 Task: Search one way flight ticket for 5 adults, 2 children, 1 infant in seat and 2 infants on lap in economy from Redmond: Roberts Field to Gillette: Gillette Campbell County Airport on 5-1-2023. Choice of flights is Southwest. Number of bags: 6 checked bags. Price is upto 55000. Outbound departure time preference is 4:00.
Action: Mouse moved to (237, 356)
Screenshot: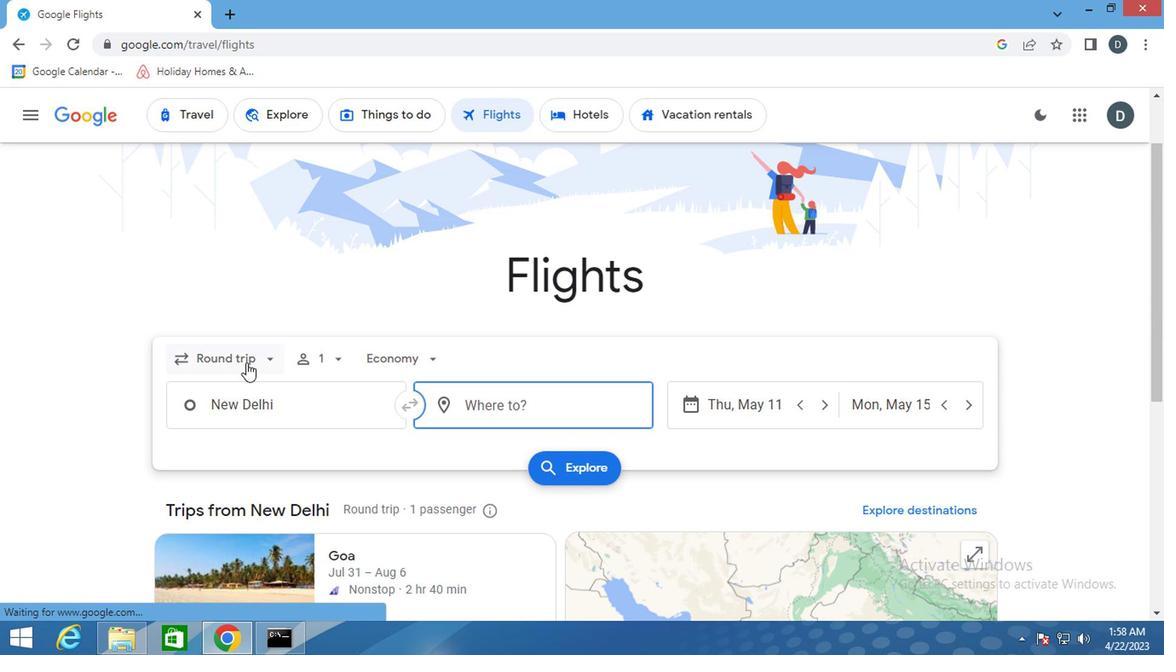 
Action: Mouse pressed left at (237, 356)
Screenshot: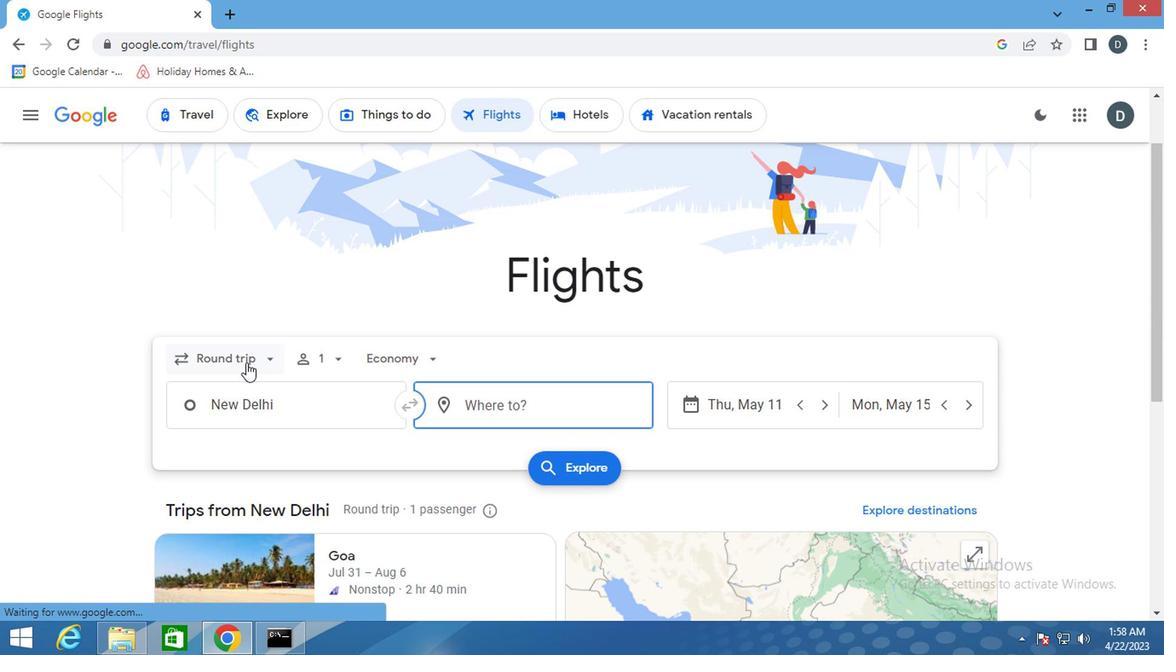 
Action: Mouse moved to (246, 431)
Screenshot: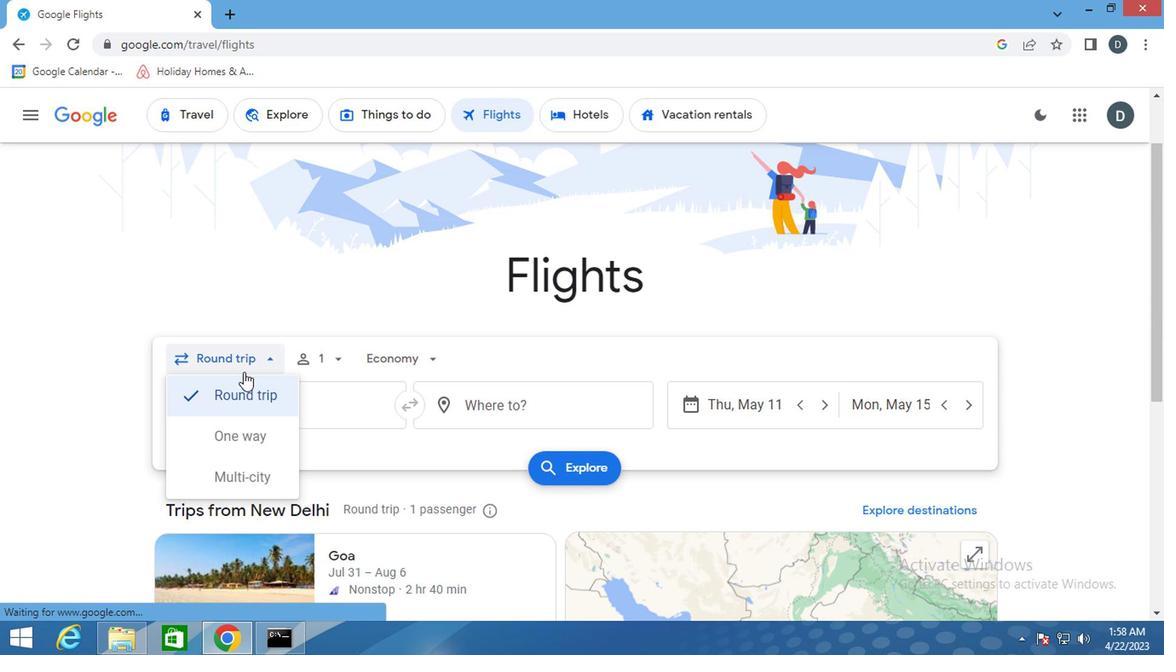 
Action: Mouse pressed left at (246, 431)
Screenshot: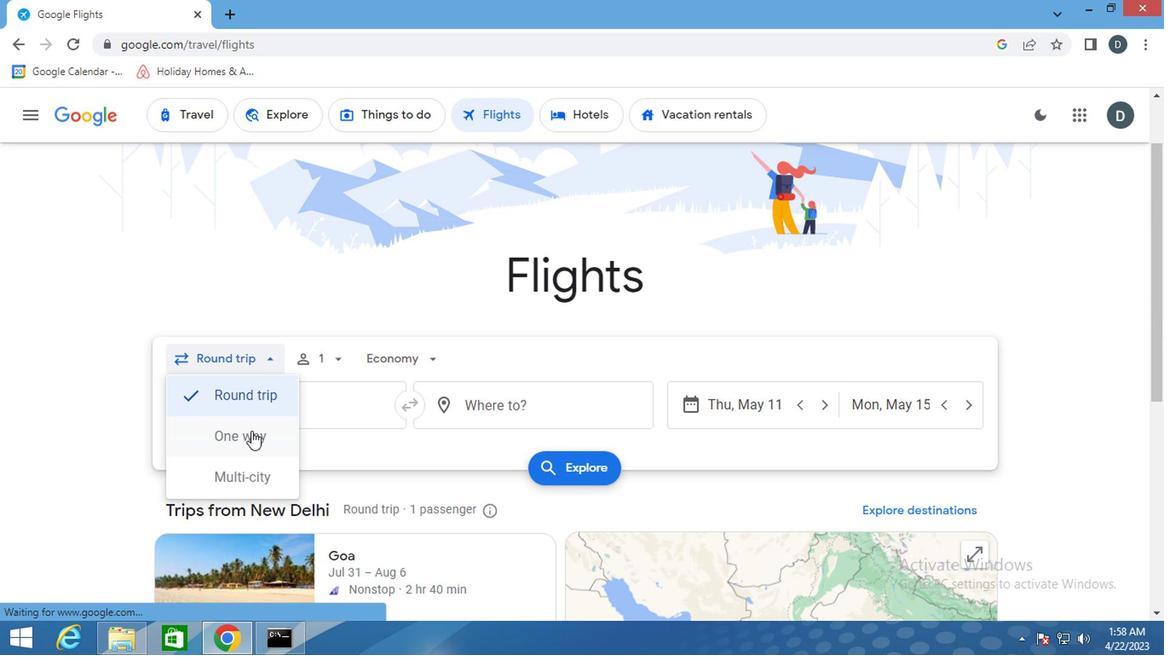 
Action: Mouse moved to (314, 351)
Screenshot: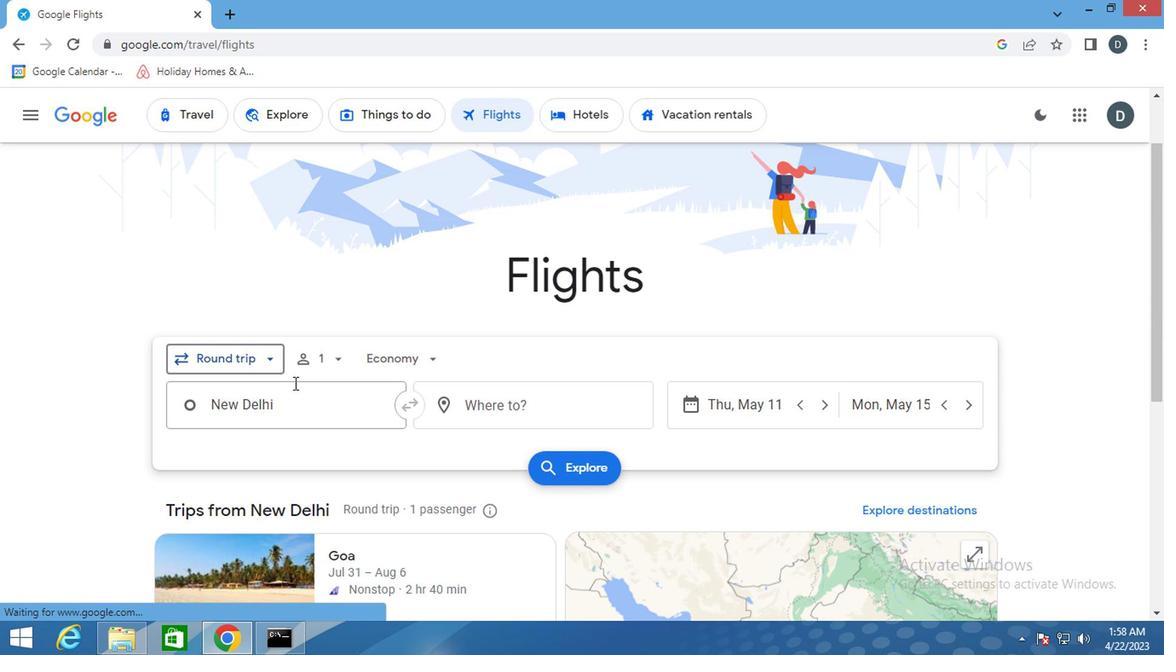 
Action: Mouse pressed left at (314, 351)
Screenshot: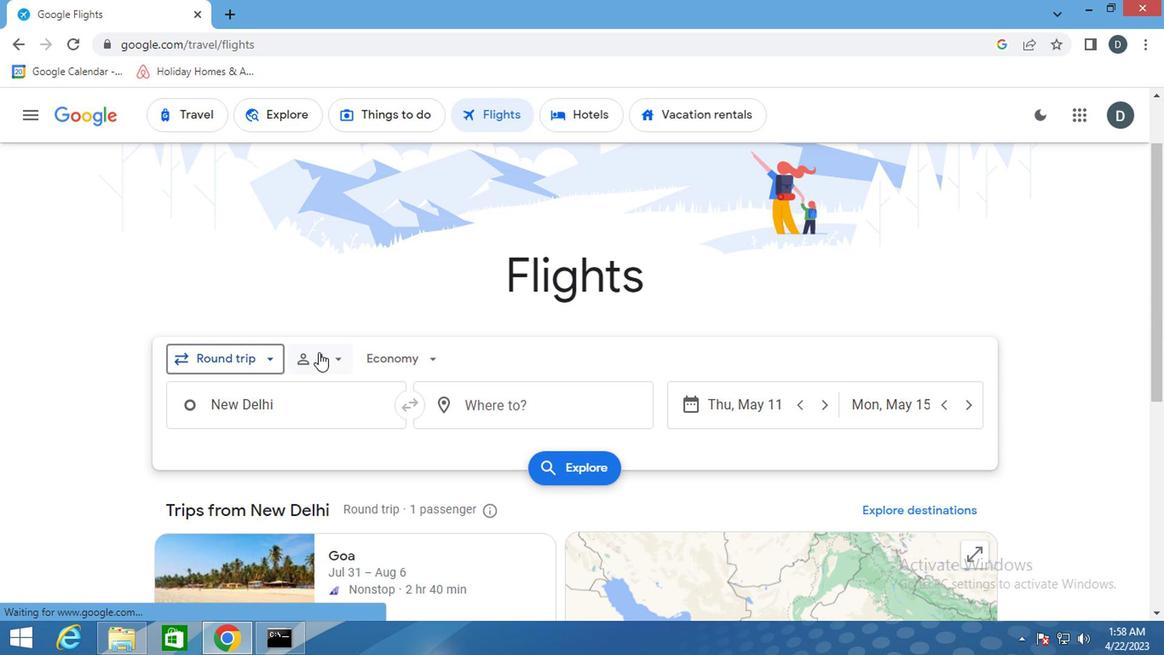
Action: Mouse moved to (468, 408)
Screenshot: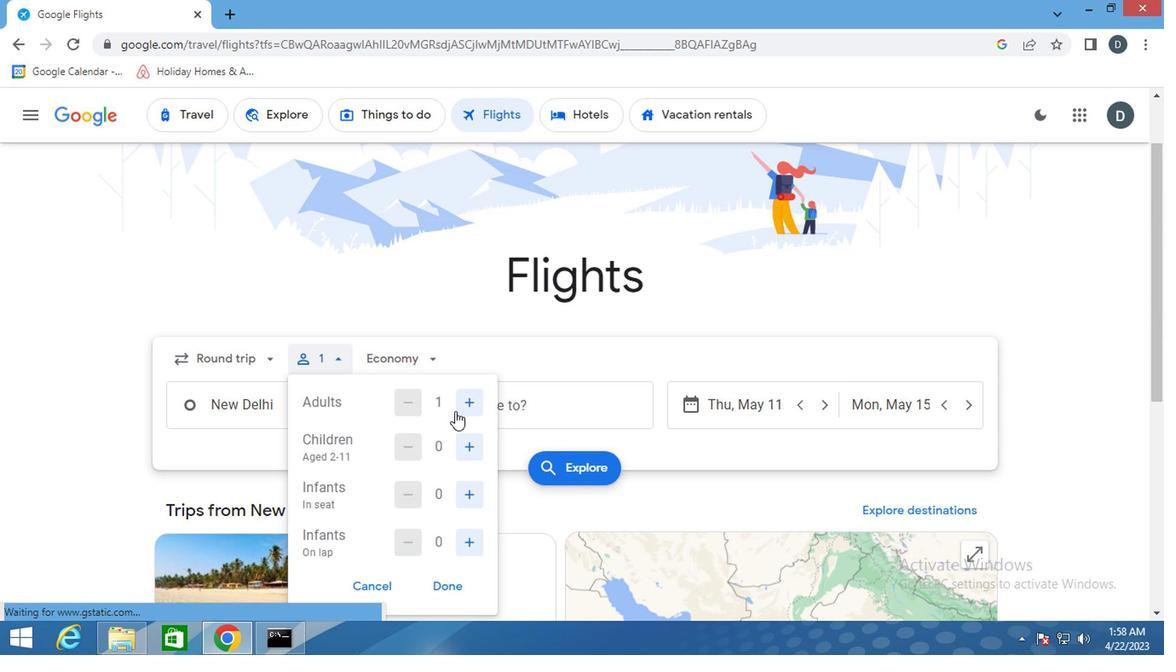 
Action: Mouse pressed left at (468, 408)
Screenshot: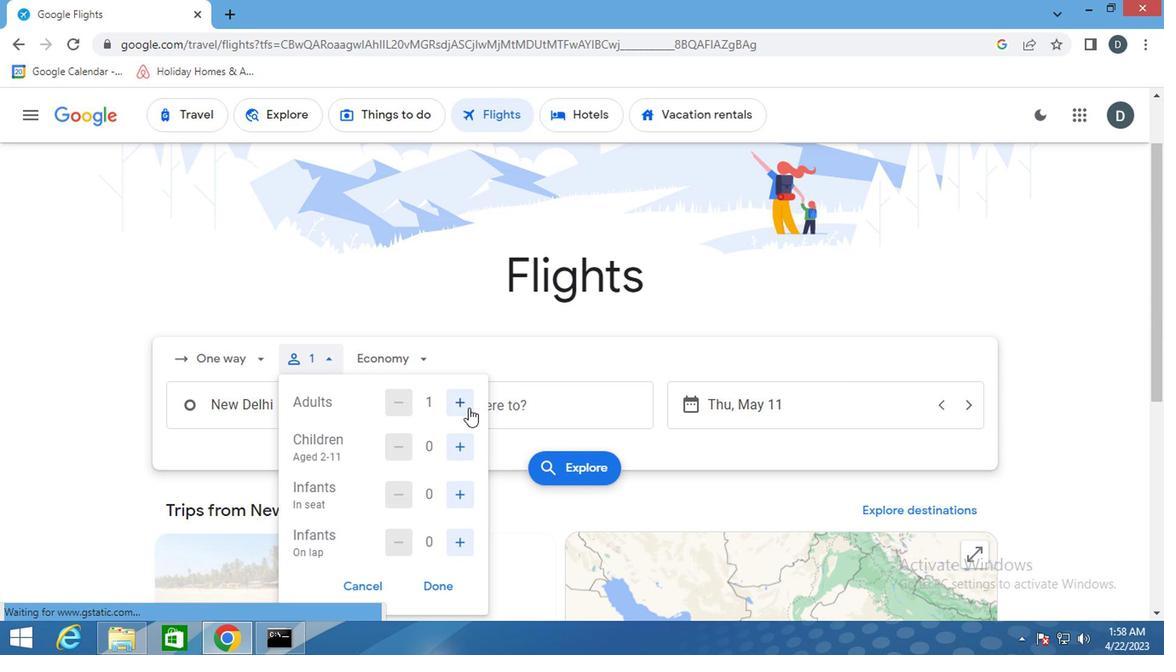 
Action: Mouse moved to (465, 405)
Screenshot: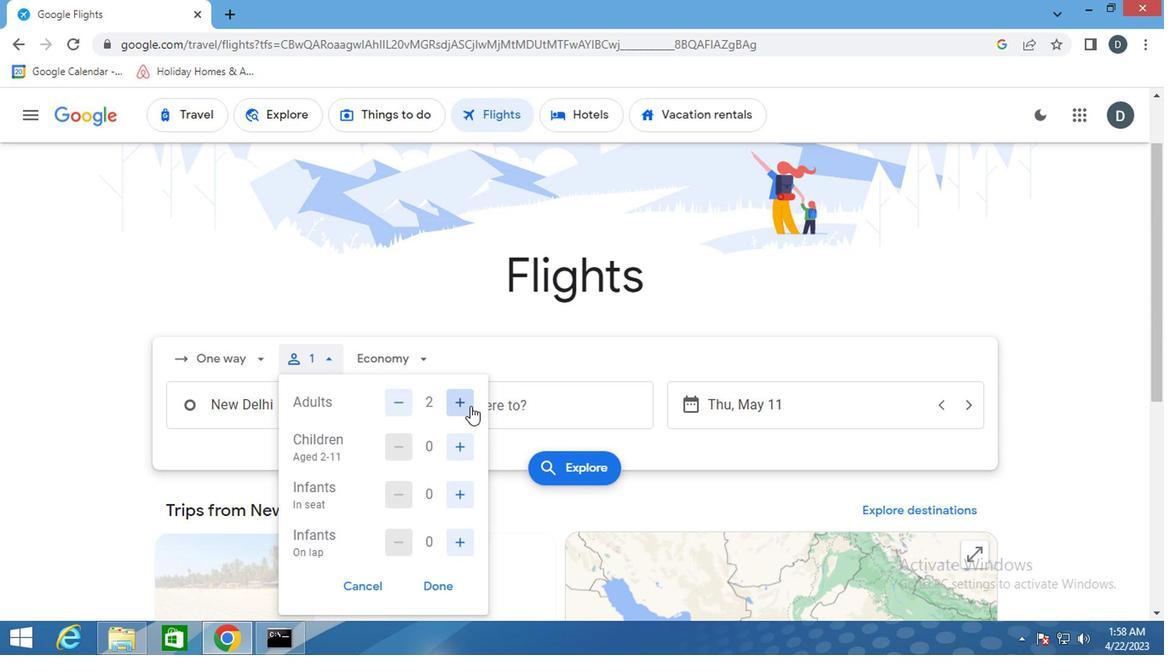 
Action: Mouse pressed left at (465, 405)
Screenshot: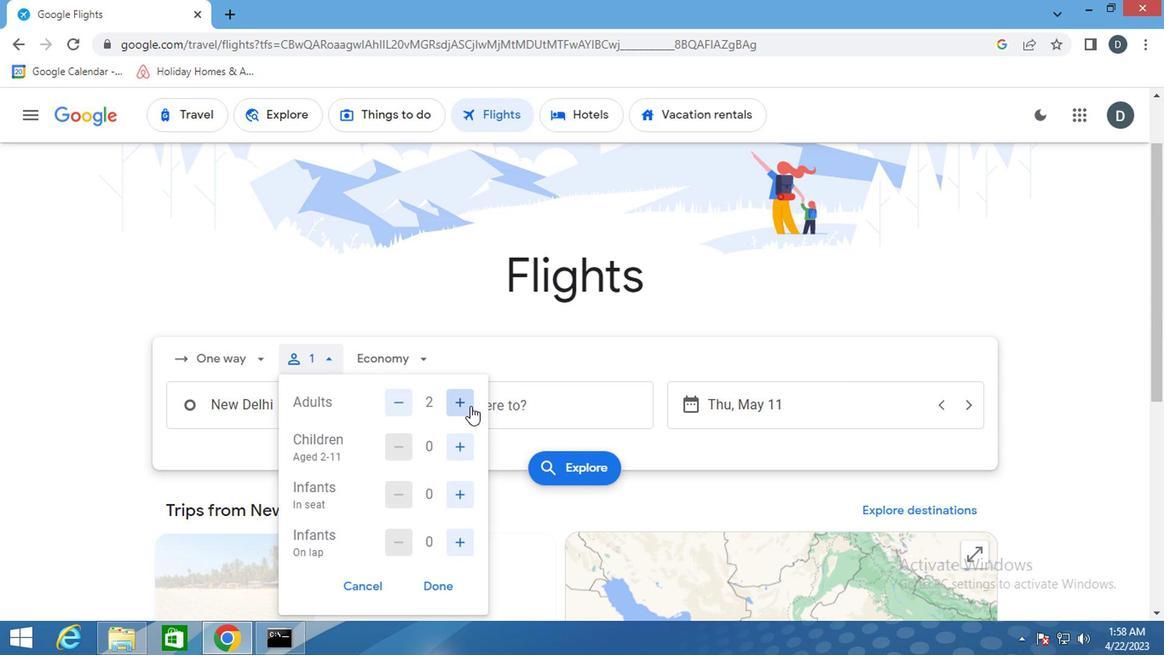 
Action: Mouse pressed left at (465, 405)
Screenshot: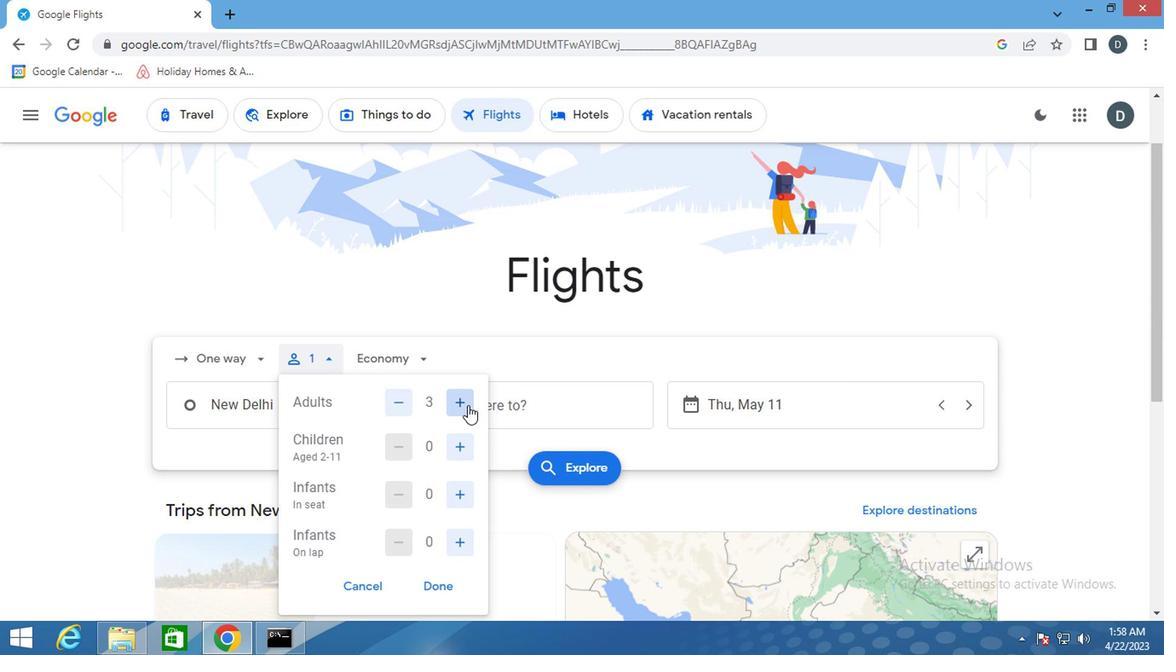 
Action: Mouse pressed left at (465, 405)
Screenshot: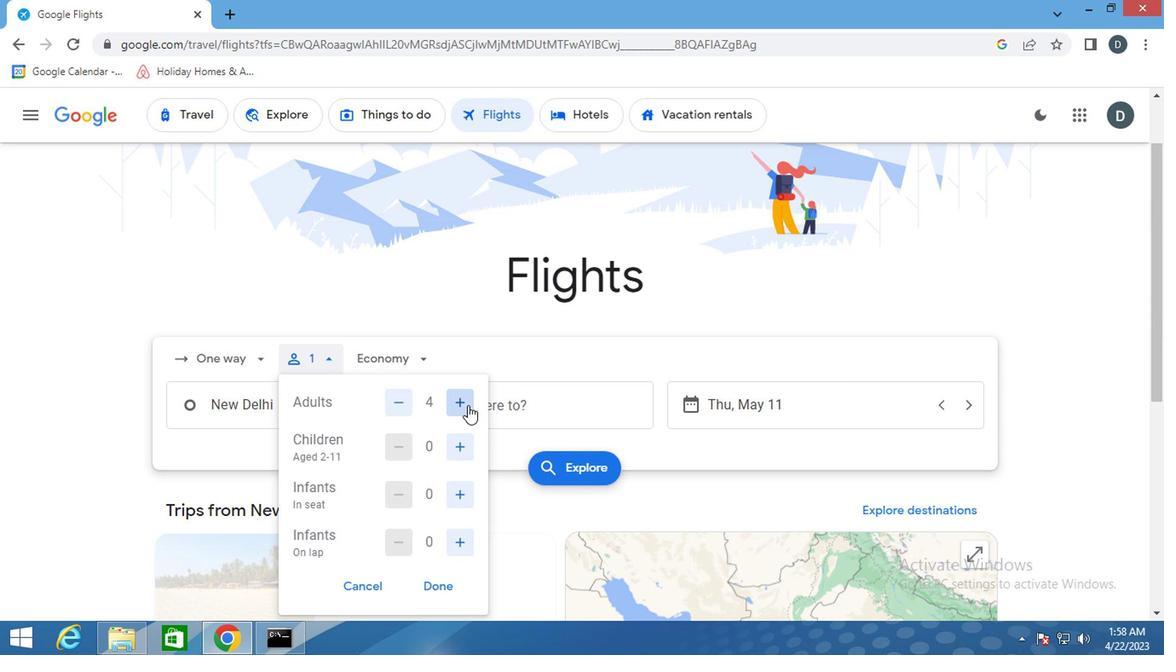 
Action: Mouse moved to (462, 445)
Screenshot: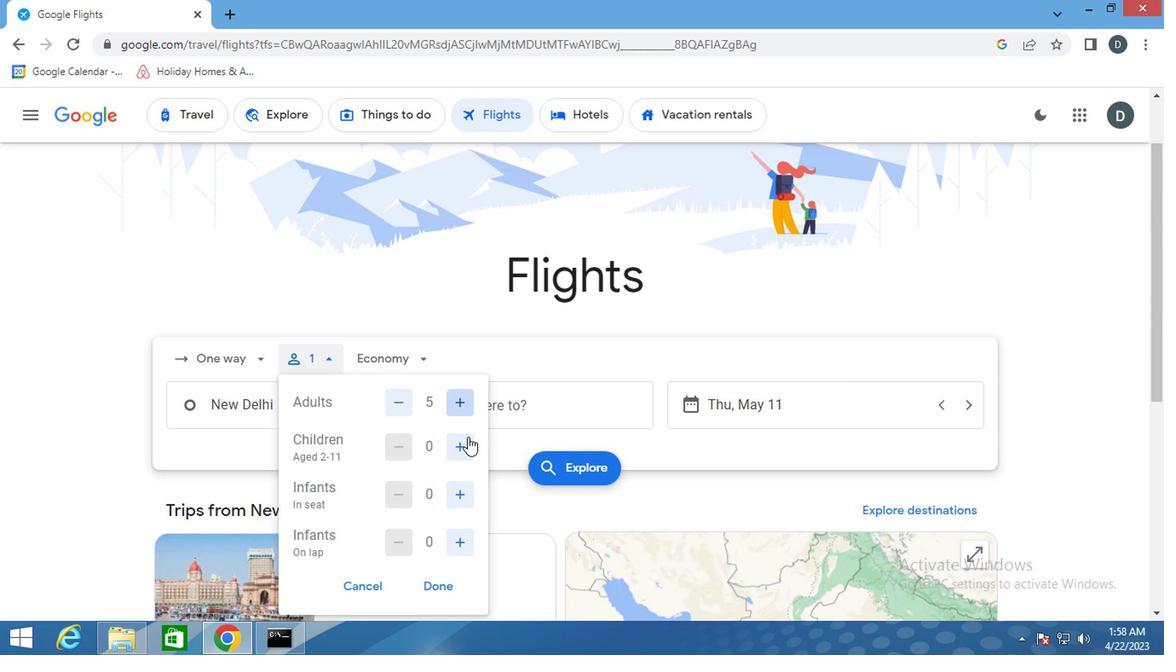 
Action: Mouse pressed left at (462, 445)
Screenshot: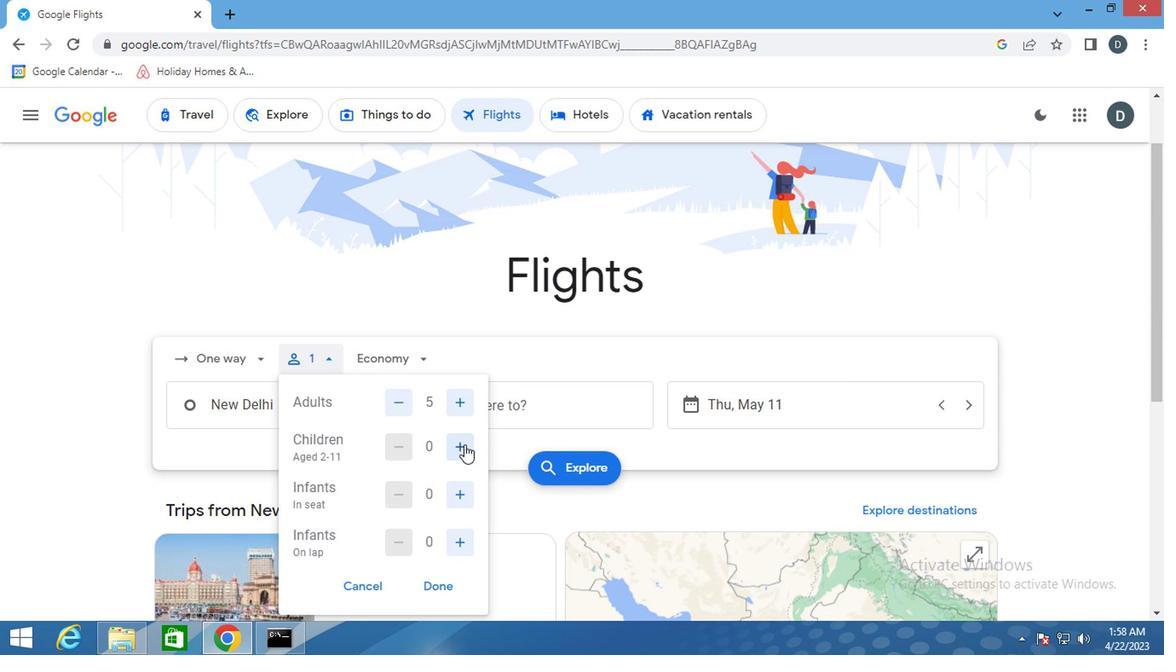 
Action: Mouse pressed left at (462, 445)
Screenshot: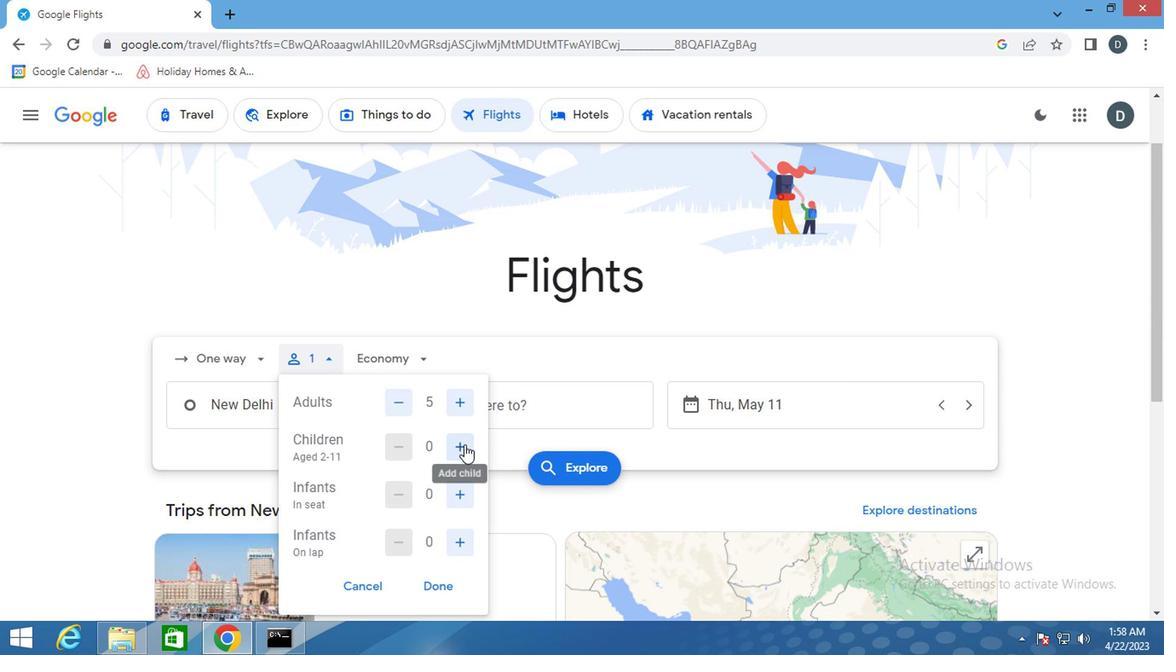 
Action: Mouse moved to (456, 500)
Screenshot: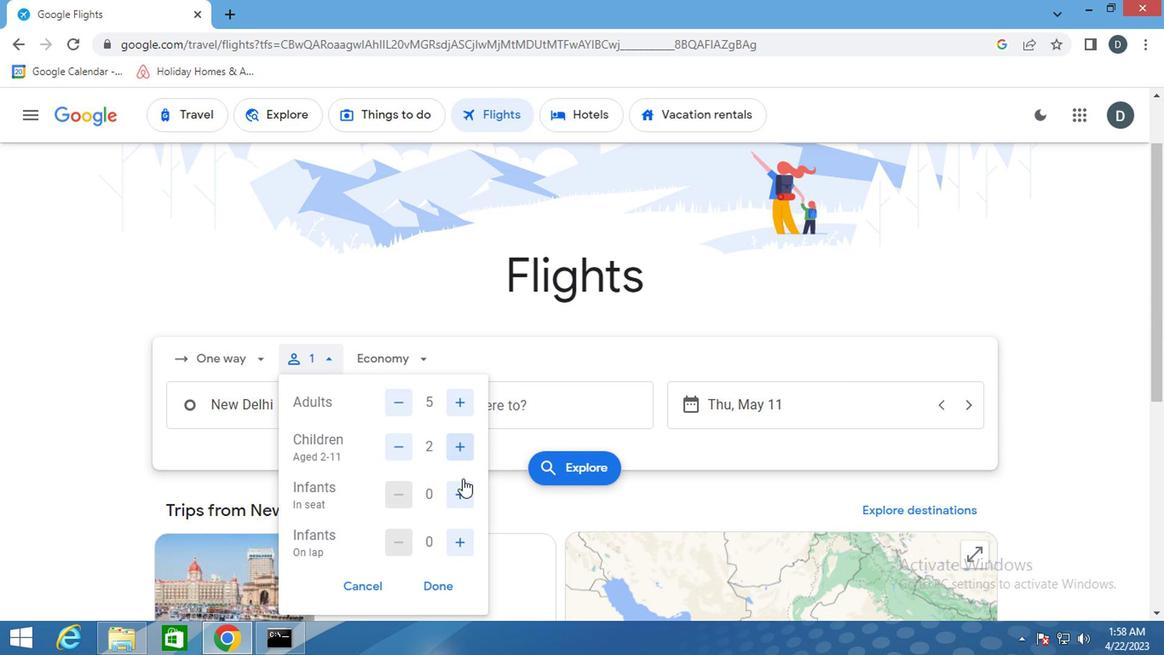 
Action: Mouse pressed left at (456, 500)
Screenshot: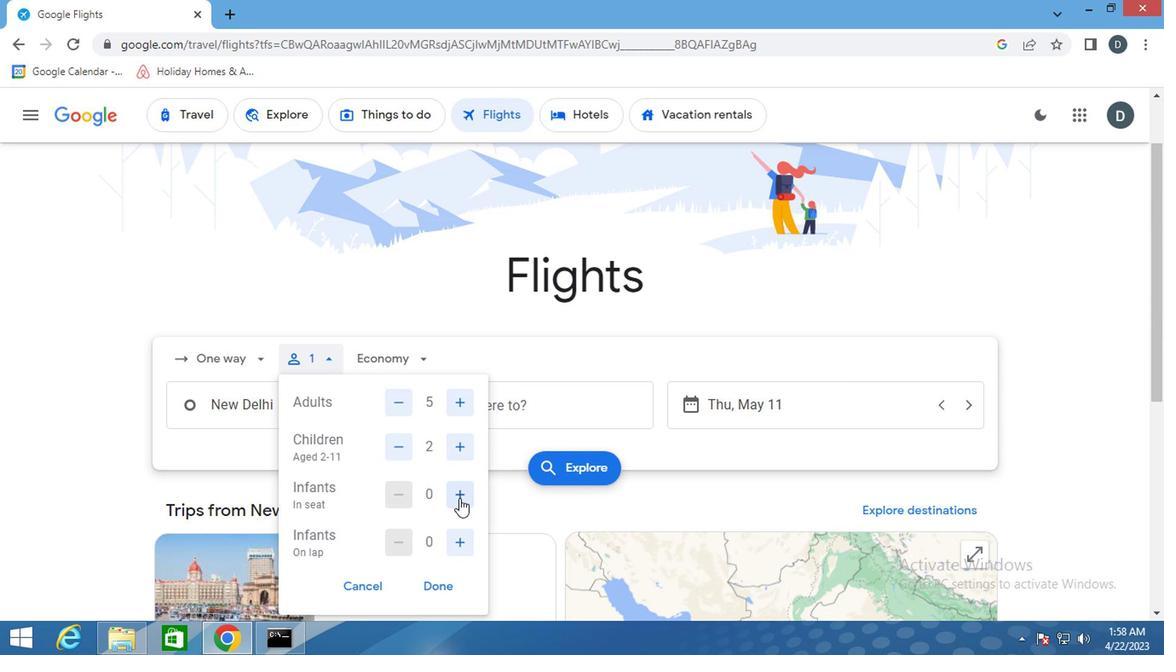 
Action: Mouse moved to (467, 558)
Screenshot: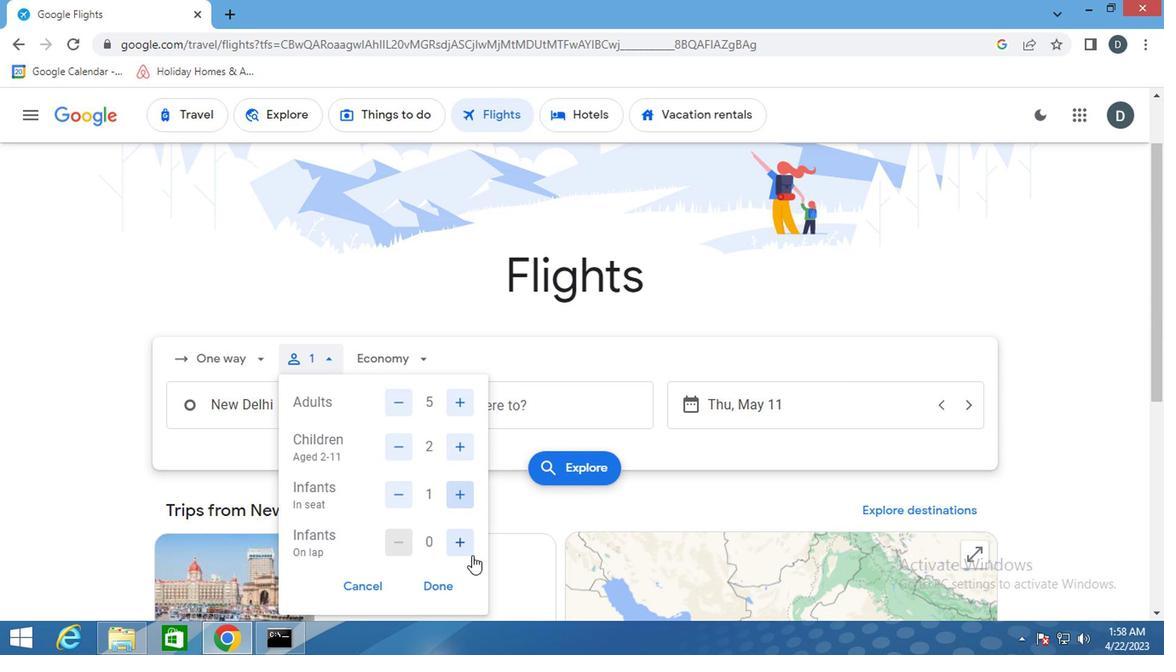 
Action: Mouse pressed left at (467, 558)
Screenshot: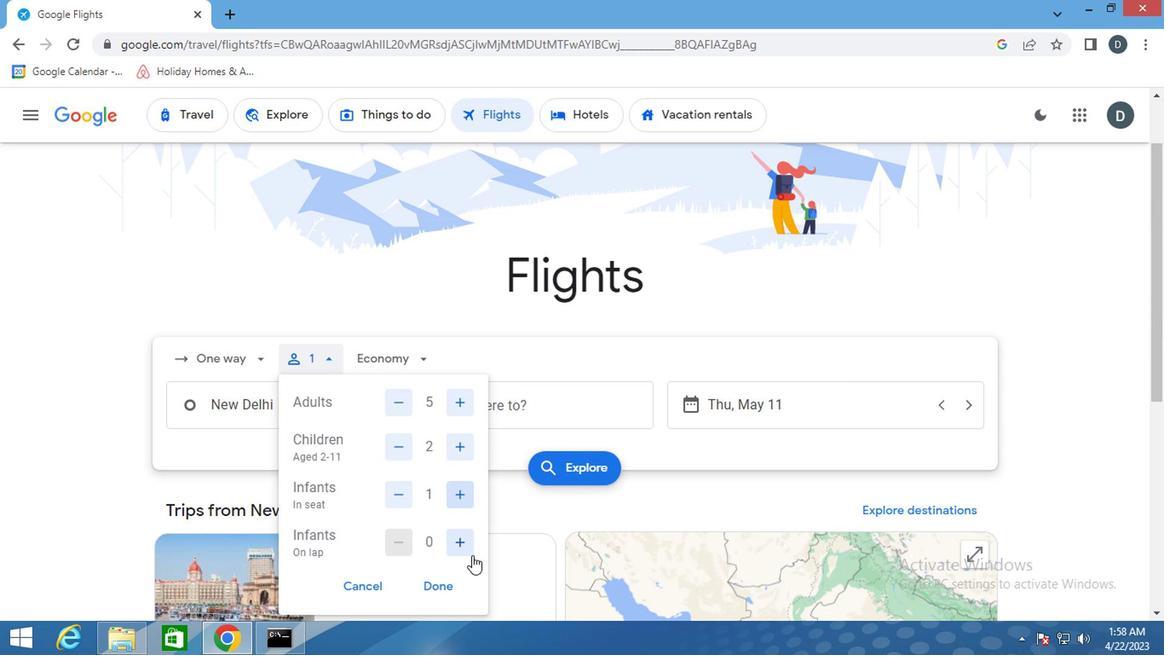 
Action: Mouse pressed left at (467, 558)
Screenshot: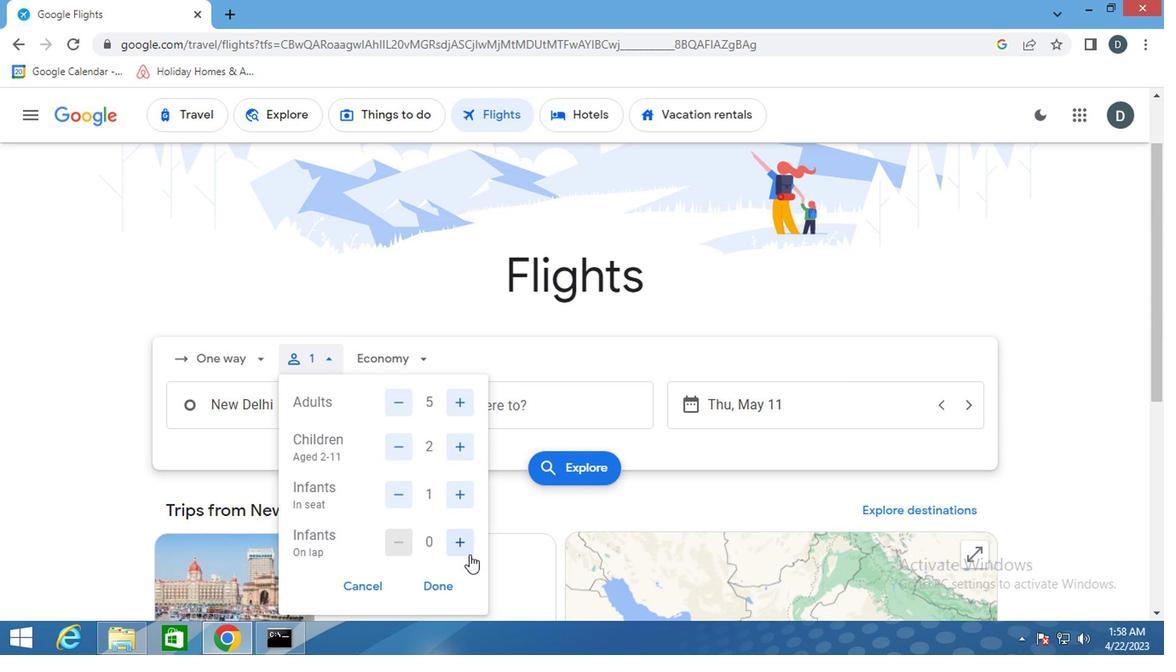 
Action: Mouse moved to (400, 542)
Screenshot: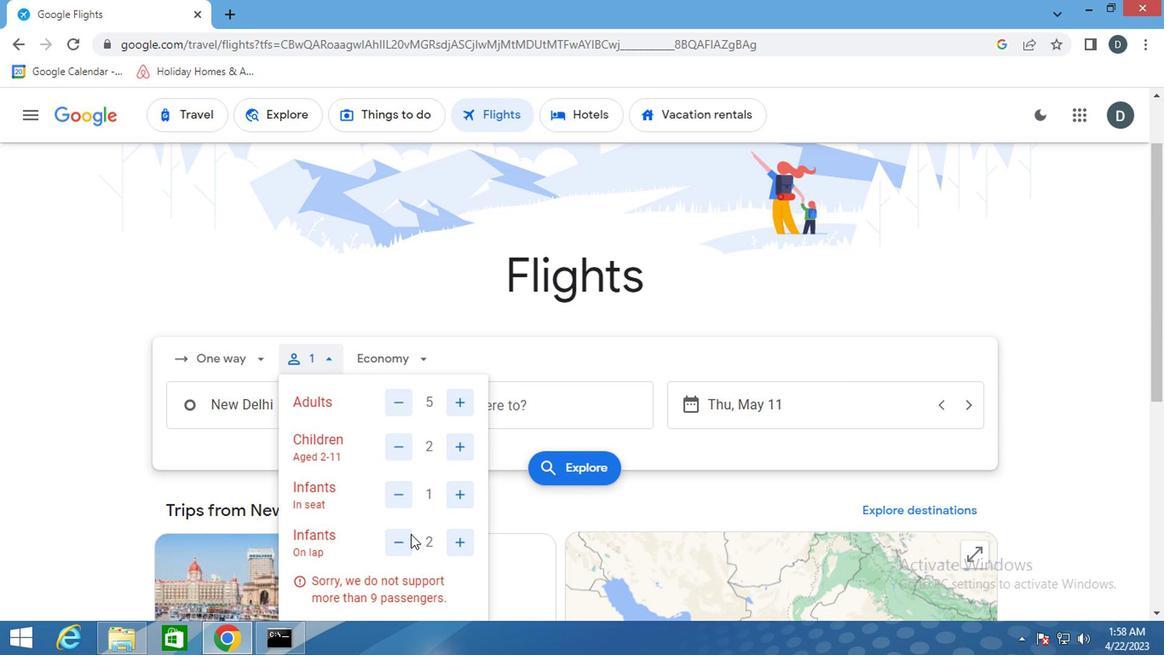 
Action: Mouse pressed left at (400, 542)
Screenshot: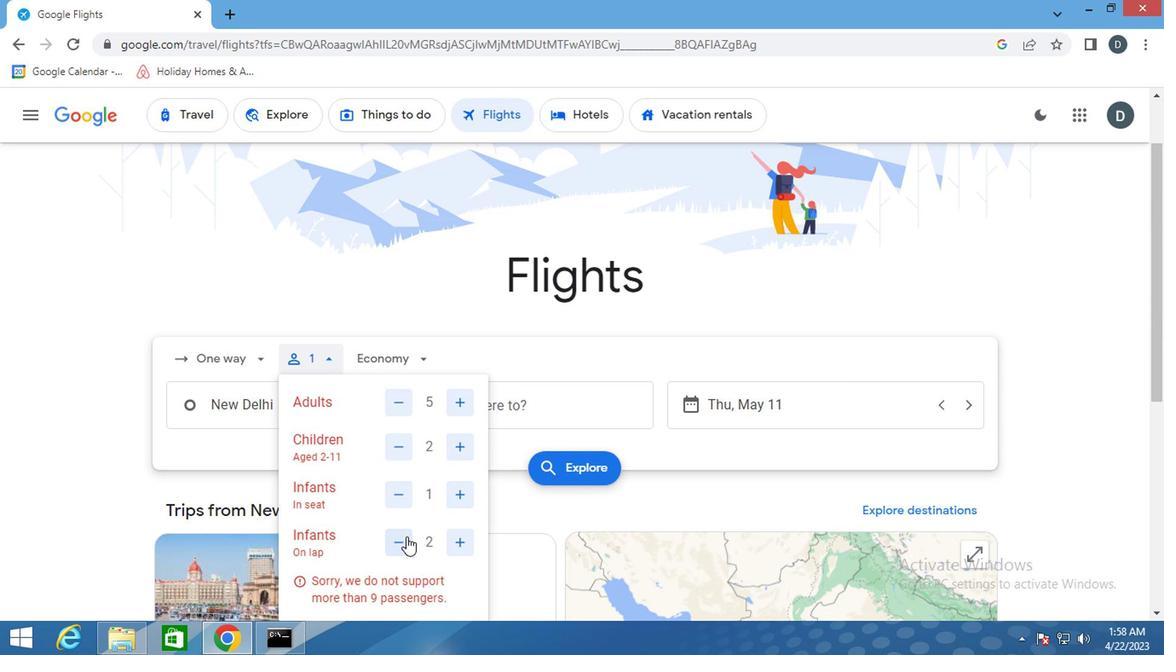 
Action: Mouse moved to (433, 590)
Screenshot: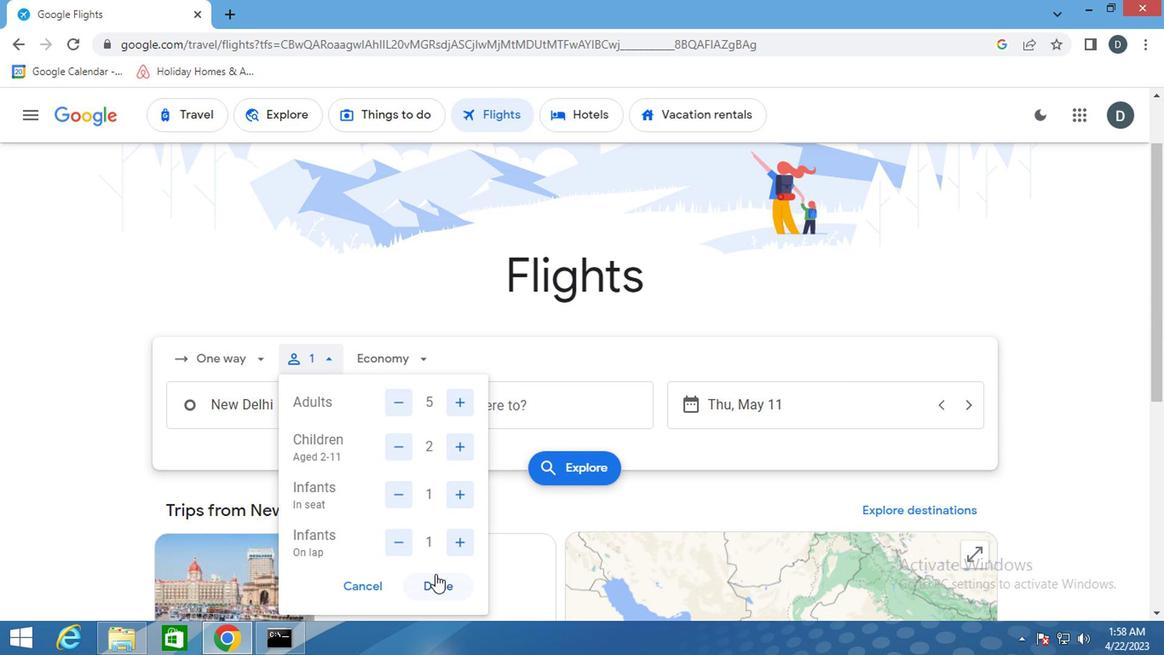 
Action: Mouse pressed left at (433, 590)
Screenshot: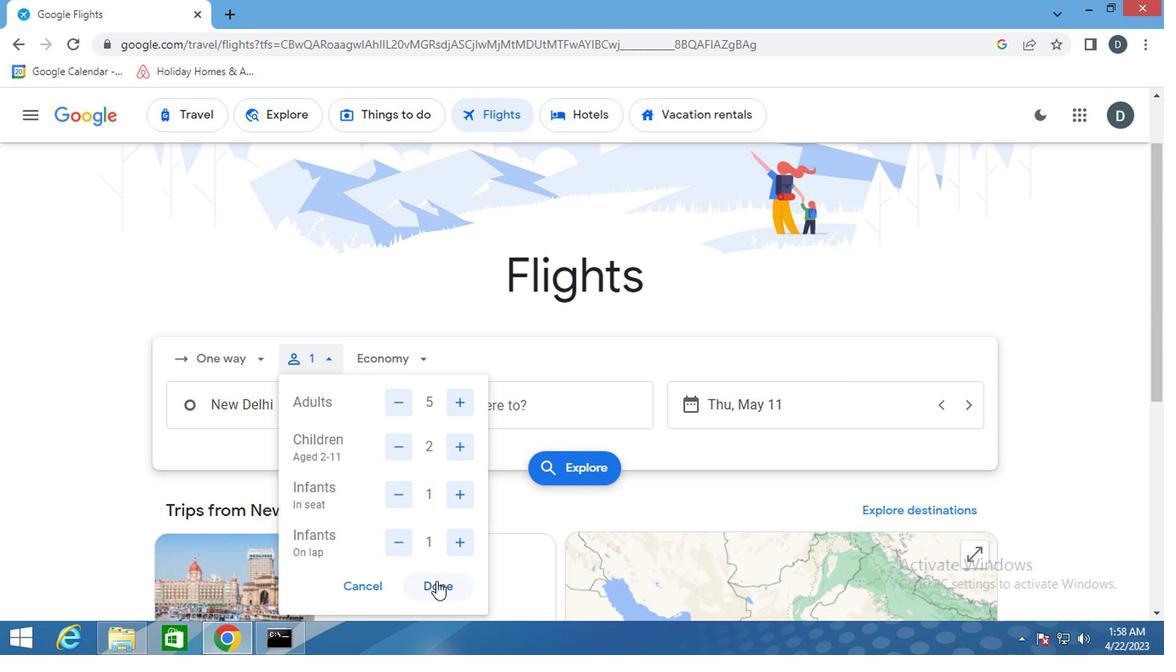 
Action: Mouse moved to (346, 396)
Screenshot: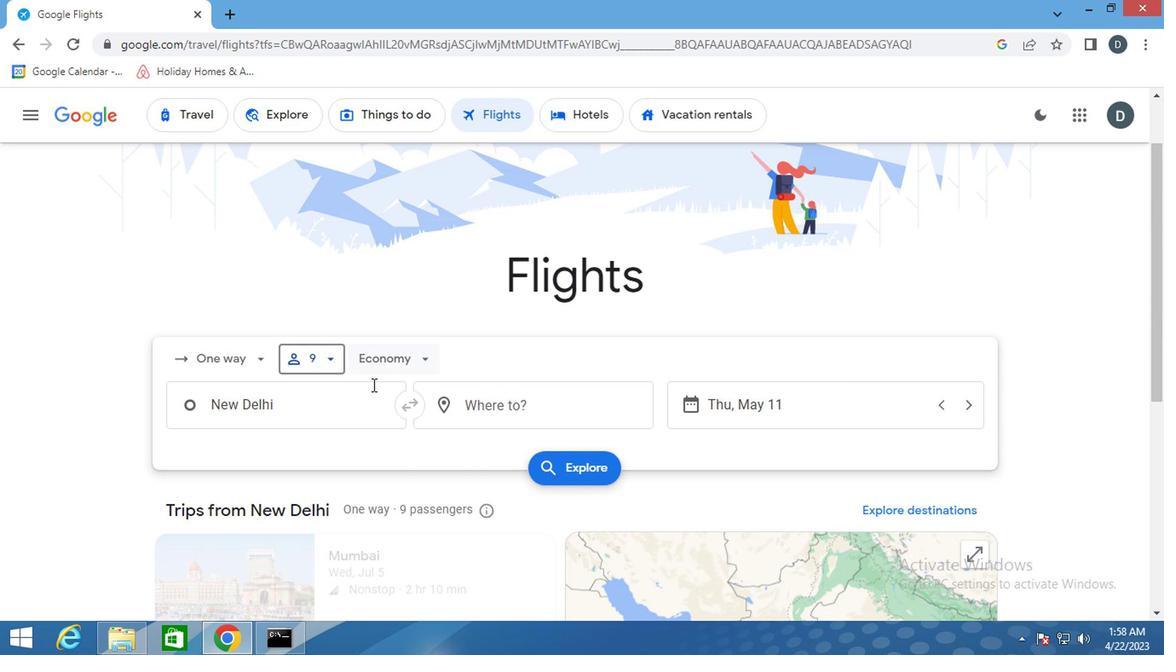 
Action: Mouse pressed left at (346, 396)
Screenshot: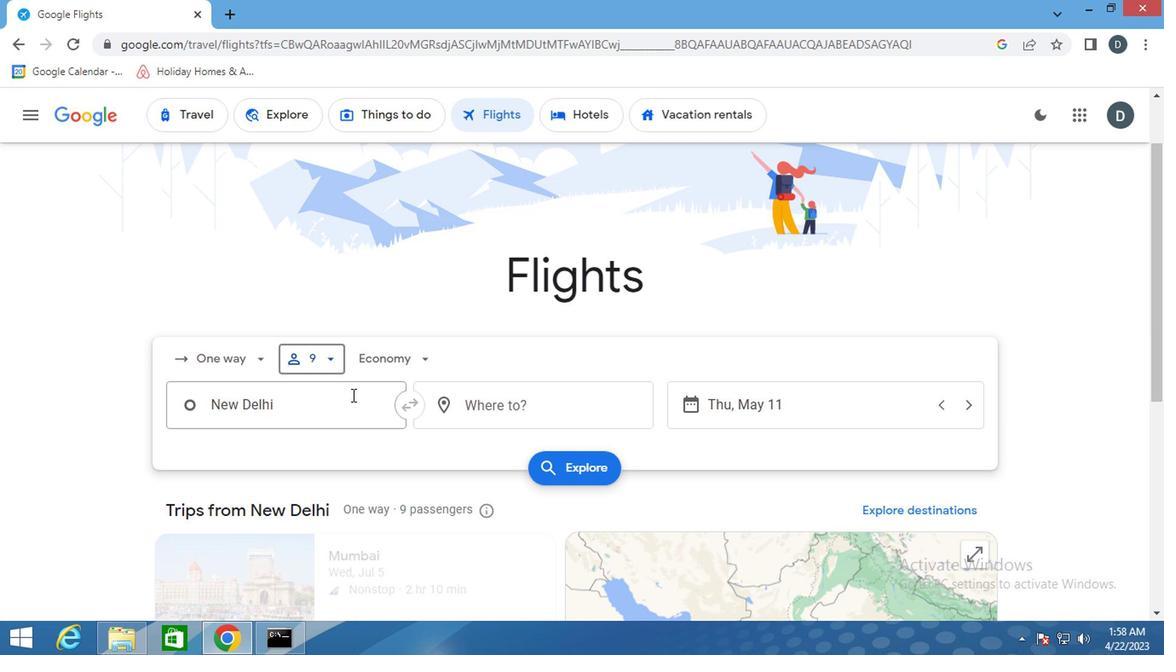 
Action: Key pressed <Key.shift><Key.shift><Key.shift>REDMOND
Screenshot: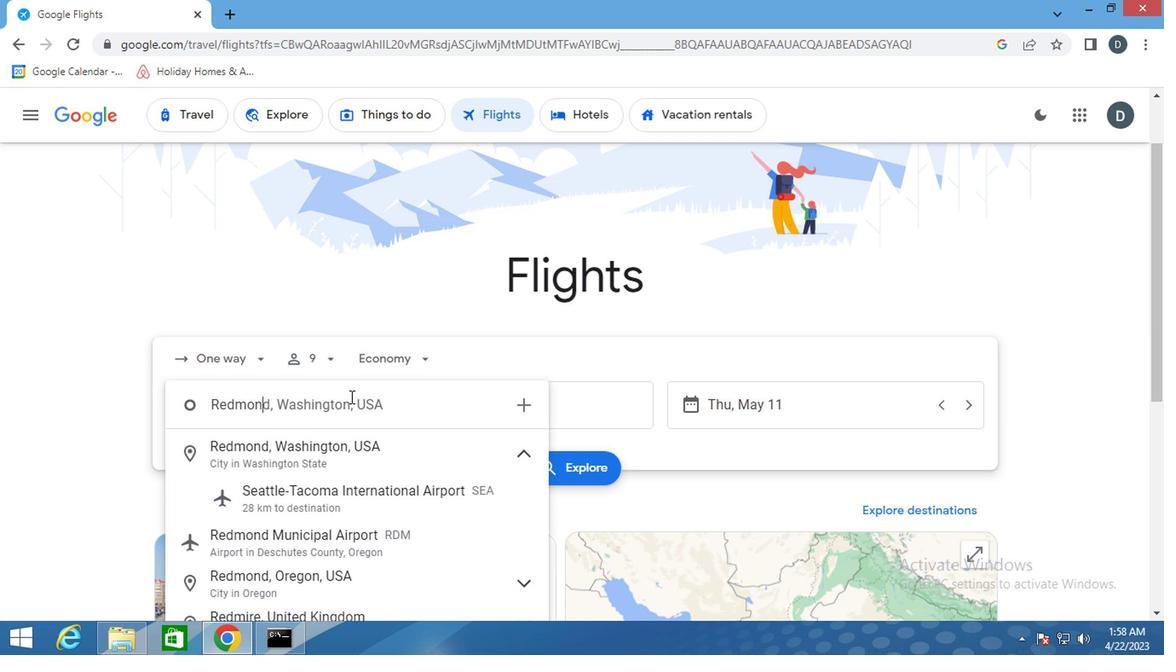 
Action: Mouse moved to (346, 400)
Screenshot: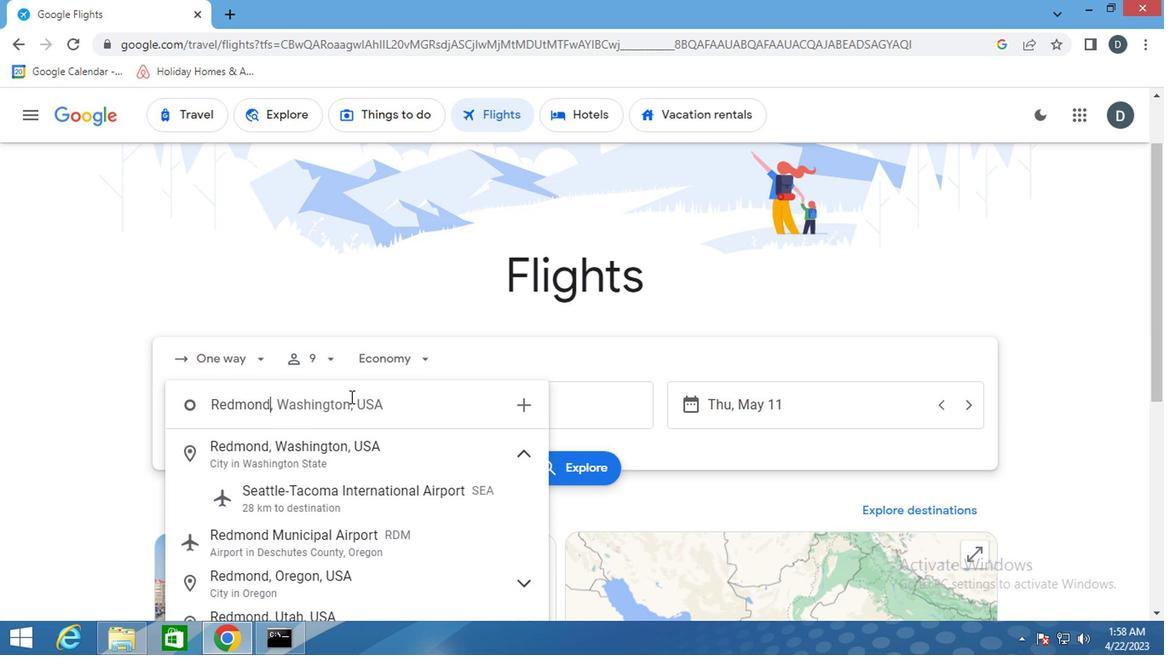 
Action: Key pressed <Key.space>
Screenshot: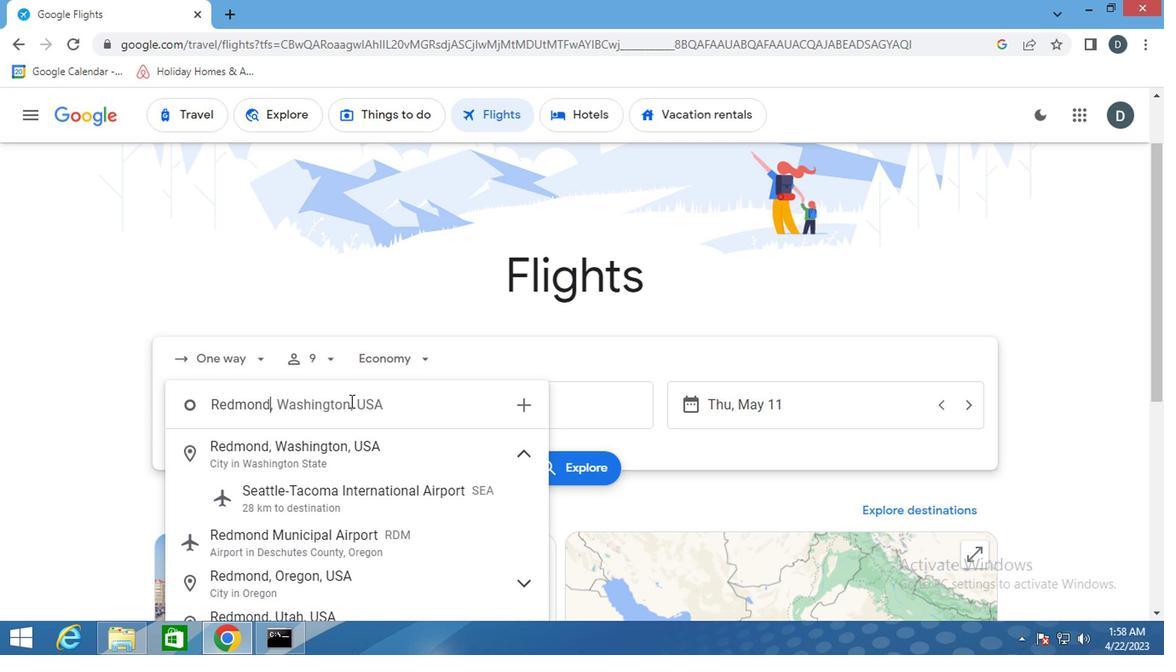 
Action: Mouse moved to (349, 402)
Screenshot: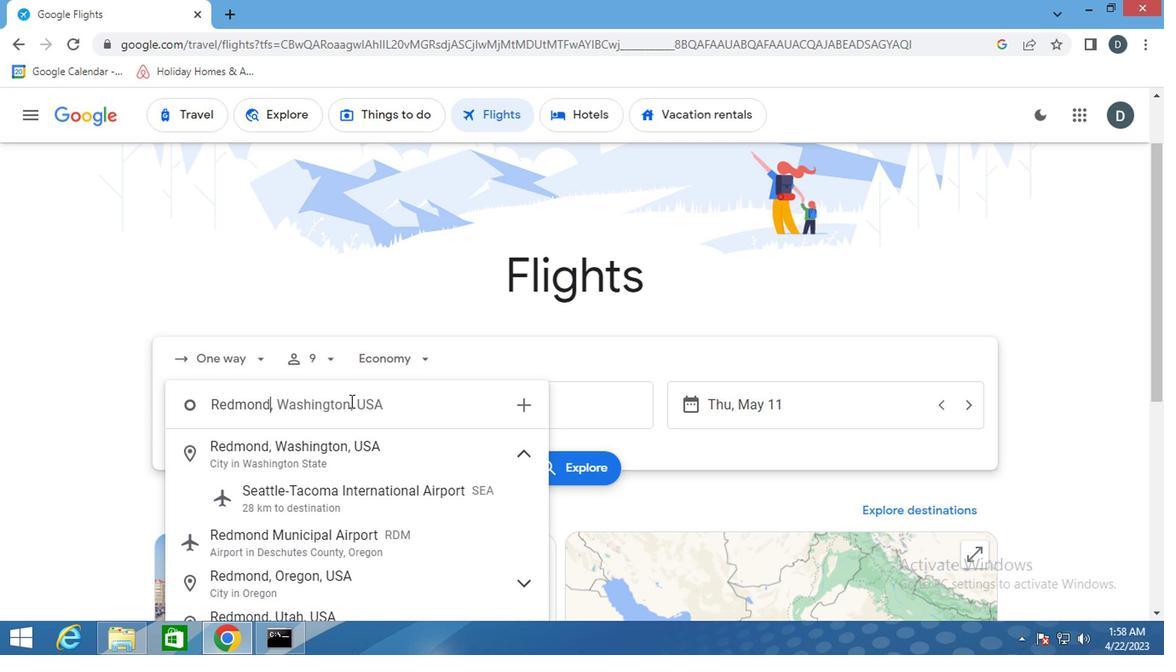 
Action: Key pressed ROBERT<Key.backspace><Key.backspace><Key.backspace><Key.backspace><Key.backspace><Key.backspace>
Screenshot: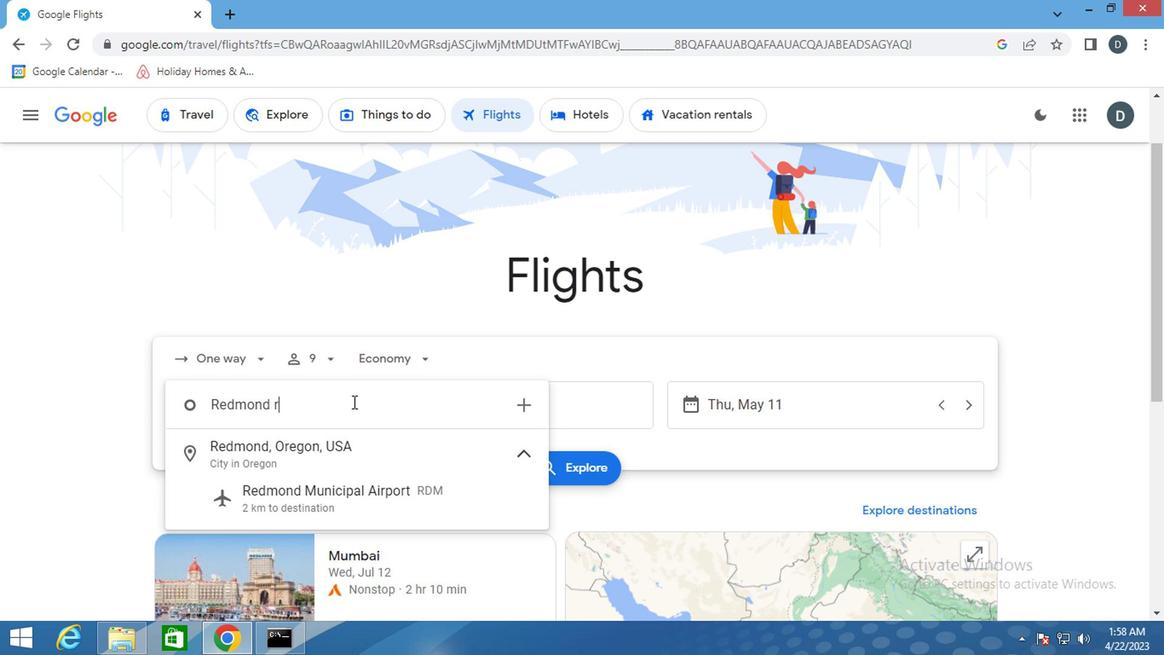 
Action: Mouse moved to (339, 456)
Screenshot: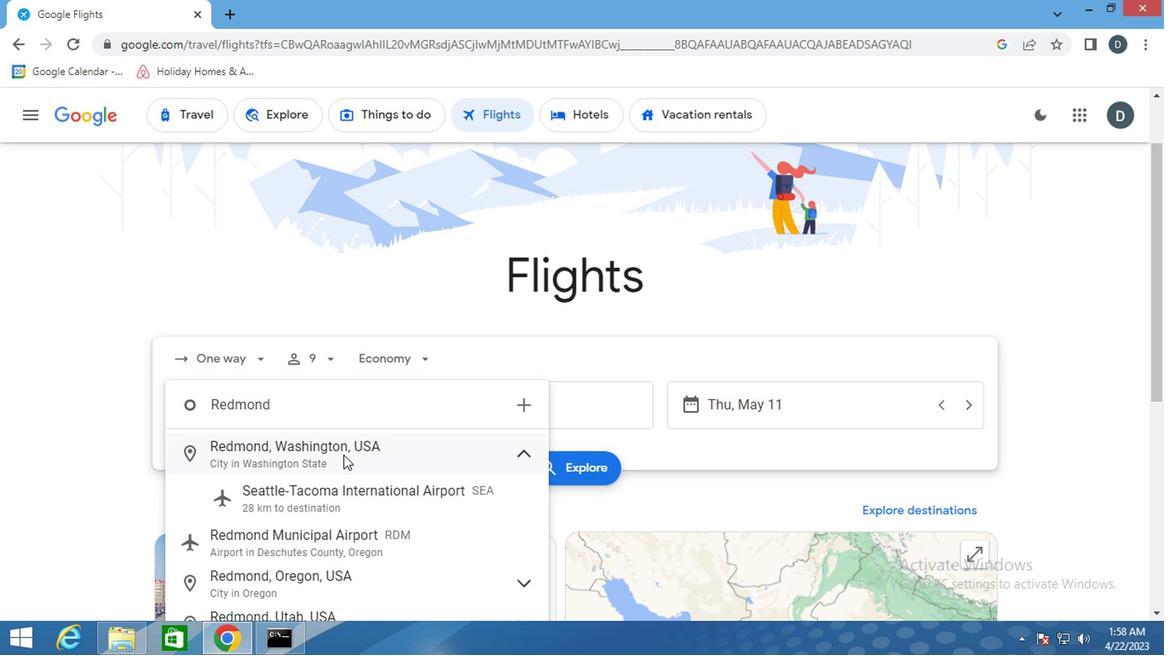 
Action: Mouse pressed left at (339, 456)
Screenshot: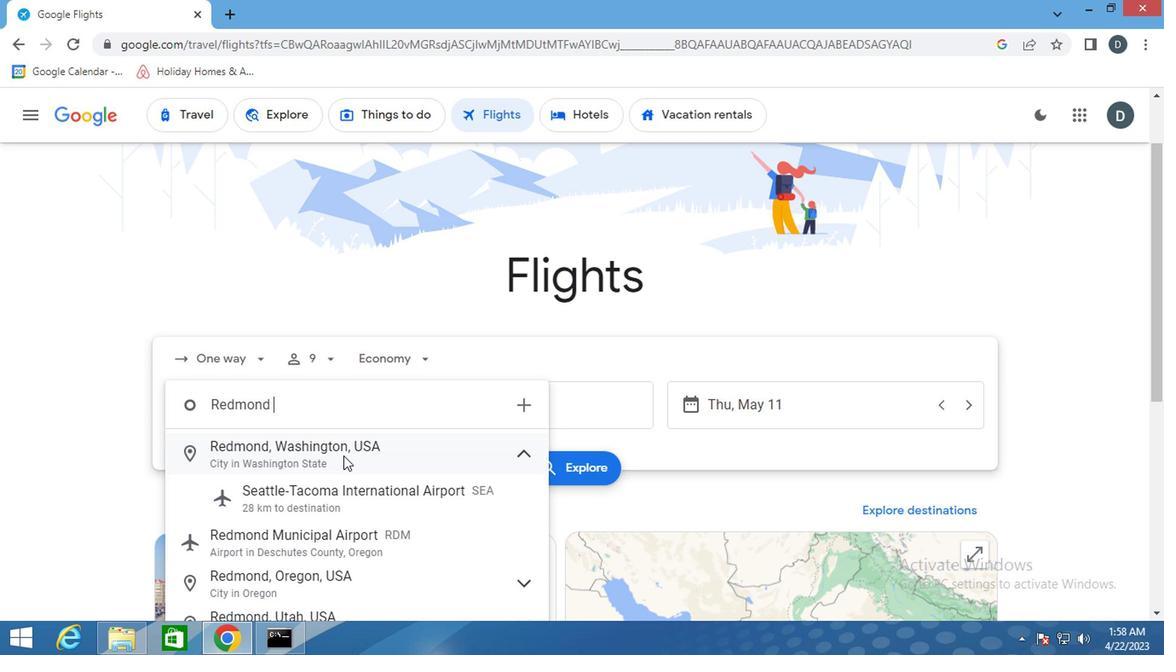 
Action: Mouse moved to (562, 397)
Screenshot: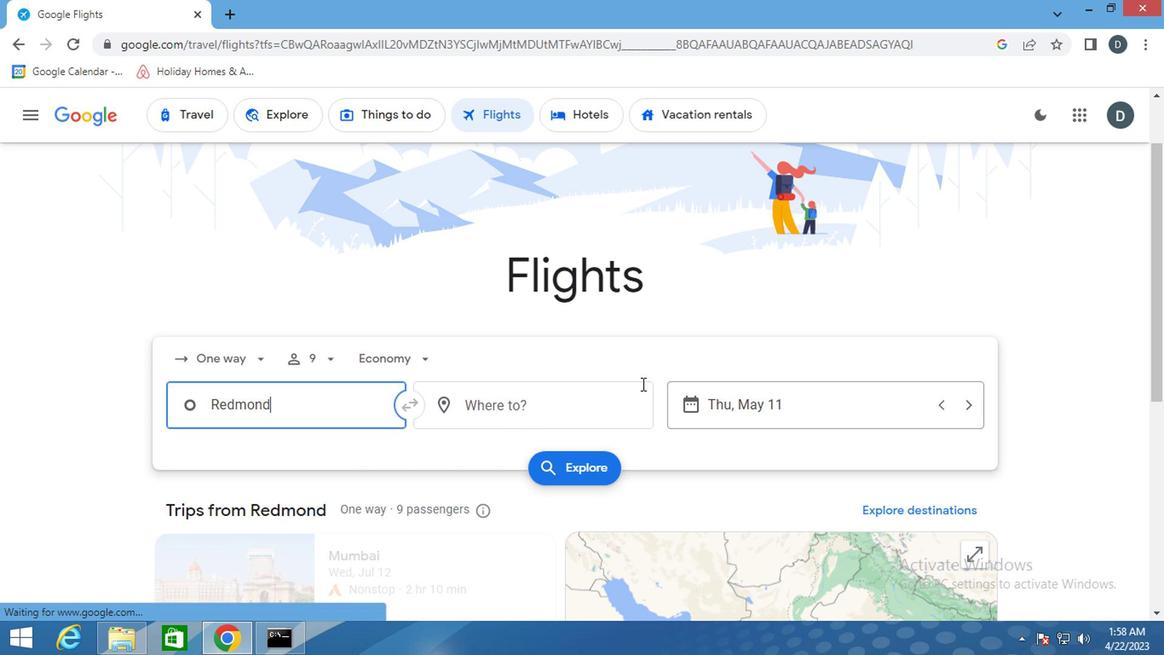 
Action: Mouse pressed left at (562, 397)
Screenshot: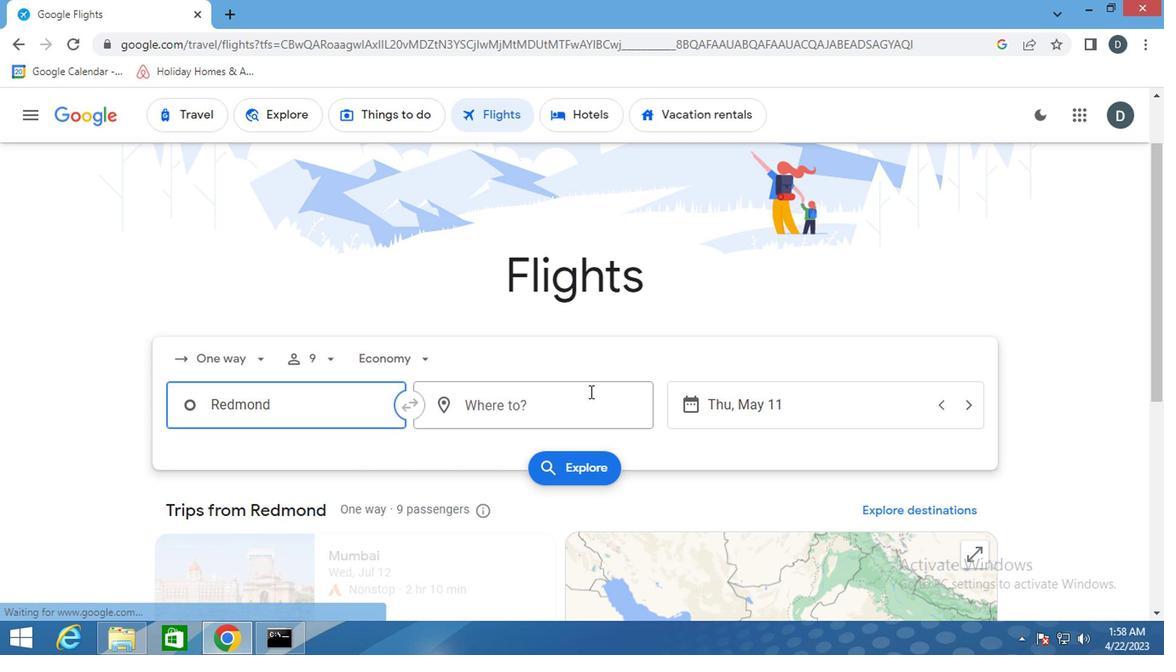 
Action: Key pressed <Key.shift>GILLETTE
Screenshot: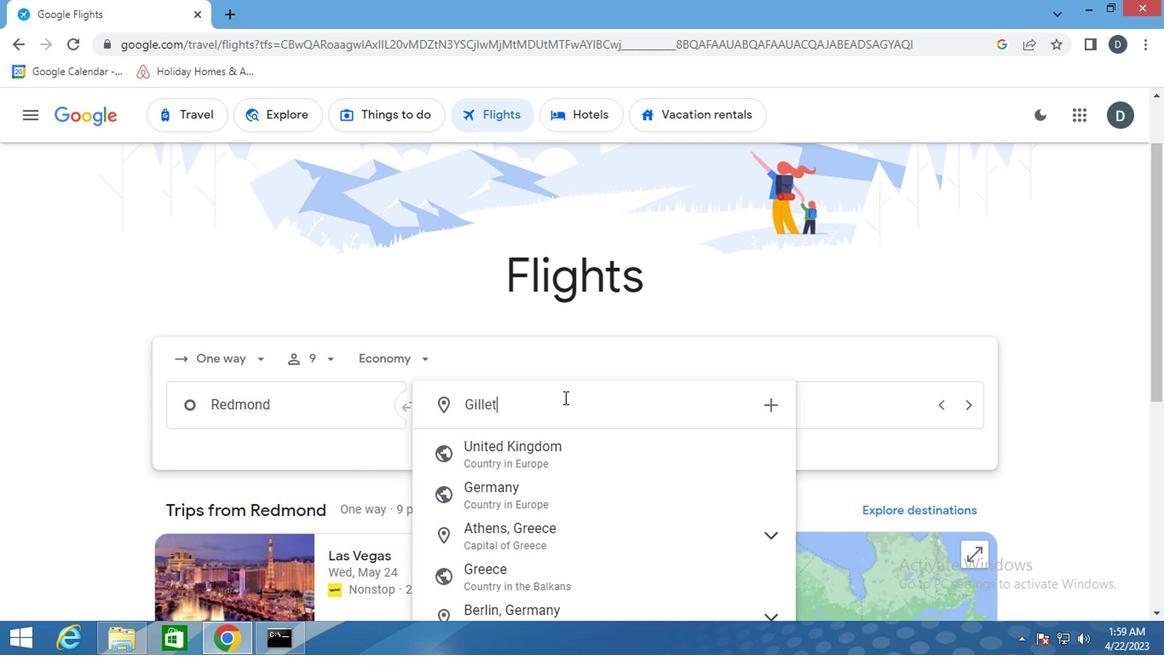 
Action: Mouse moved to (595, 450)
Screenshot: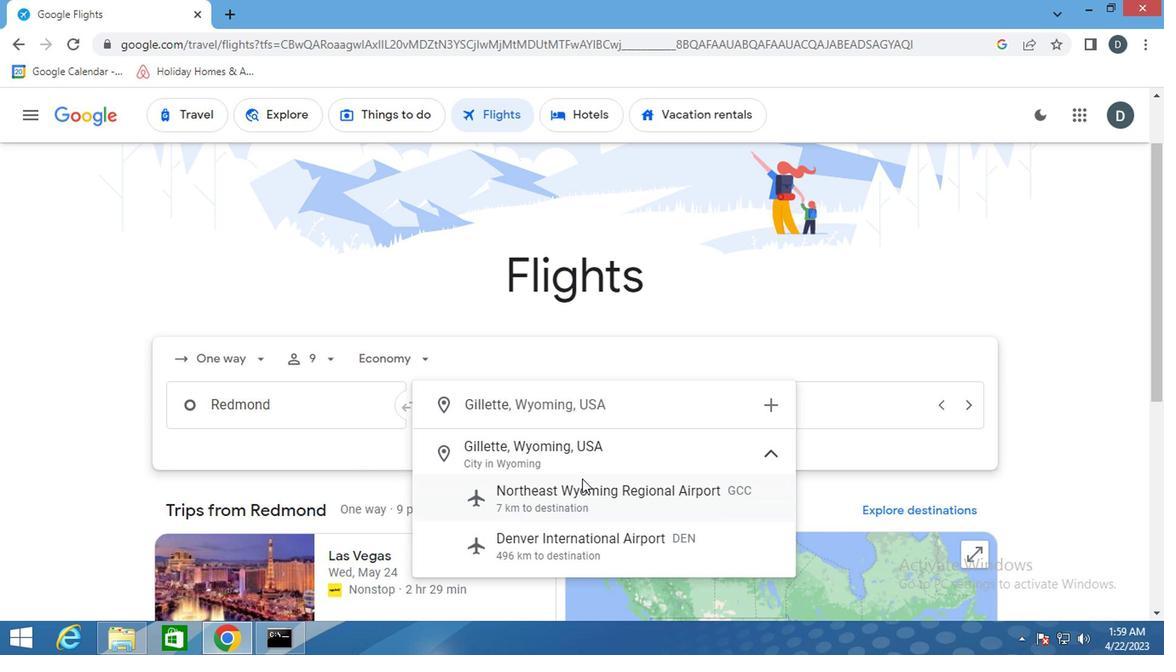 
Action: Mouse pressed left at (595, 450)
Screenshot: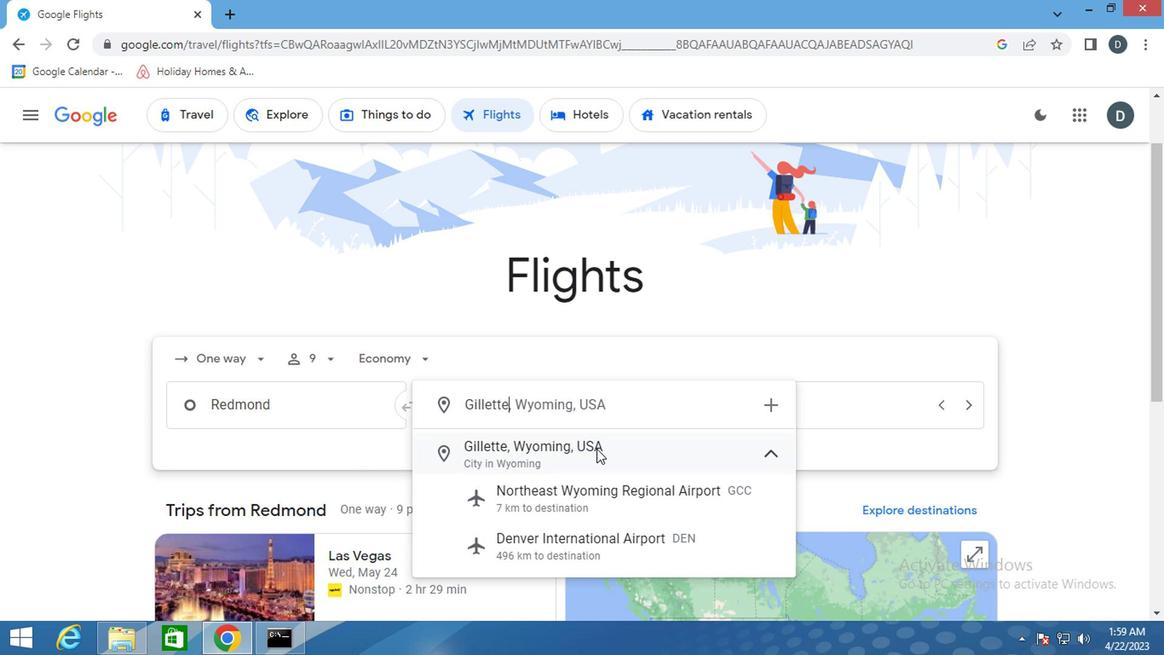 
Action: Mouse moved to (796, 404)
Screenshot: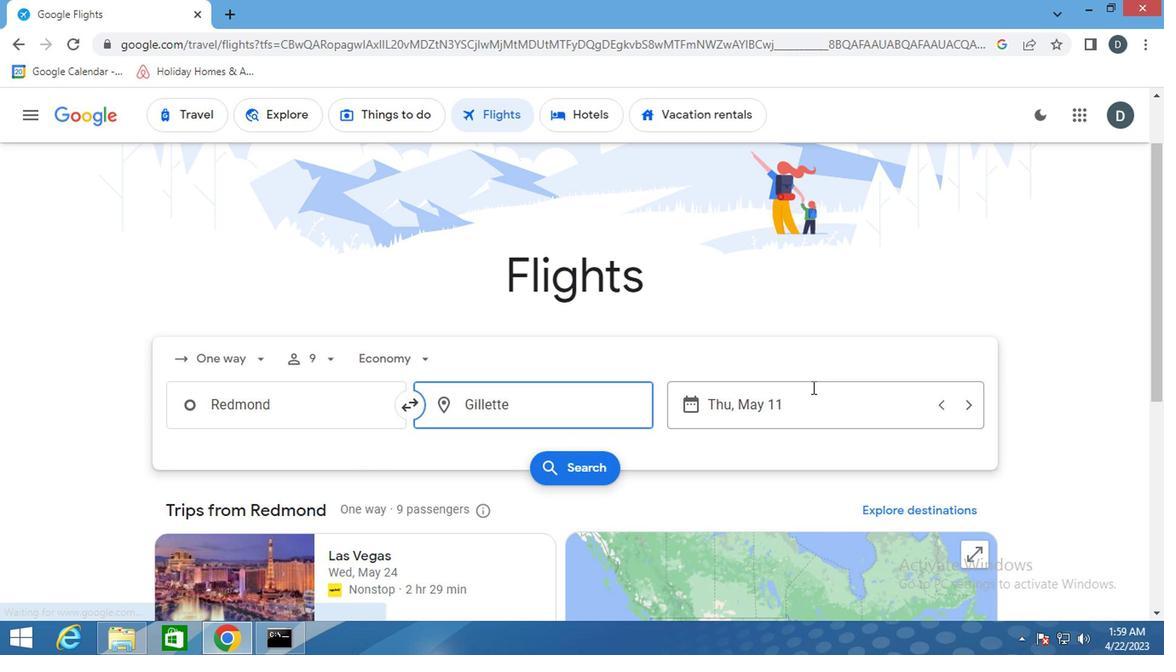 
Action: Mouse pressed left at (796, 404)
Screenshot: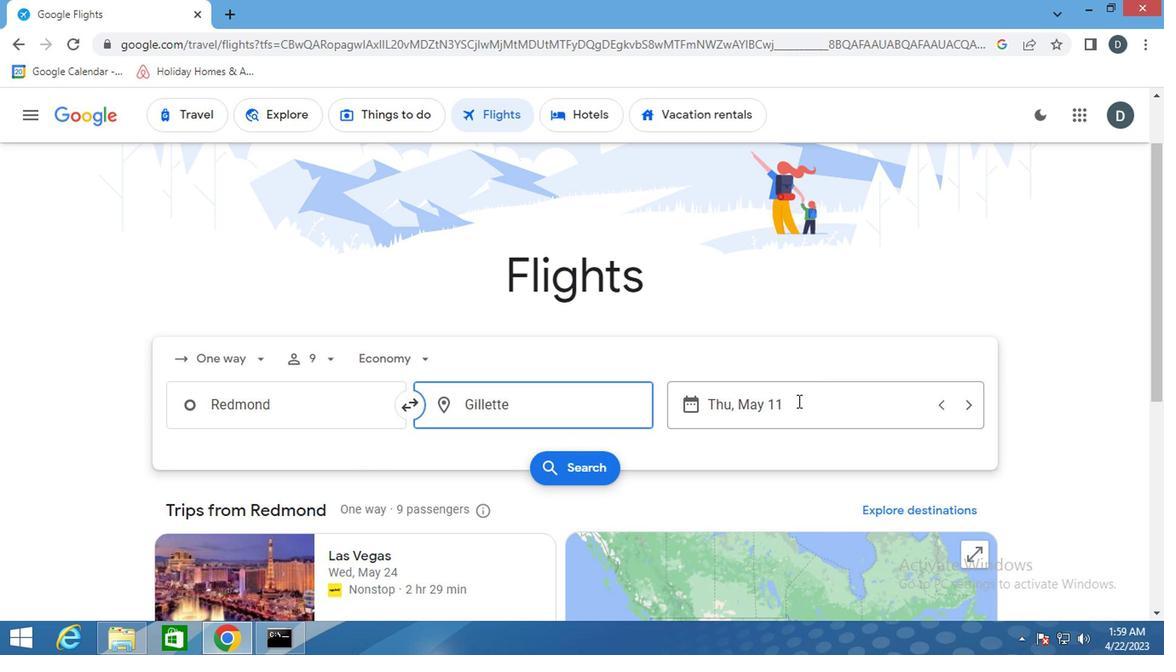 
Action: Mouse moved to (741, 294)
Screenshot: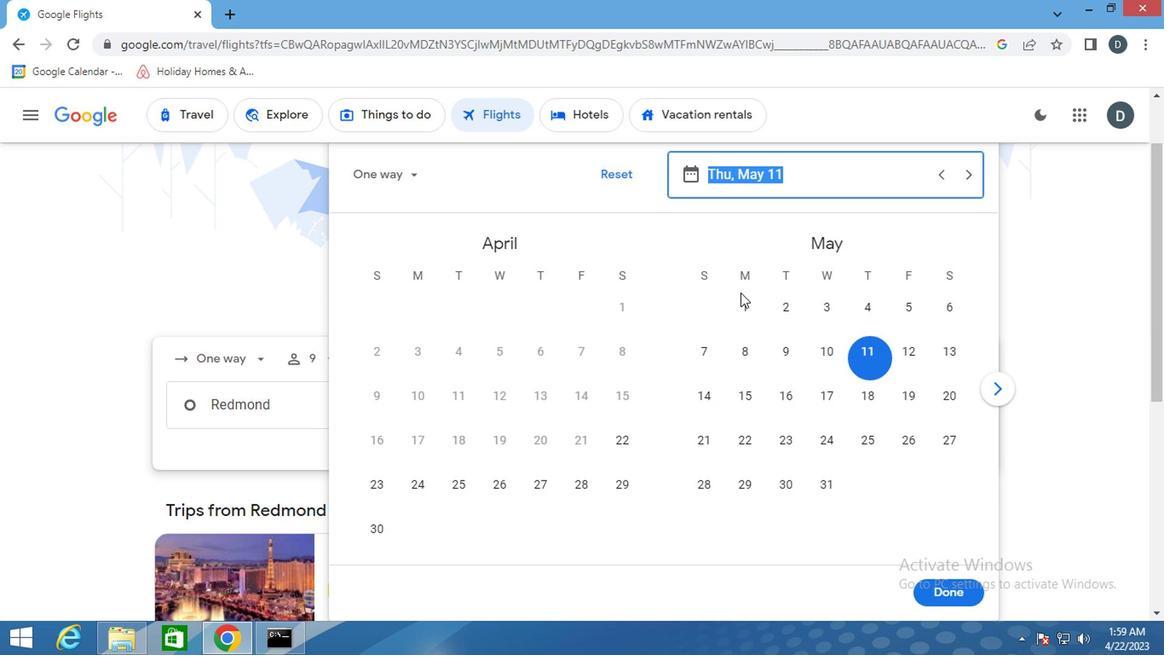 
Action: Mouse pressed left at (741, 294)
Screenshot: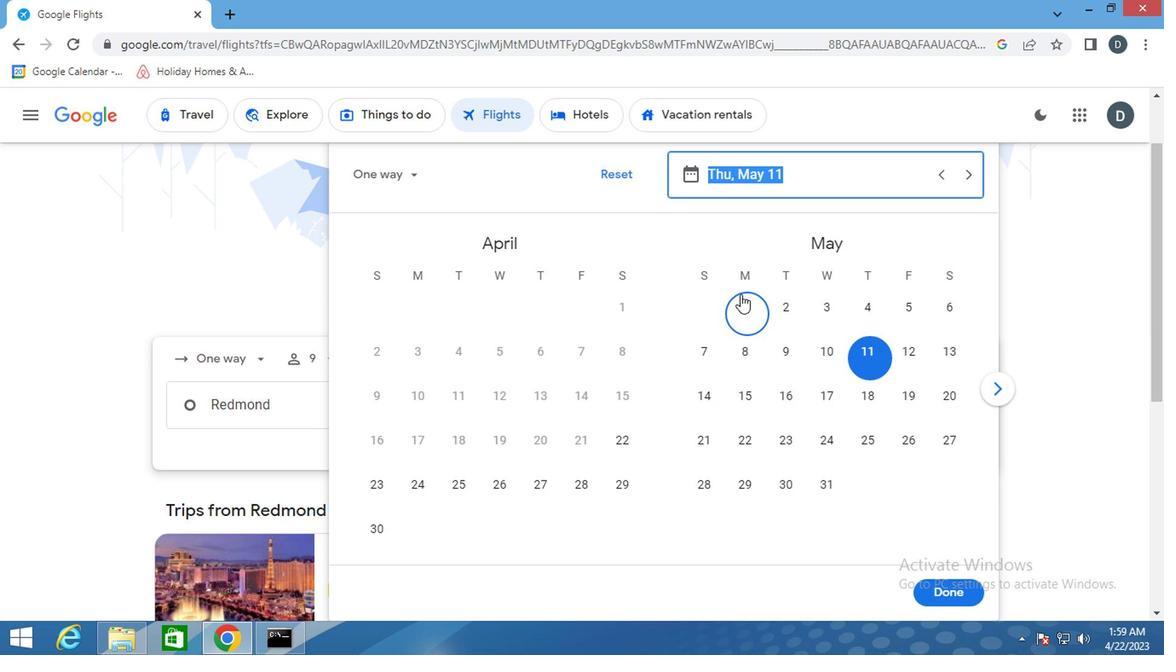 
Action: Mouse moved to (950, 588)
Screenshot: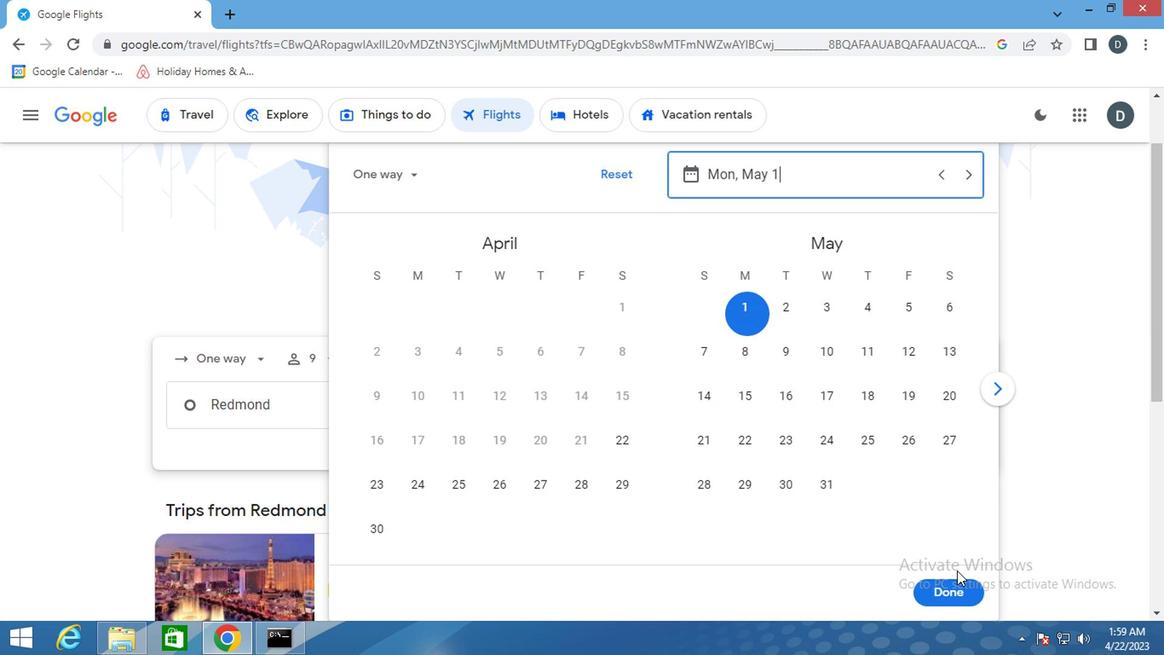 
Action: Mouse pressed left at (950, 588)
Screenshot: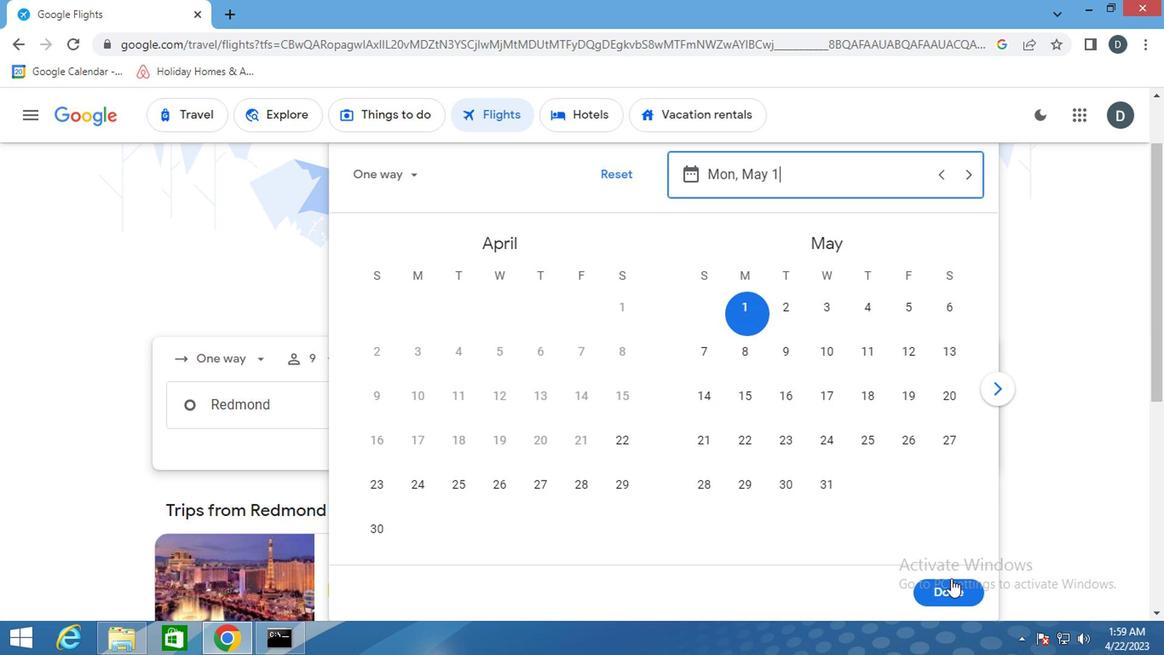 
Action: Mouse moved to (575, 468)
Screenshot: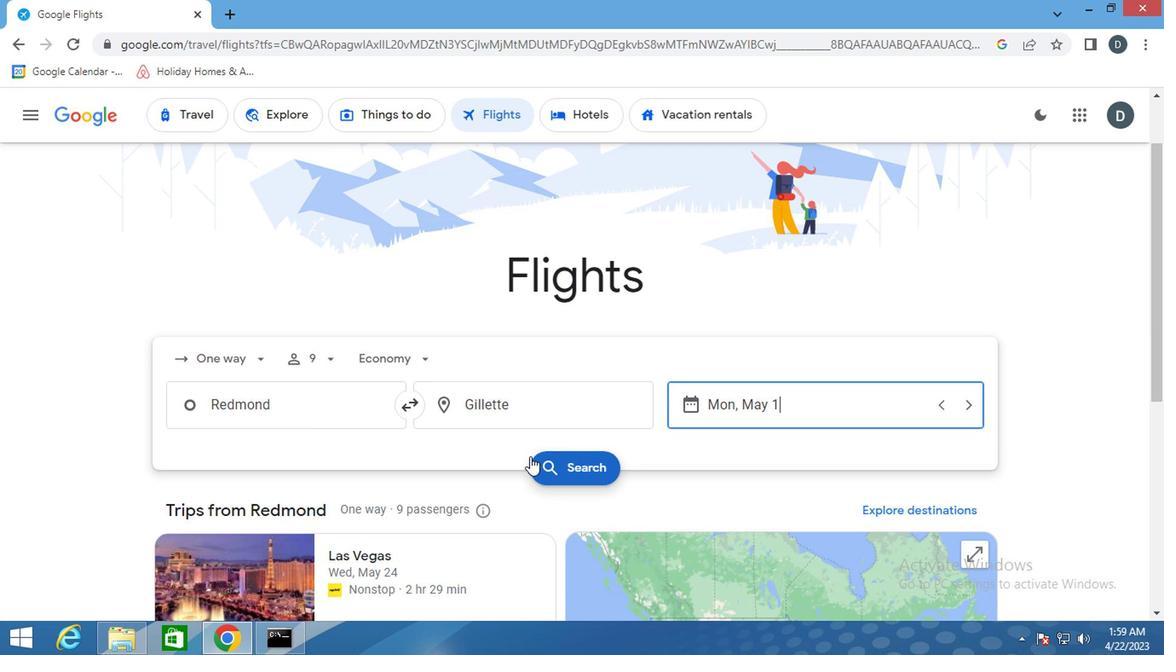 
Action: Mouse pressed left at (575, 468)
Screenshot: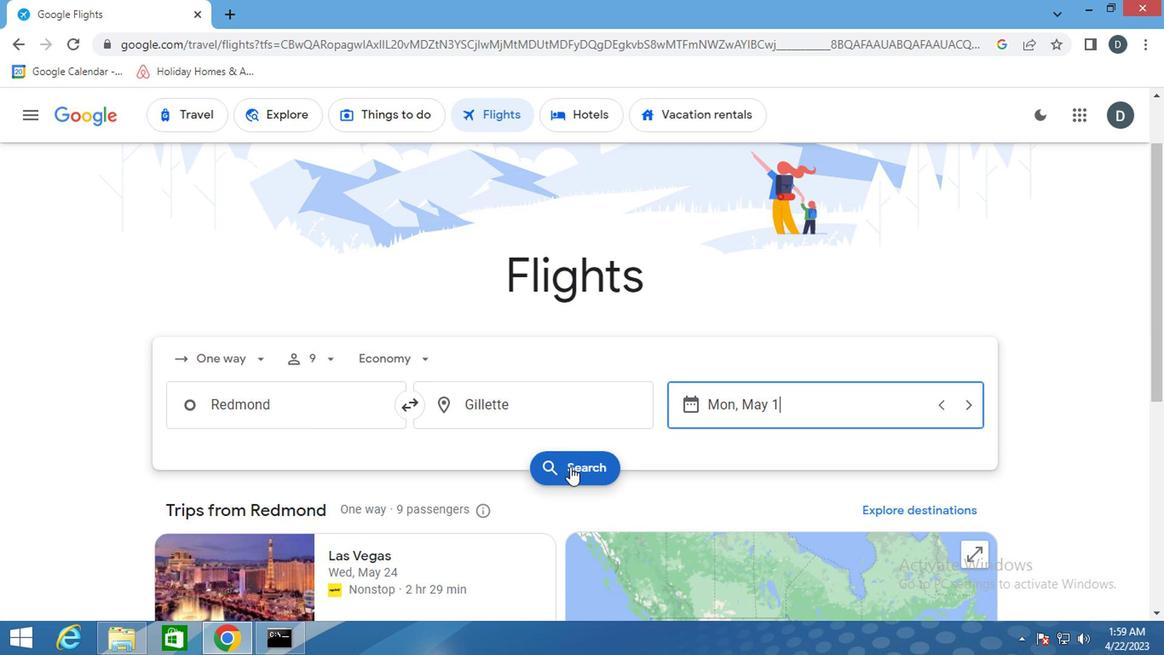
Action: Mouse moved to (179, 266)
Screenshot: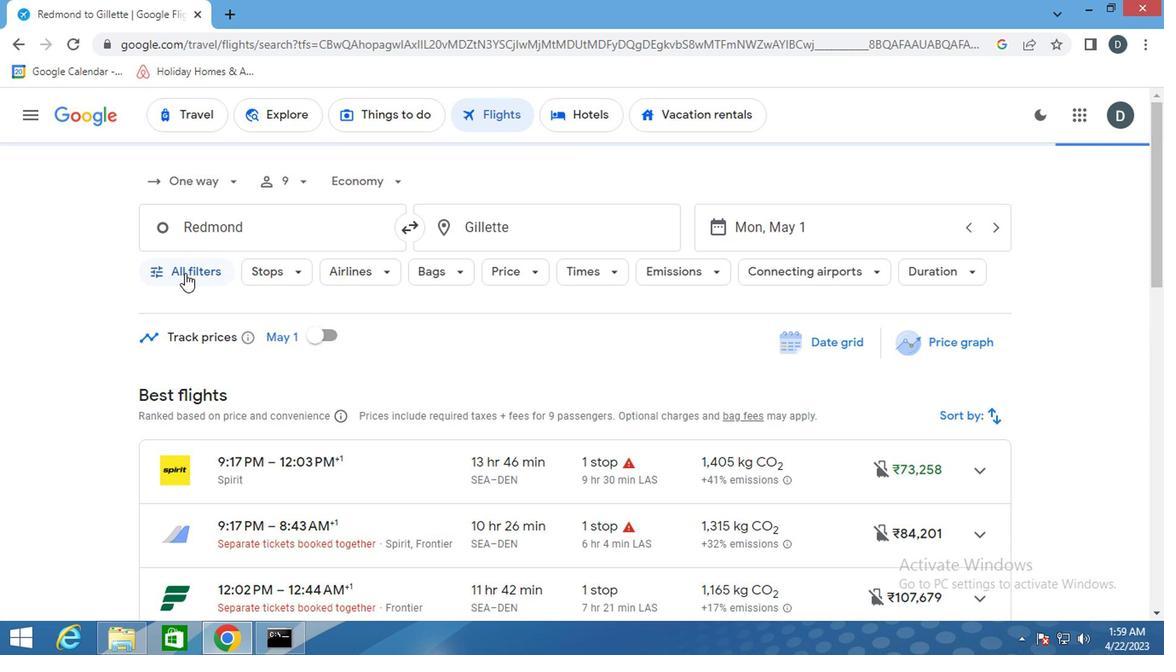 
Action: Mouse pressed left at (179, 266)
Screenshot: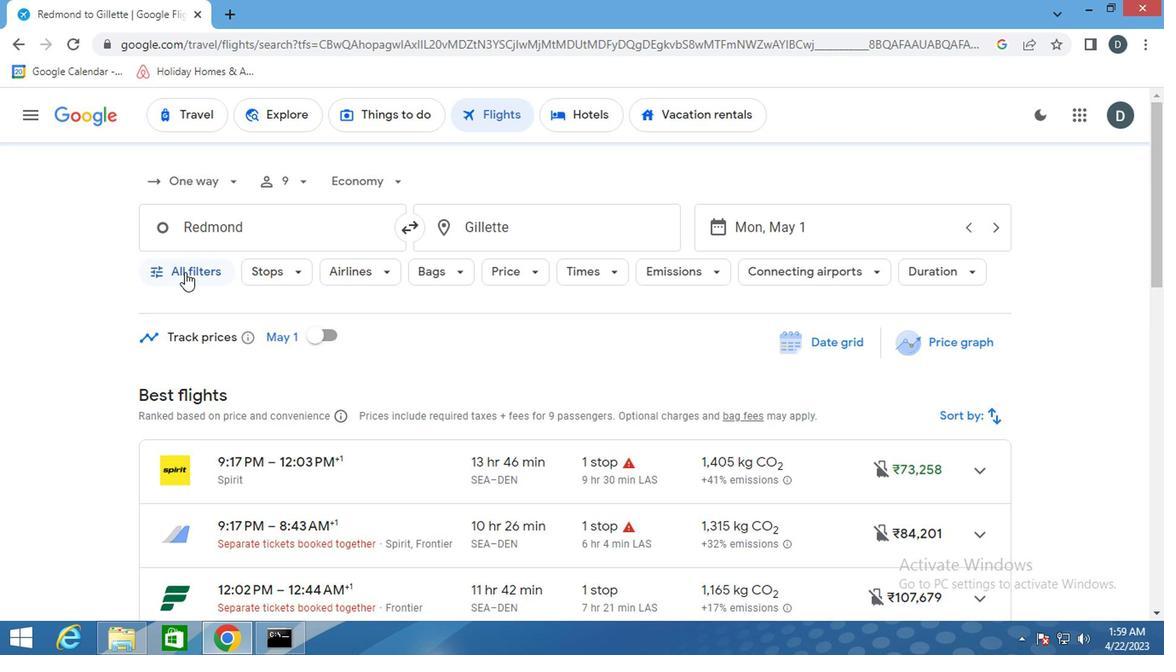 
Action: Mouse moved to (289, 494)
Screenshot: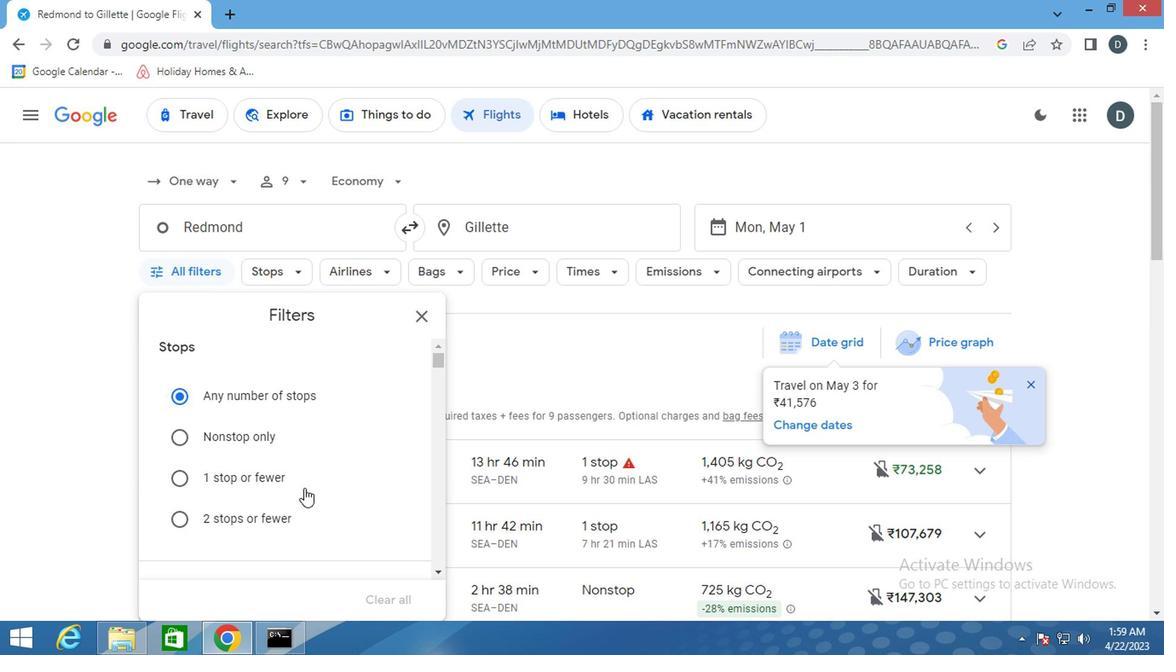 
Action: Mouse scrolled (289, 493) with delta (0, -1)
Screenshot: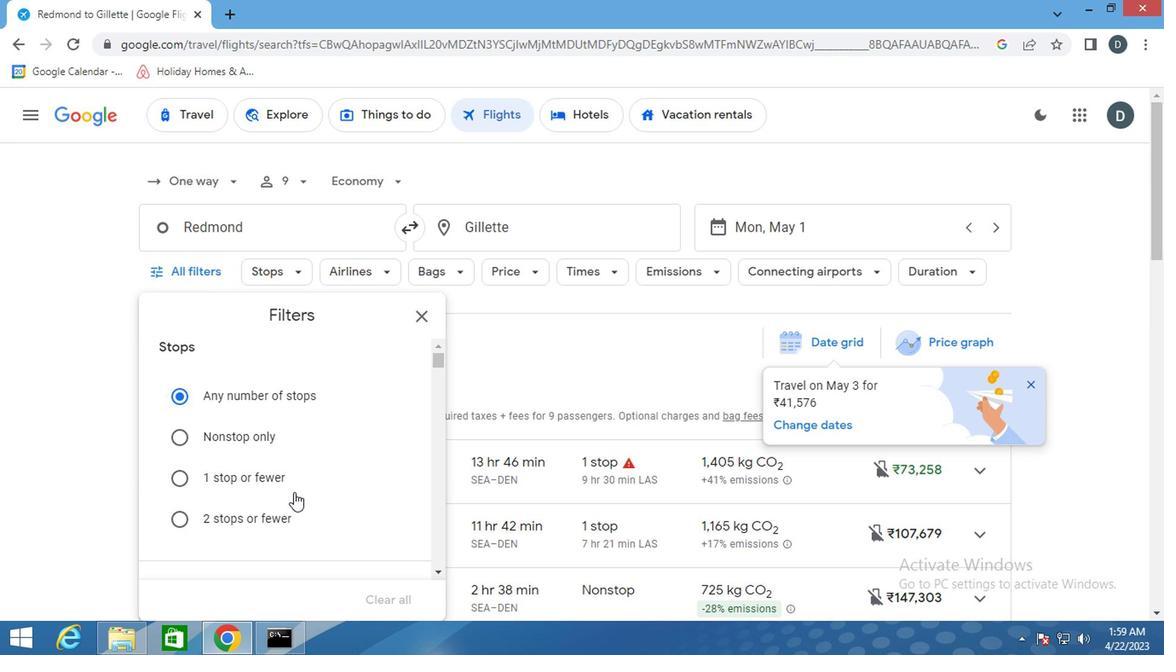 
Action: Mouse scrolled (289, 493) with delta (0, -1)
Screenshot: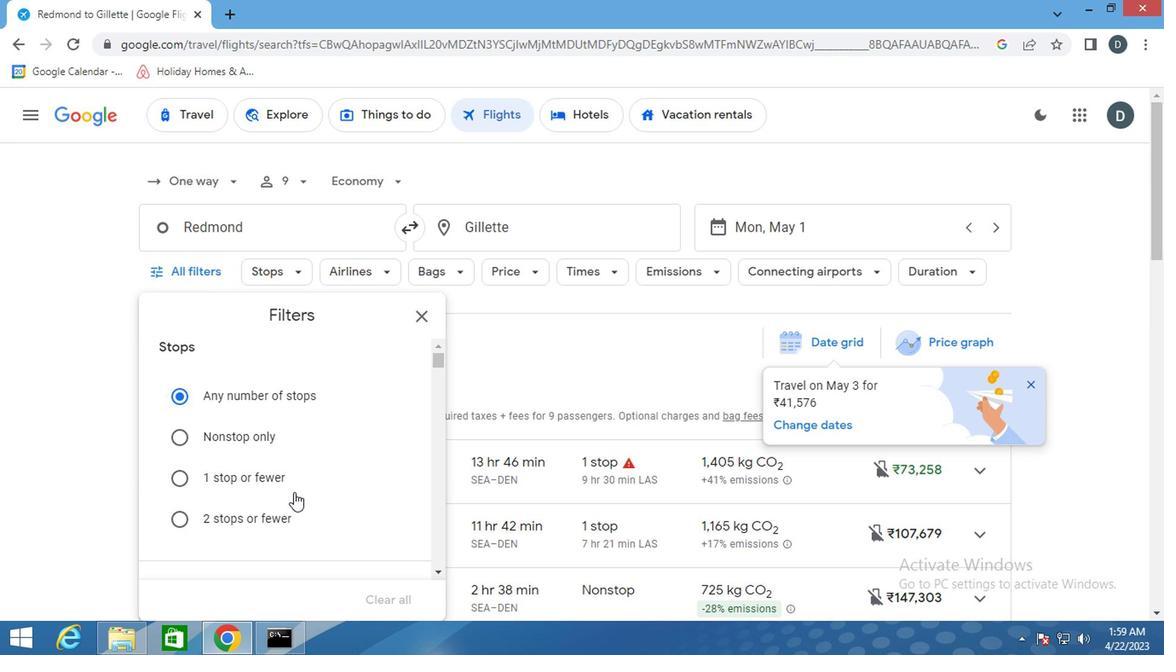 
Action: Mouse scrolled (289, 493) with delta (0, -1)
Screenshot: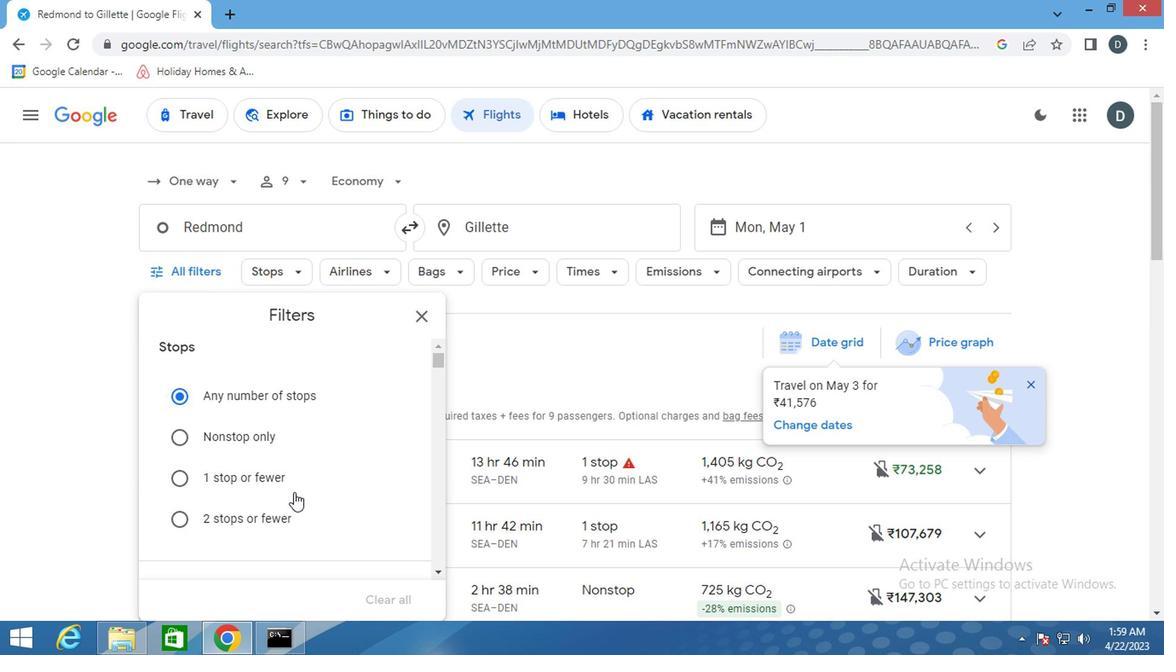 
Action: Mouse scrolled (289, 493) with delta (0, -1)
Screenshot: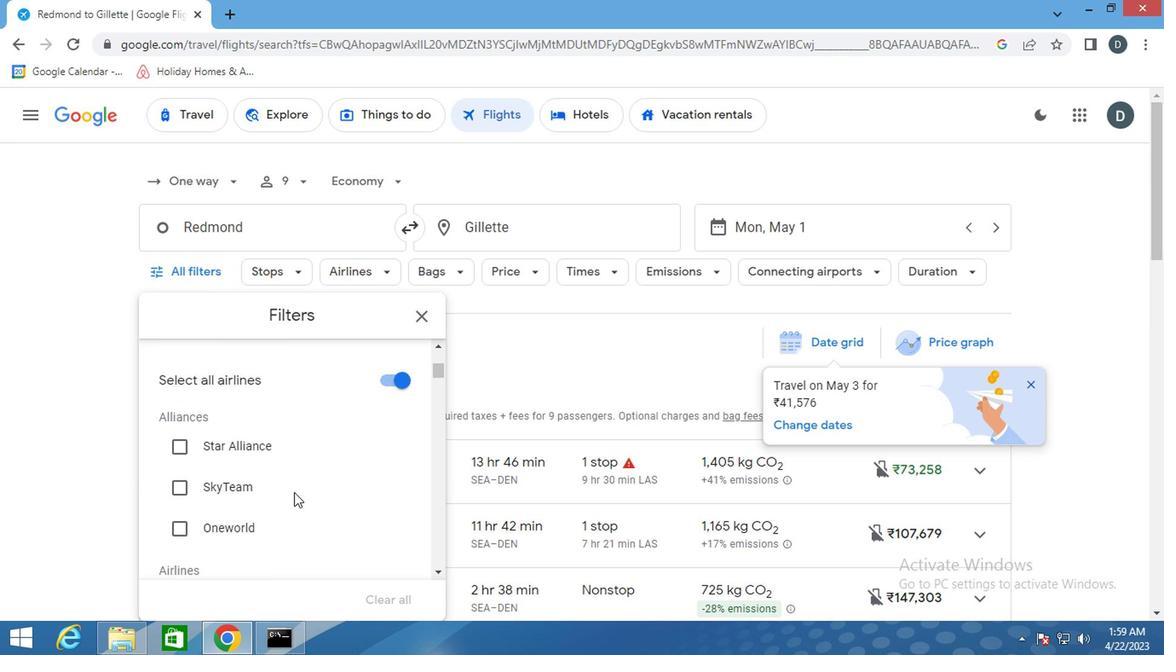 
Action: Mouse scrolled (289, 493) with delta (0, -1)
Screenshot: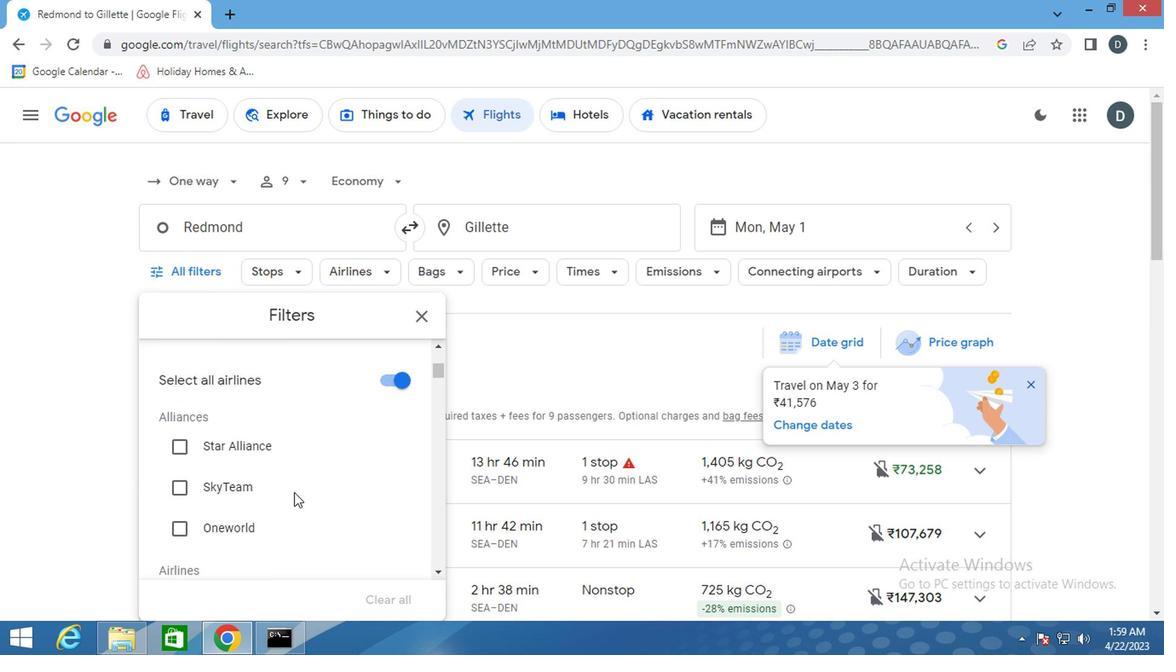 
Action: Mouse scrolled (289, 493) with delta (0, -1)
Screenshot: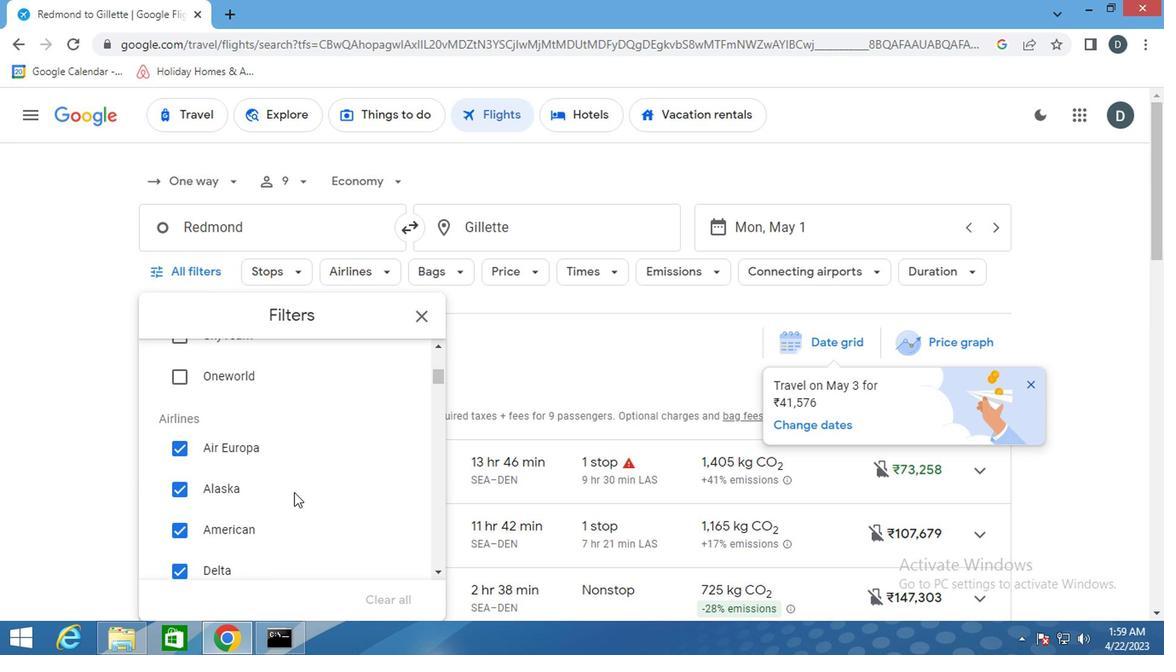 
Action: Mouse scrolled (289, 493) with delta (0, -1)
Screenshot: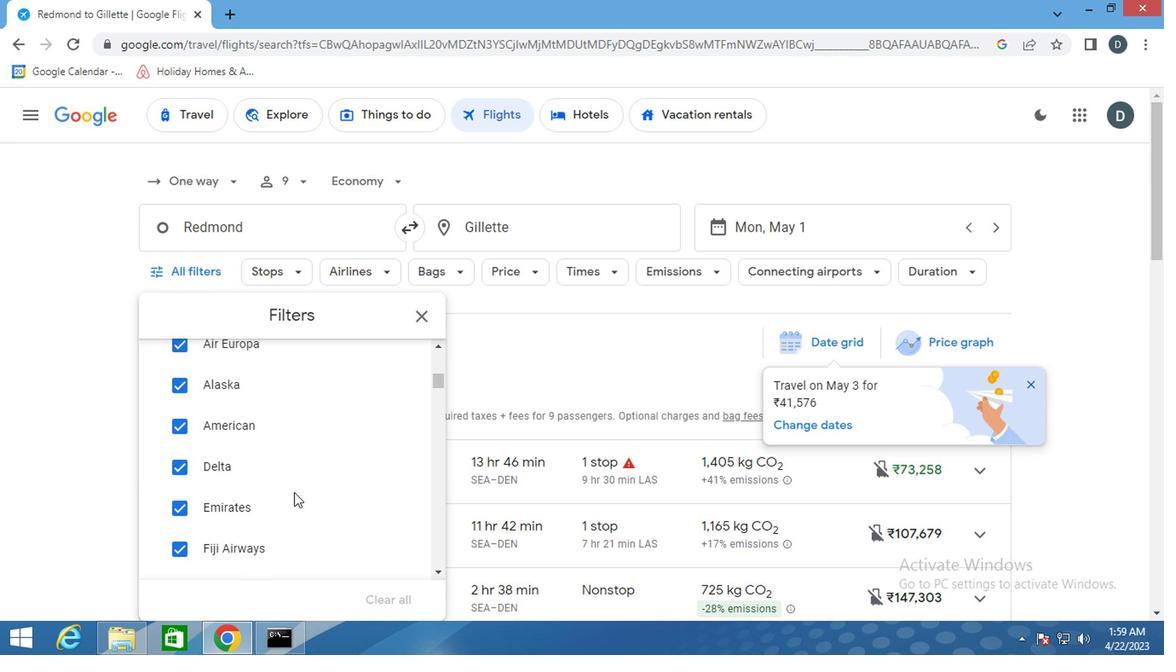
Action: Mouse scrolled (289, 493) with delta (0, -1)
Screenshot: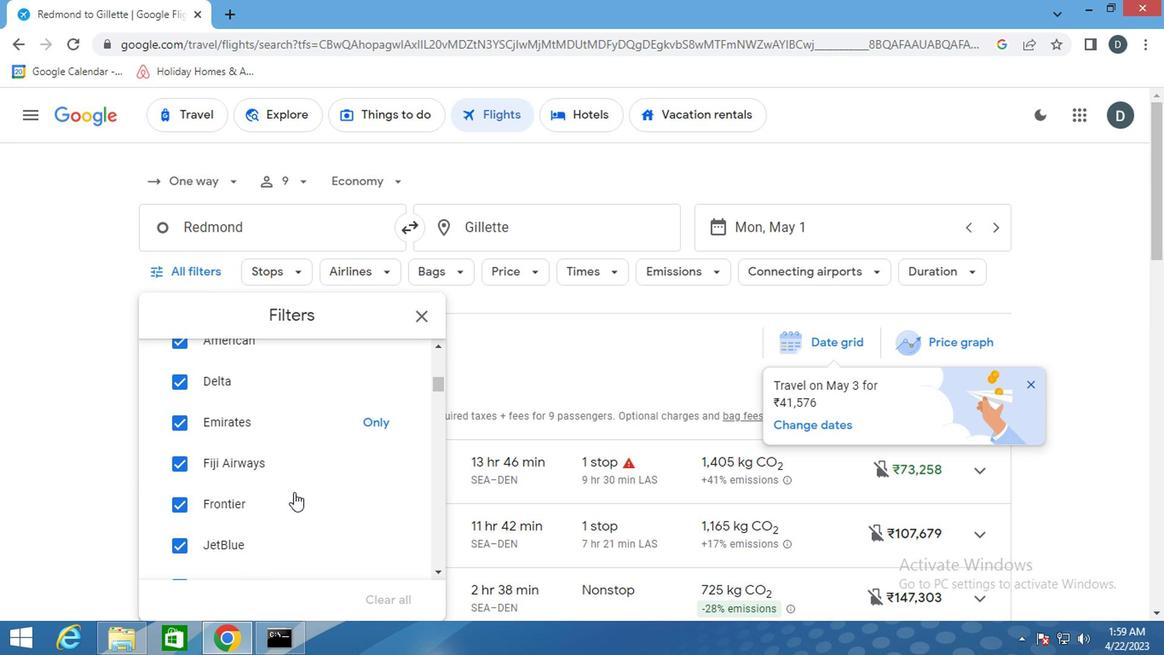 
Action: Mouse scrolled (289, 493) with delta (0, -1)
Screenshot: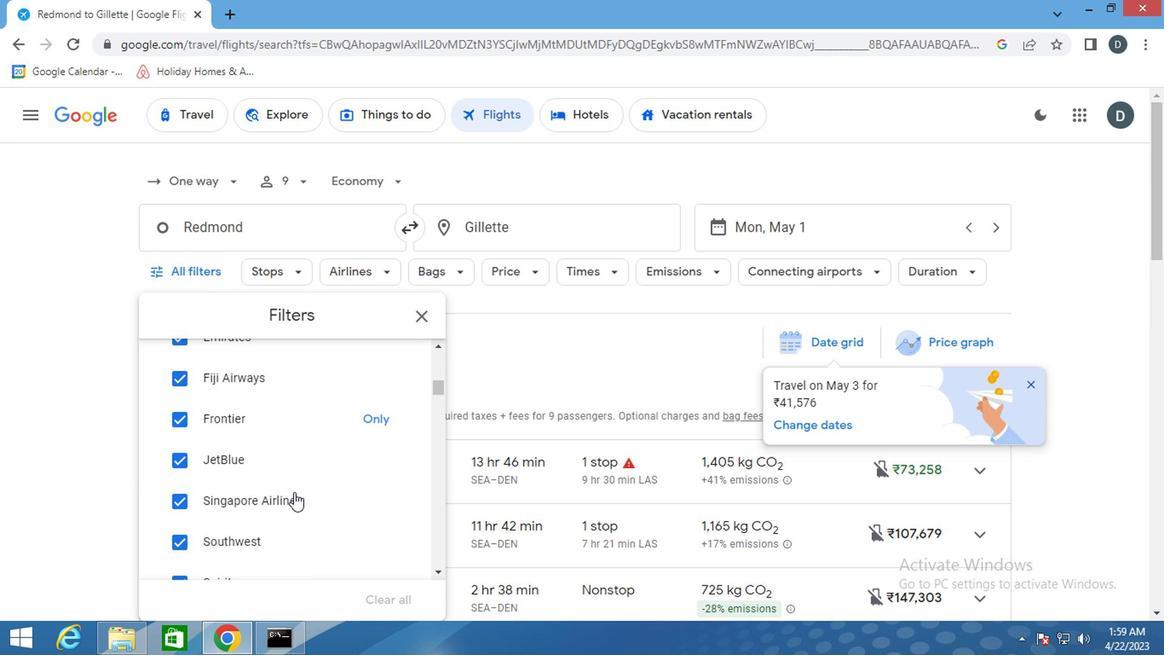 
Action: Mouse moved to (380, 459)
Screenshot: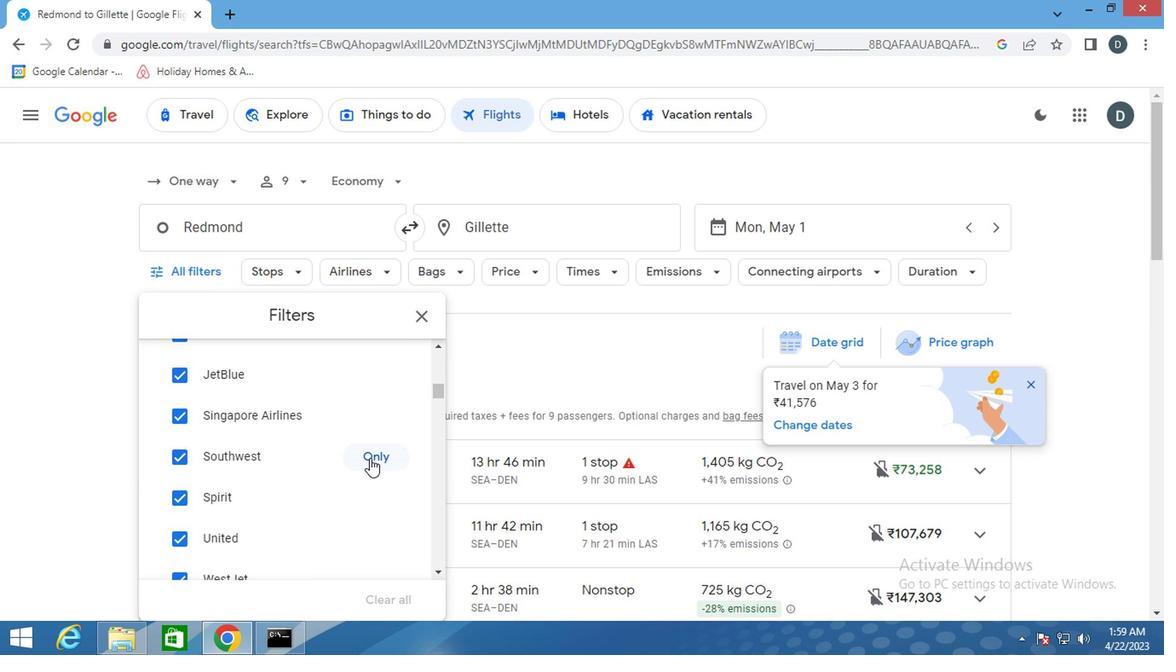 
Action: Mouse pressed left at (380, 459)
Screenshot: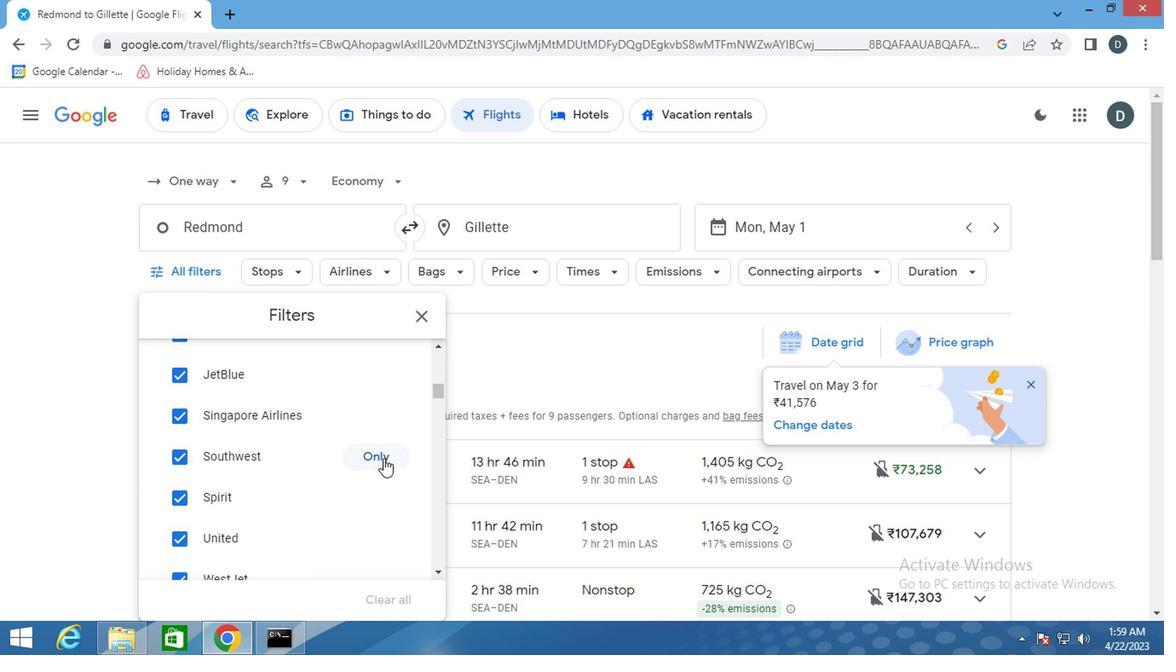 
Action: Mouse scrolled (380, 458) with delta (0, 0)
Screenshot: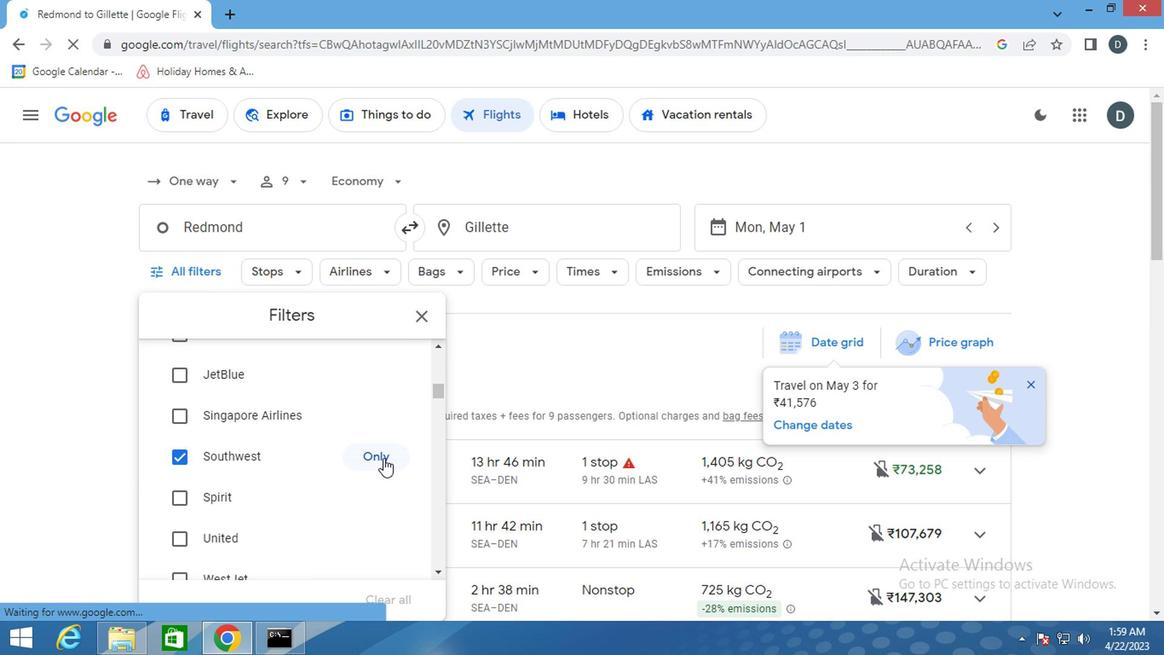 
Action: Mouse scrolled (380, 458) with delta (0, 0)
Screenshot: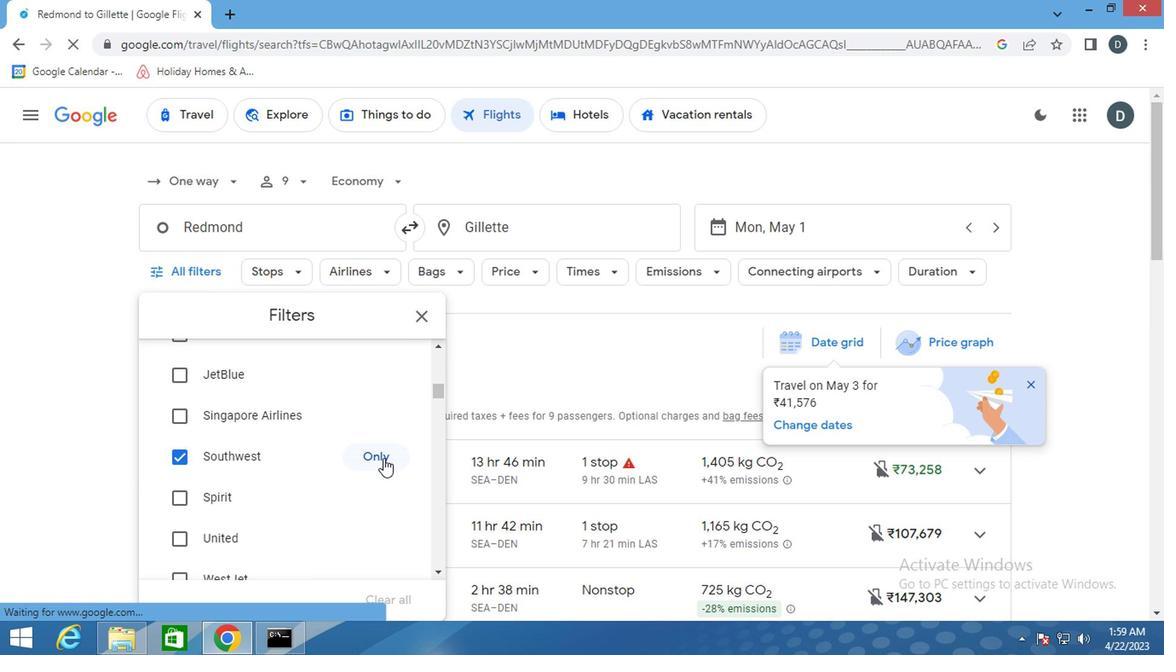 
Action: Mouse scrolled (380, 458) with delta (0, 0)
Screenshot: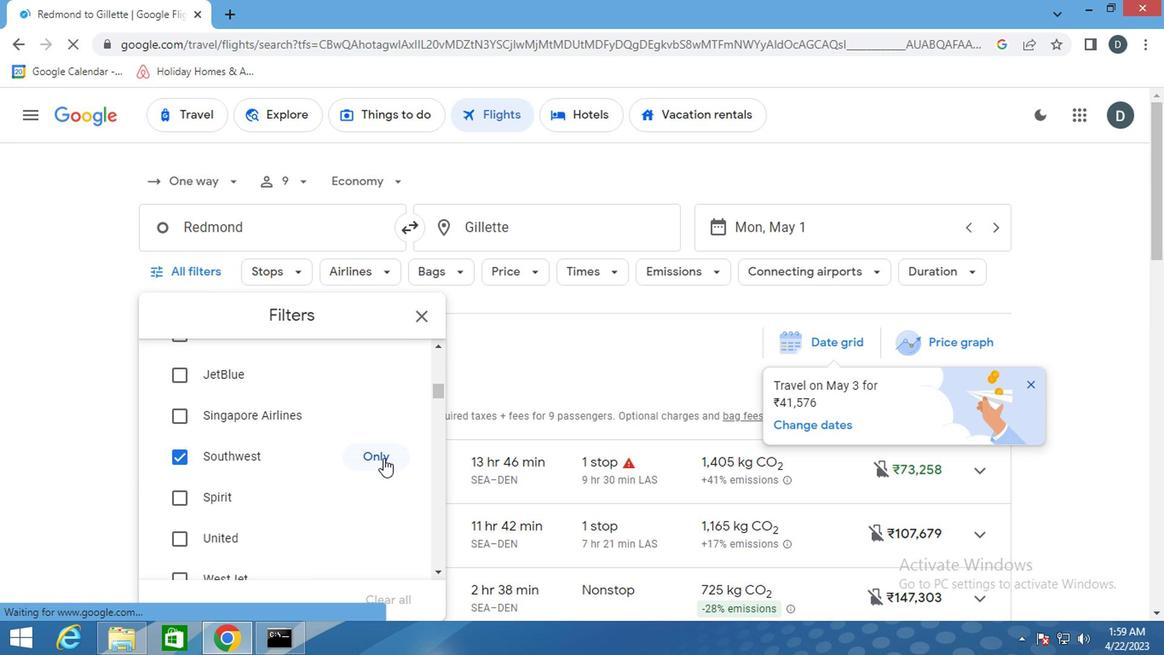 
Action: Mouse scrolled (380, 458) with delta (0, 0)
Screenshot: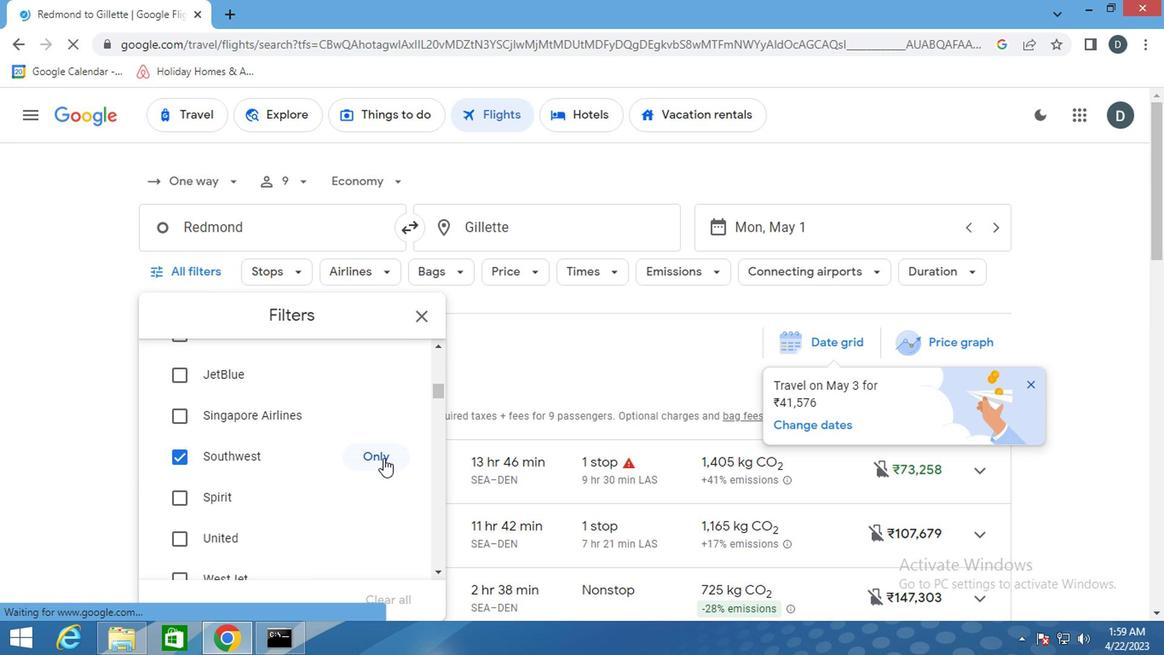 
Action: Mouse scrolled (380, 458) with delta (0, 0)
Screenshot: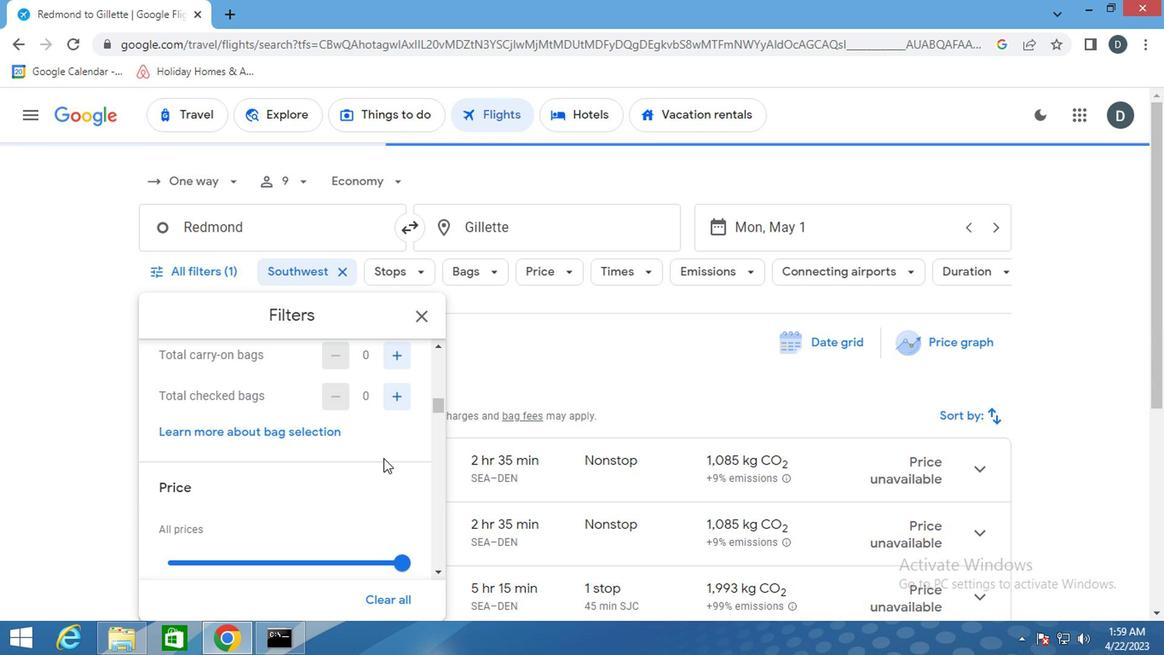 
Action: Mouse scrolled (380, 460) with delta (0, 1)
Screenshot: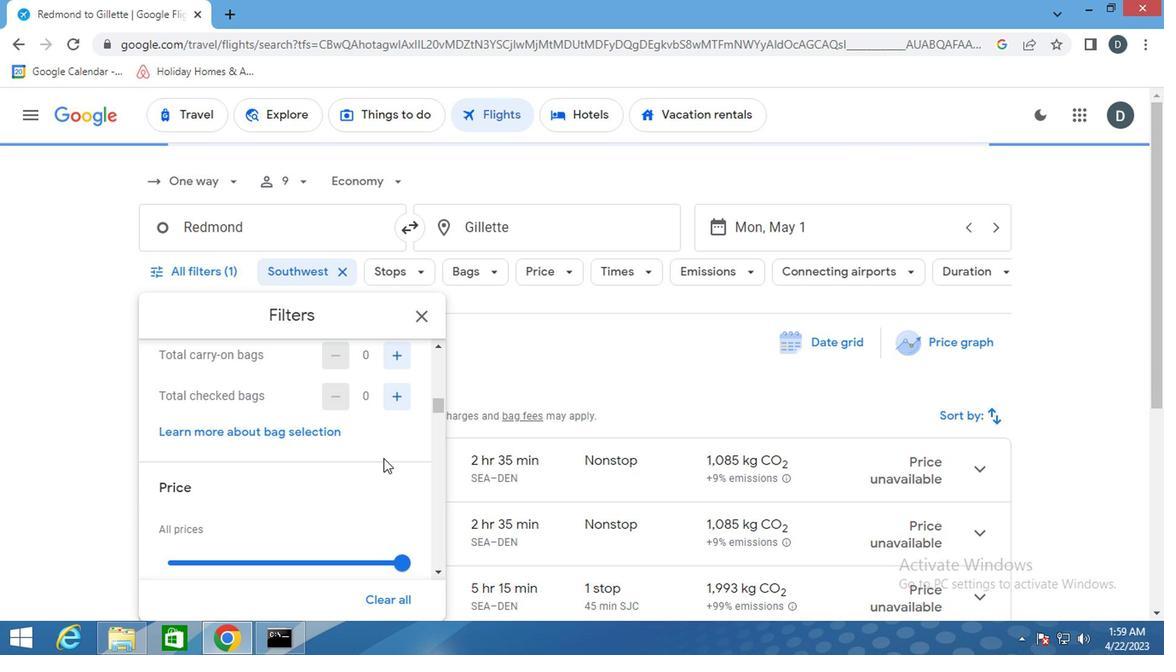 
Action: Mouse scrolled (380, 460) with delta (0, 1)
Screenshot: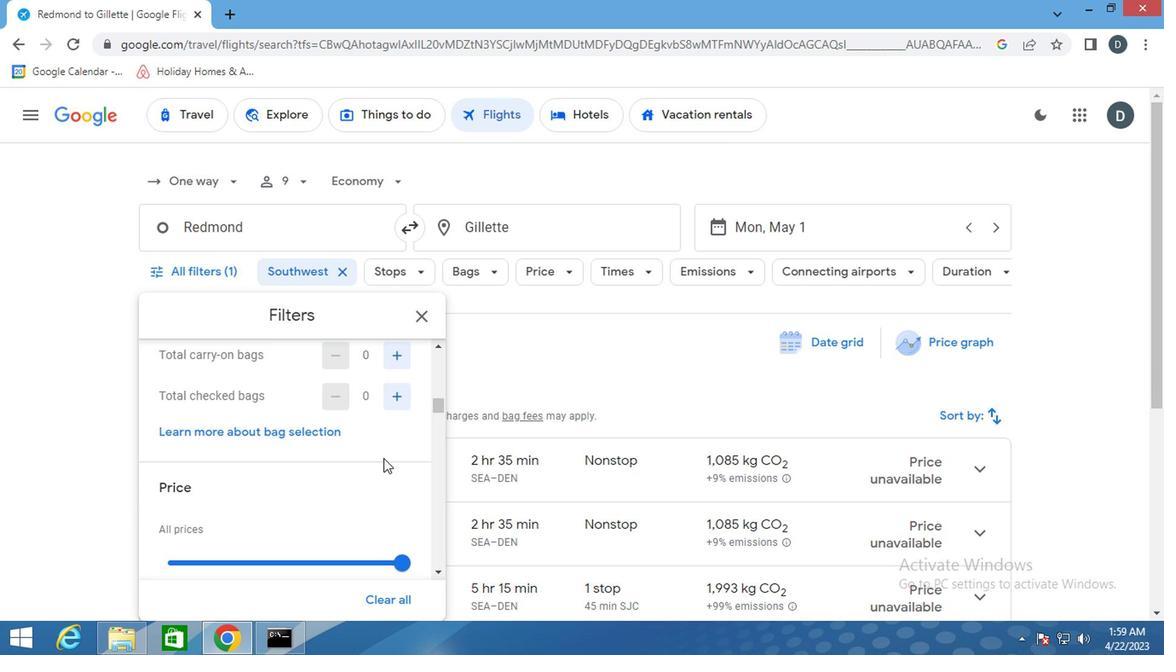 
Action: Mouse moved to (388, 484)
Screenshot: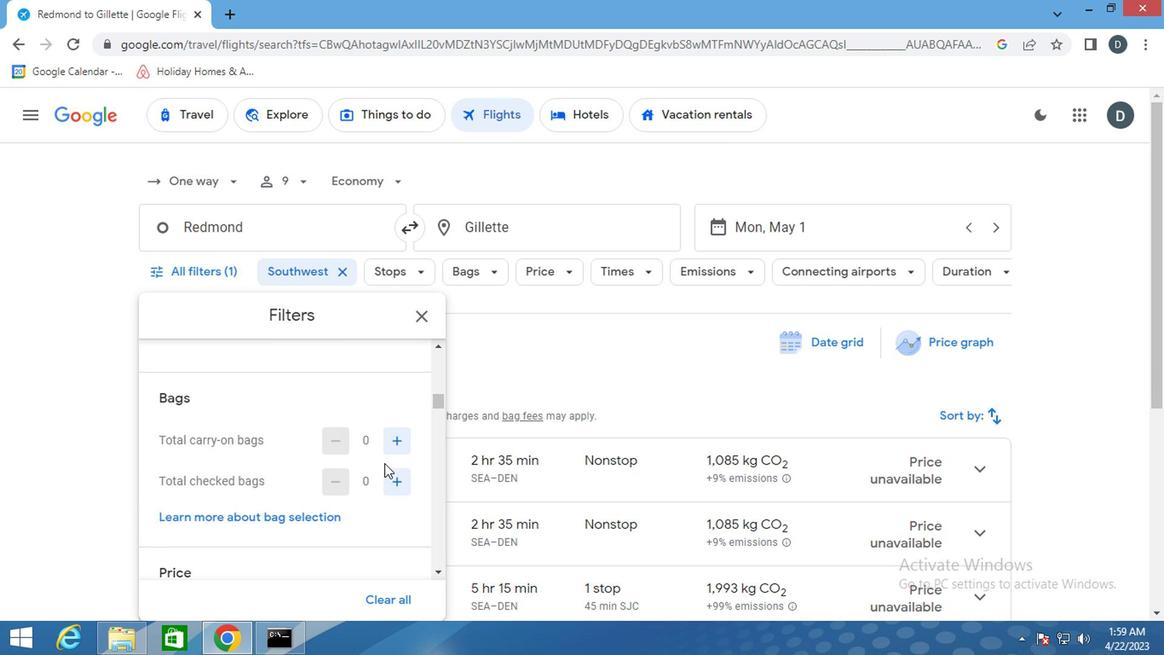 
Action: Mouse pressed left at (388, 484)
Screenshot: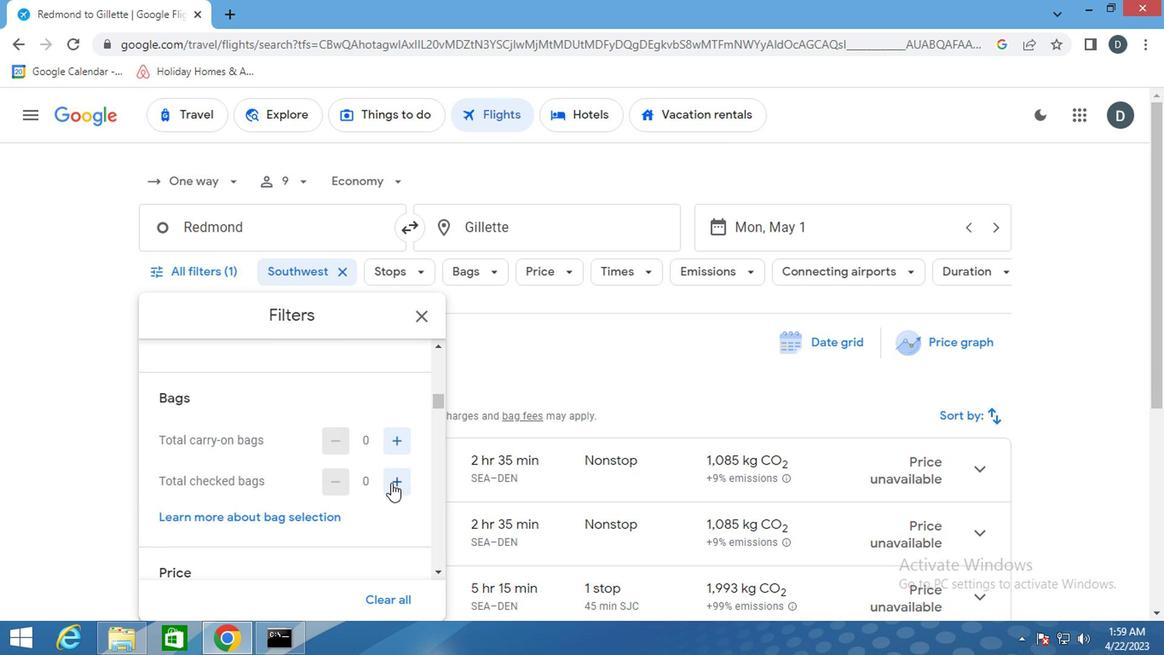
Action: Mouse pressed left at (388, 484)
Screenshot: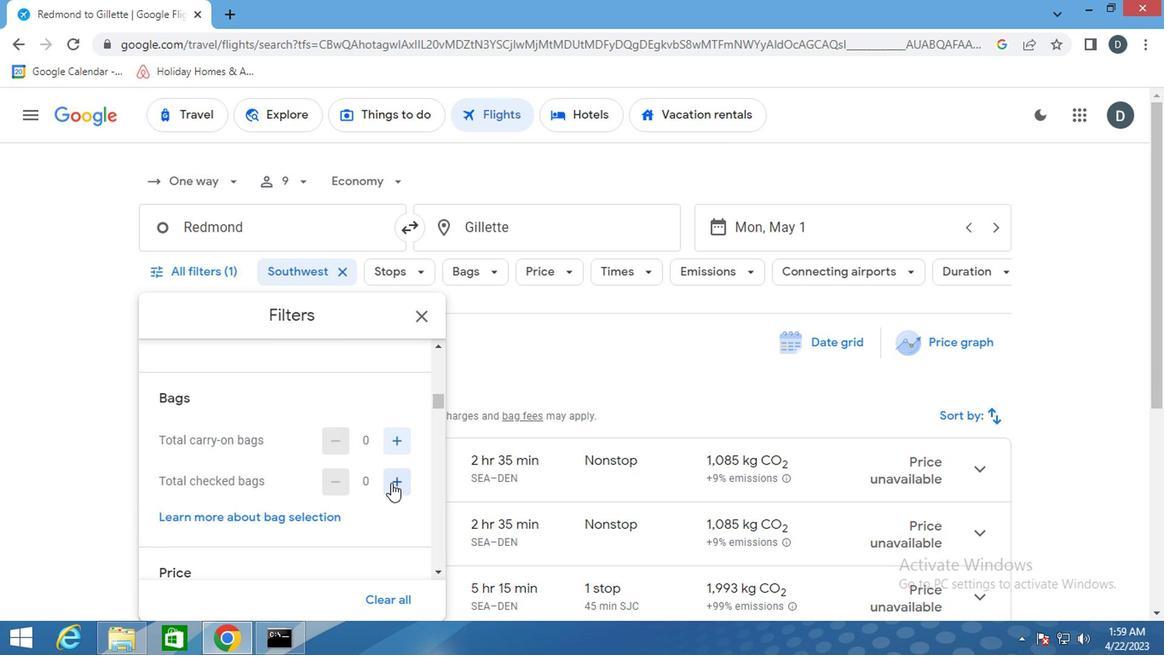 
Action: Mouse pressed left at (388, 484)
Screenshot: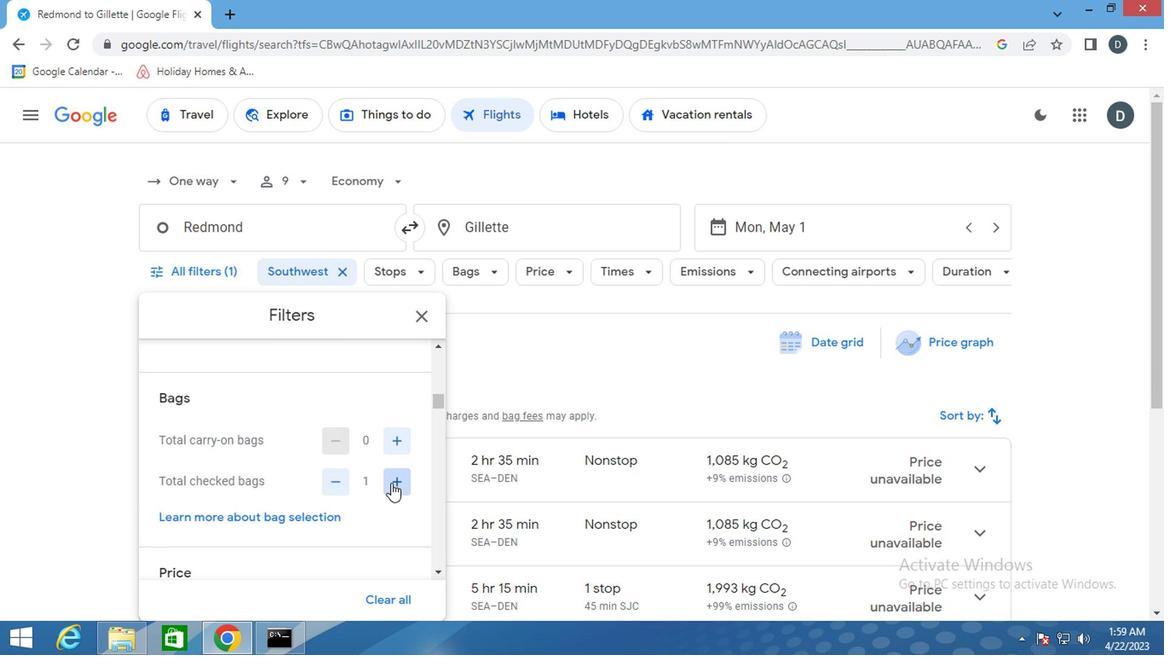 
Action: Mouse pressed left at (388, 484)
Screenshot: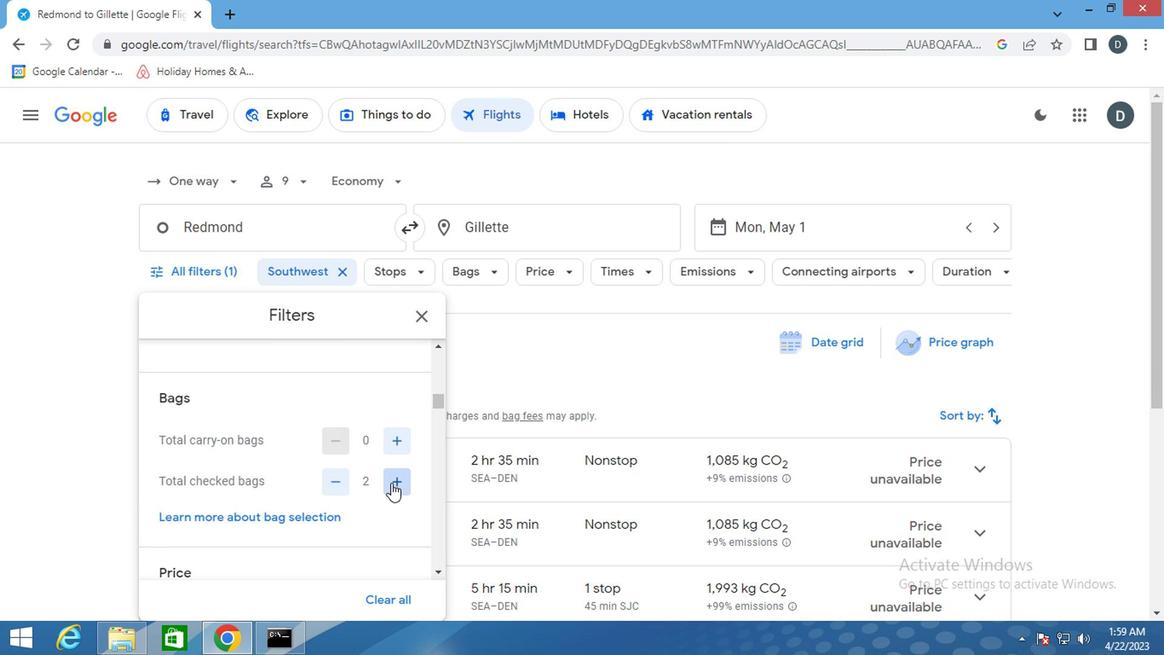 
Action: Mouse pressed left at (388, 484)
Screenshot: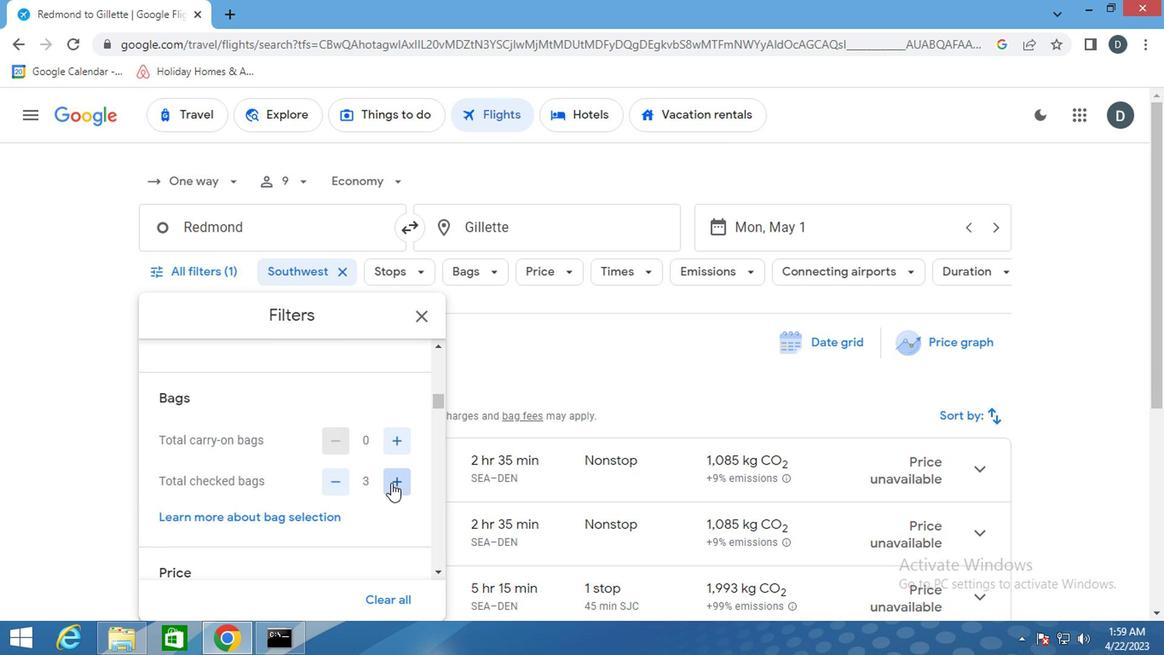 
Action: Mouse pressed left at (388, 484)
Screenshot: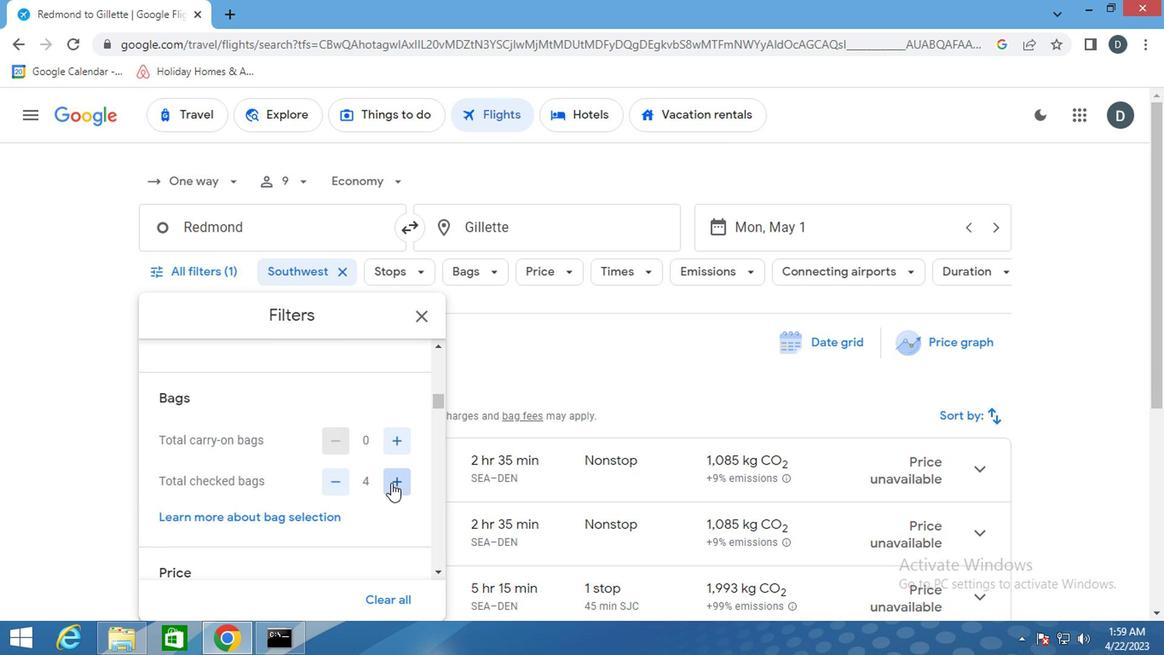 
Action: Mouse pressed left at (388, 484)
Screenshot: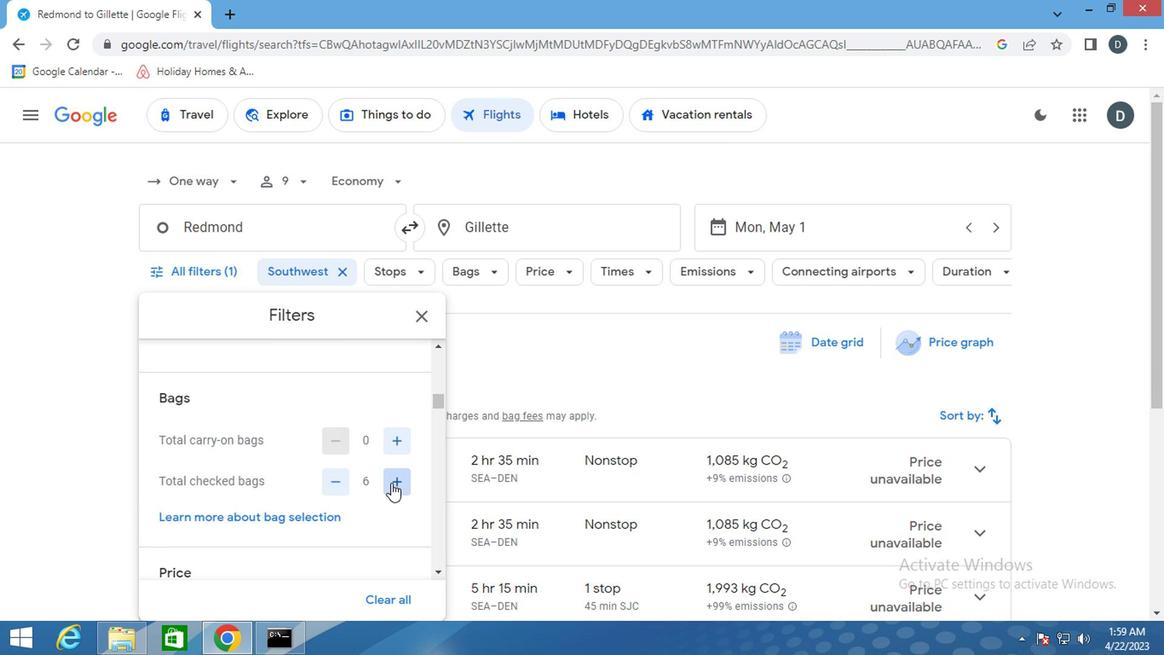 
Action: Mouse moved to (336, 480)
Screenshot: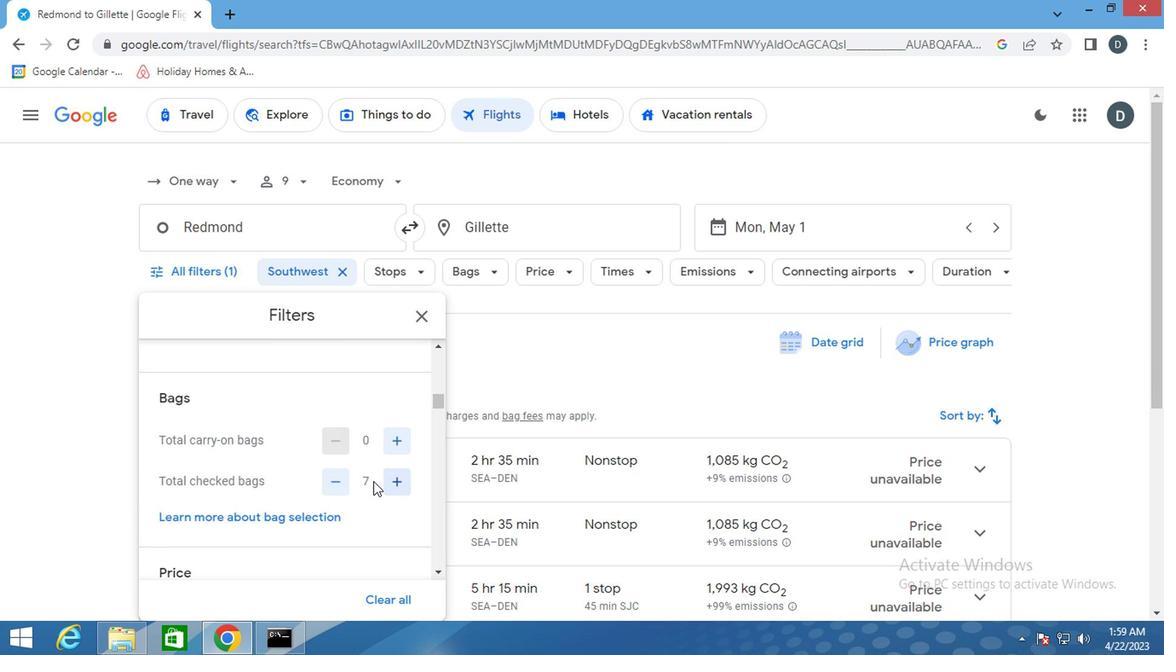 
Action: Mouse pressed left at (336, 480)
Screenshot: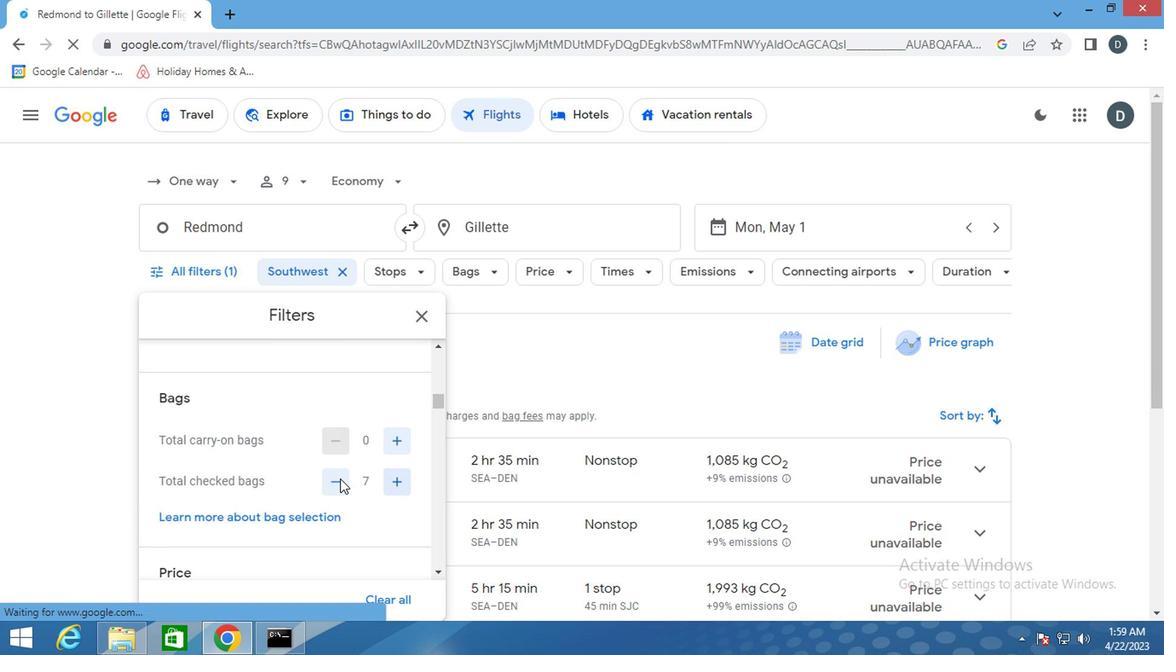 
Action: Mouse moved to (386, 504)
Screenshot: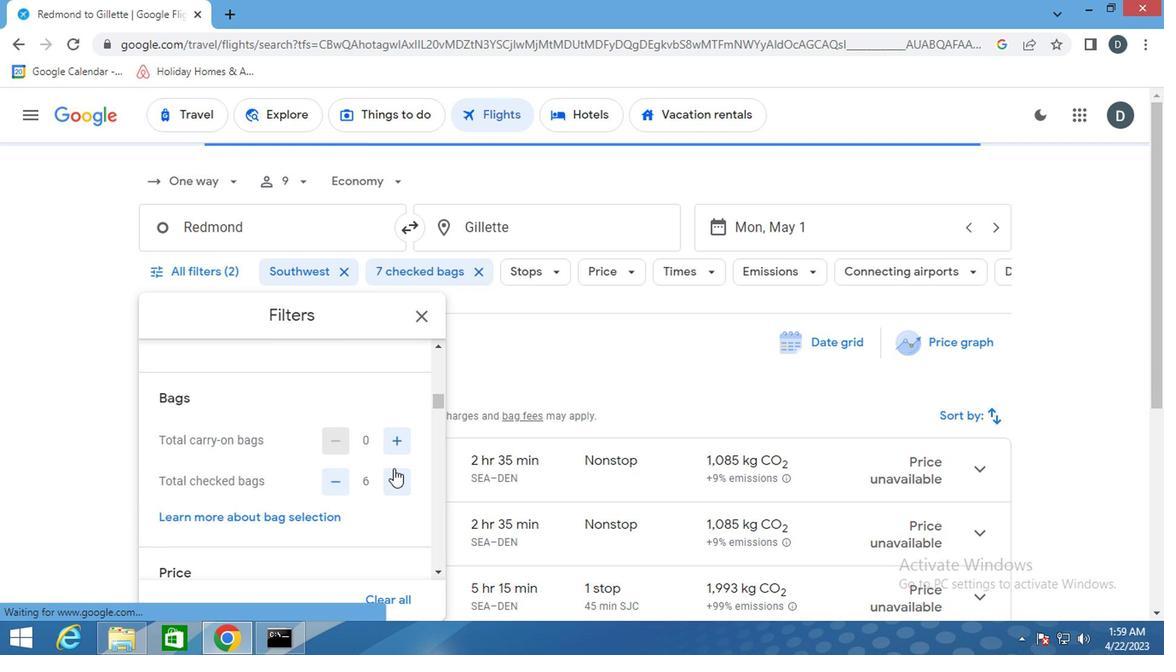 
Action: Mouse scrolled (386, 504) with delta (0, 0)
Screenshot: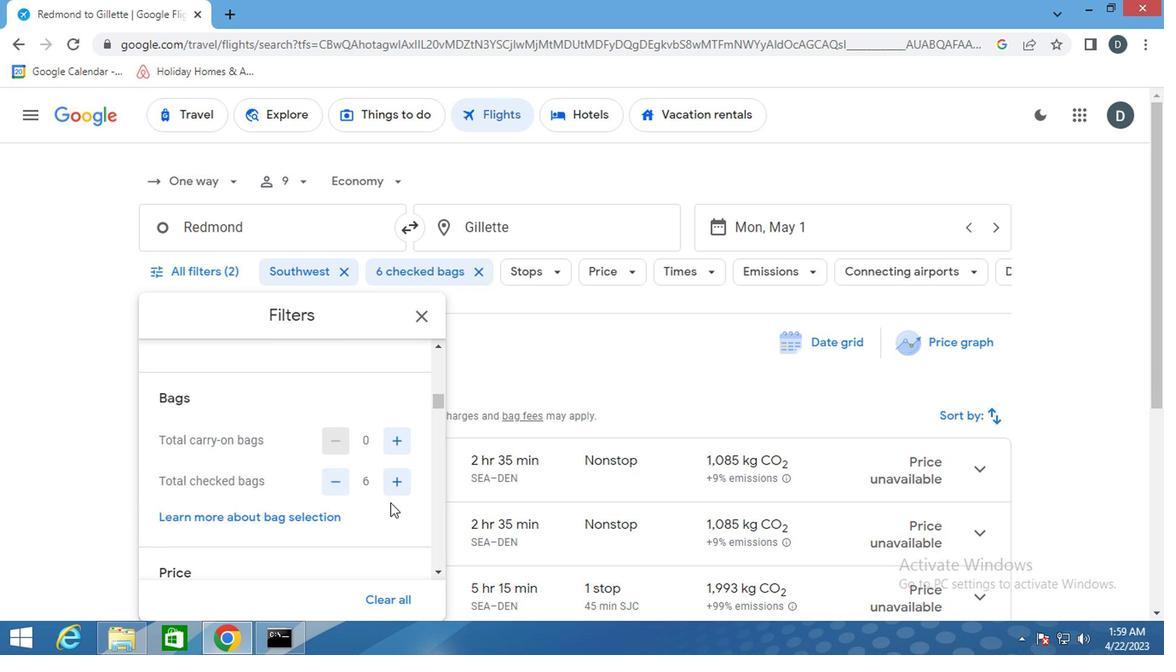 
Action: Mouse scrolled (386, 504) with delta (0, 0)
Screenshot: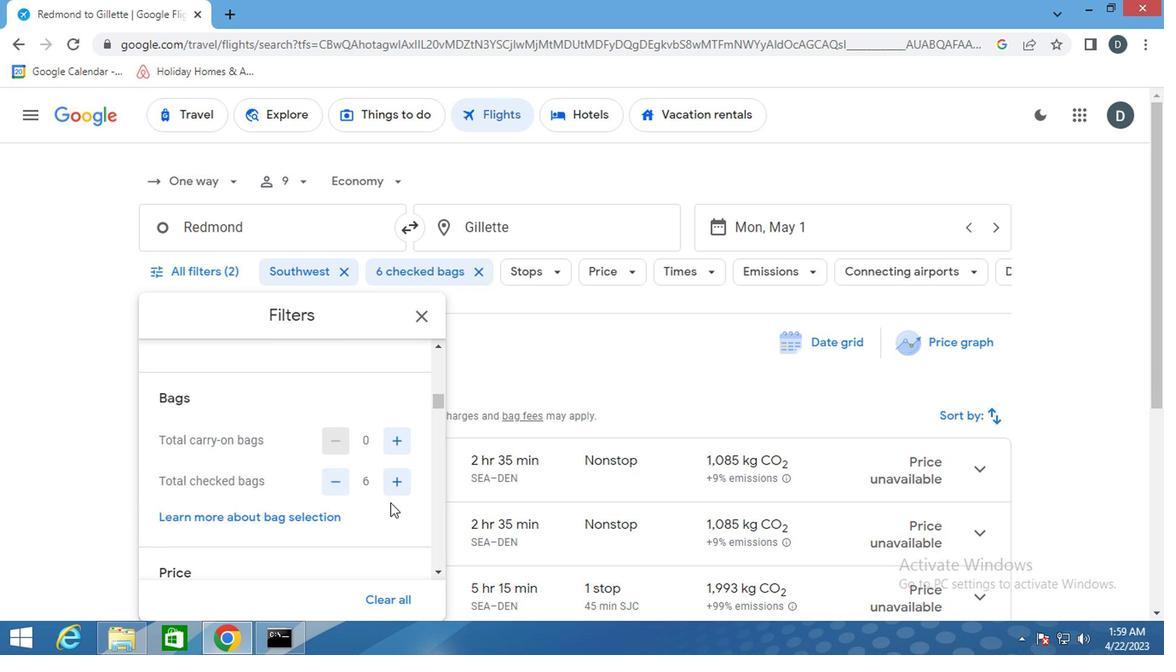 
Action: Mouse scrolled (386, 504) with delta (0, 0)
Screenshot: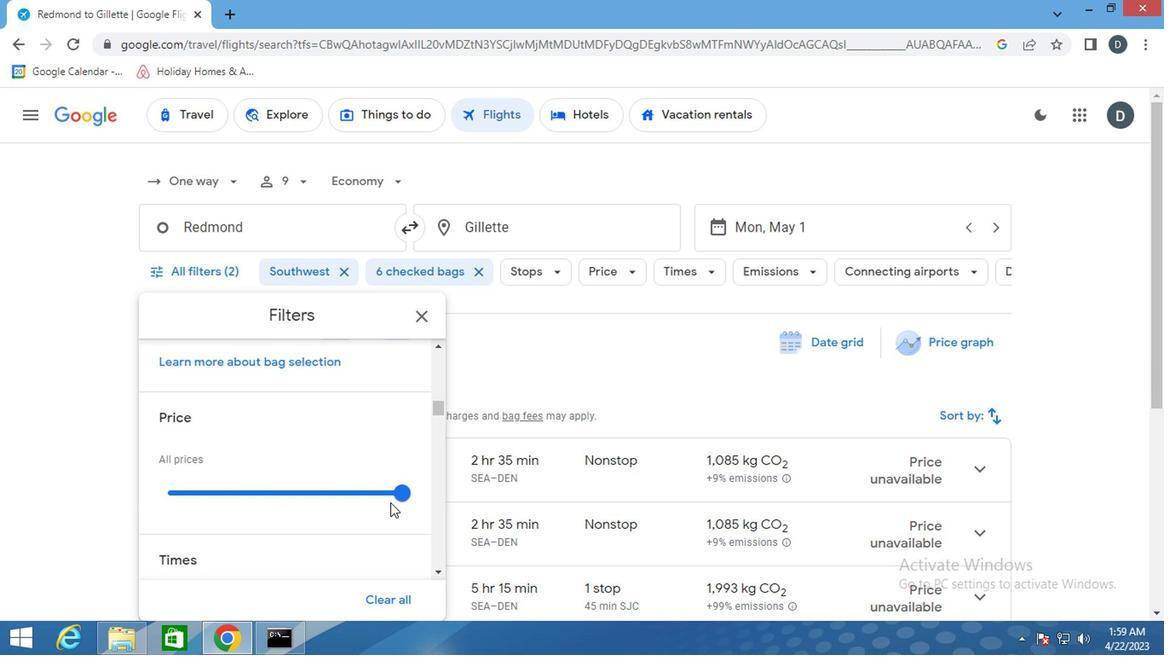 
Action: Mouse scrolled (386, 504) with delta (0, 0)
Screenshot: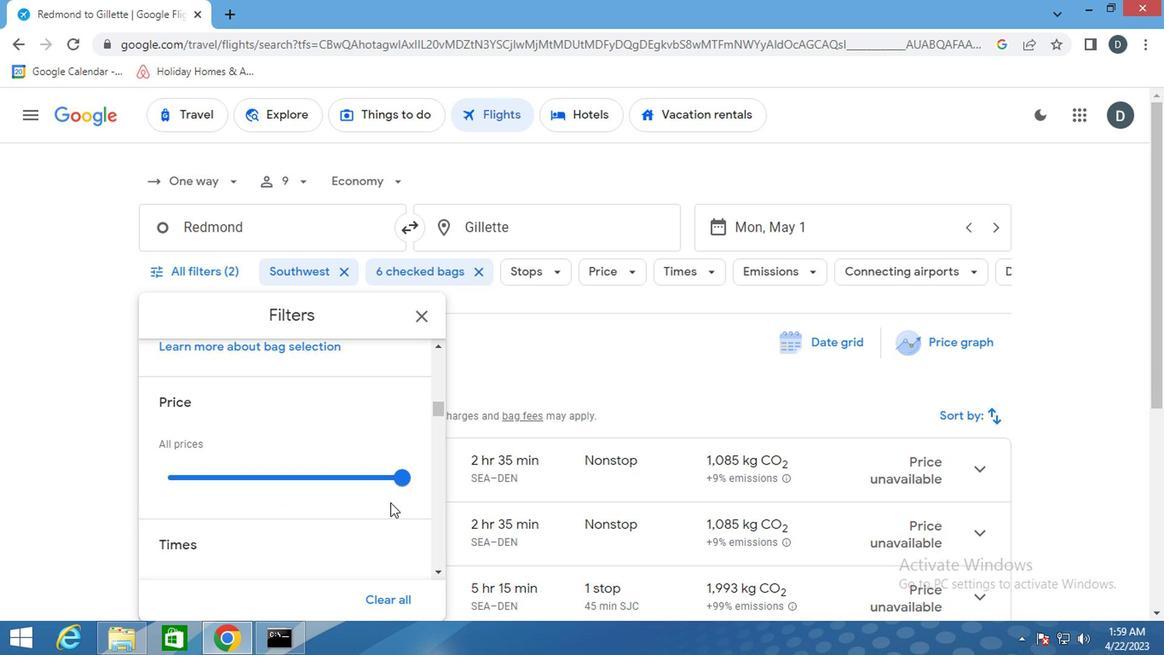 
Action: Mouse scrolled (386, 505) with delta (0, 0)
Screenshot: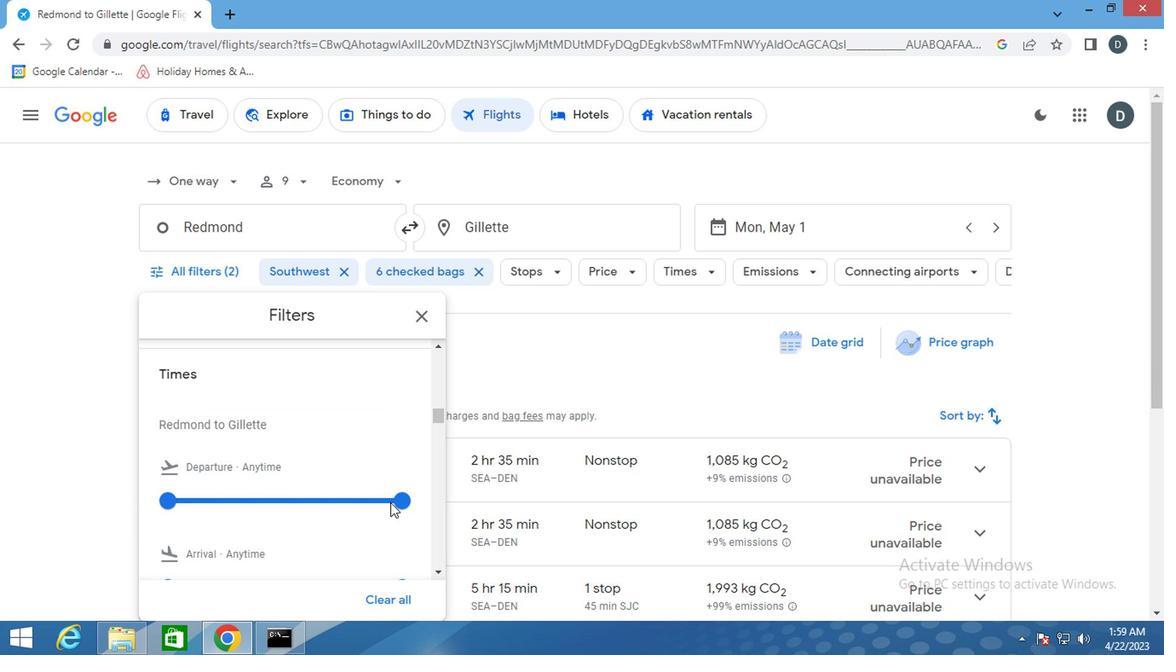 
Action: Mouse moved to (403, 396)
Screenshot: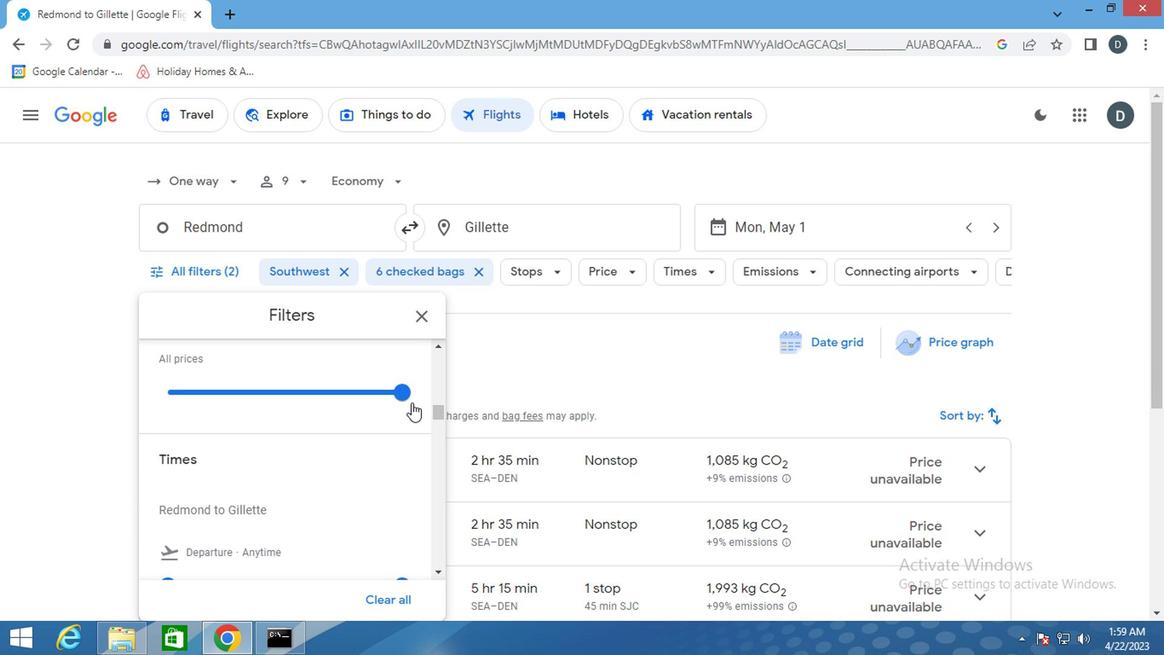 
Action: Mouse pressed left at (403, 396)
Screenshot: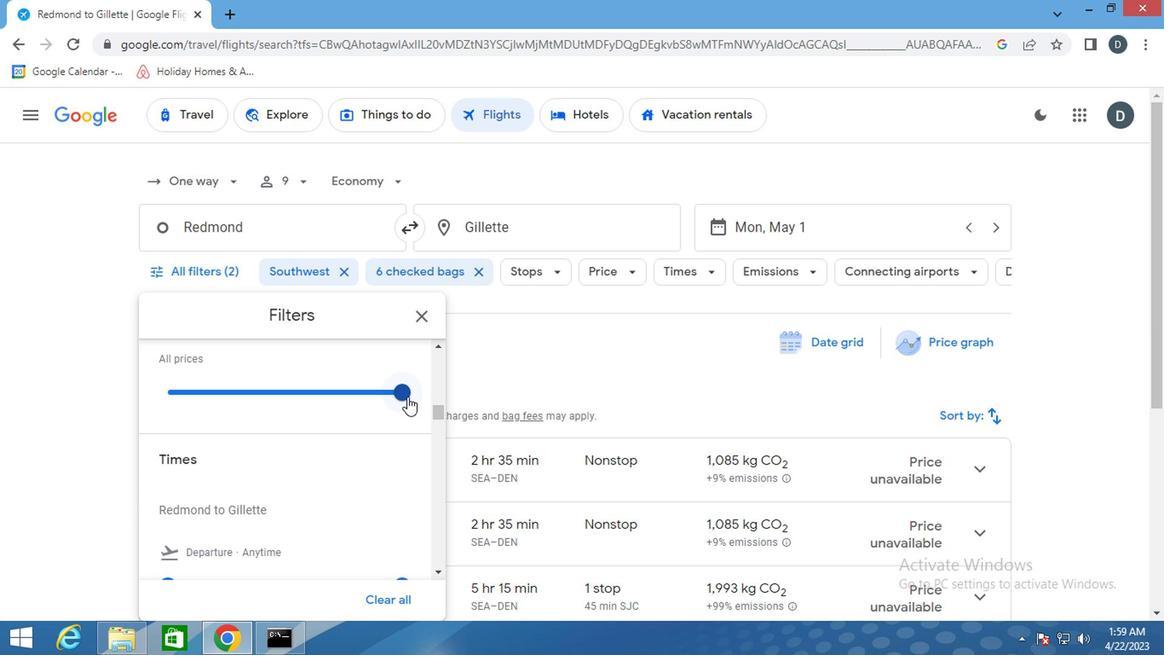 
Action: Mouse moved to (378, 465)
Screenshot: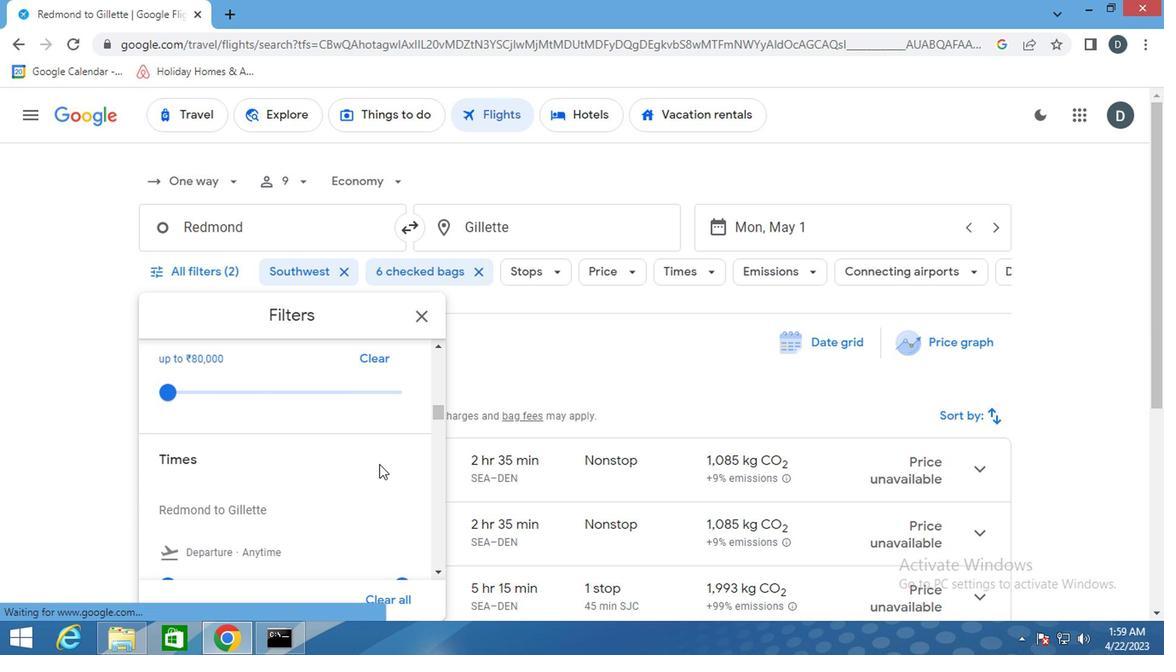 
Action: Mouse scrolled (378, 464) with delta (0, 0)
Screenshot: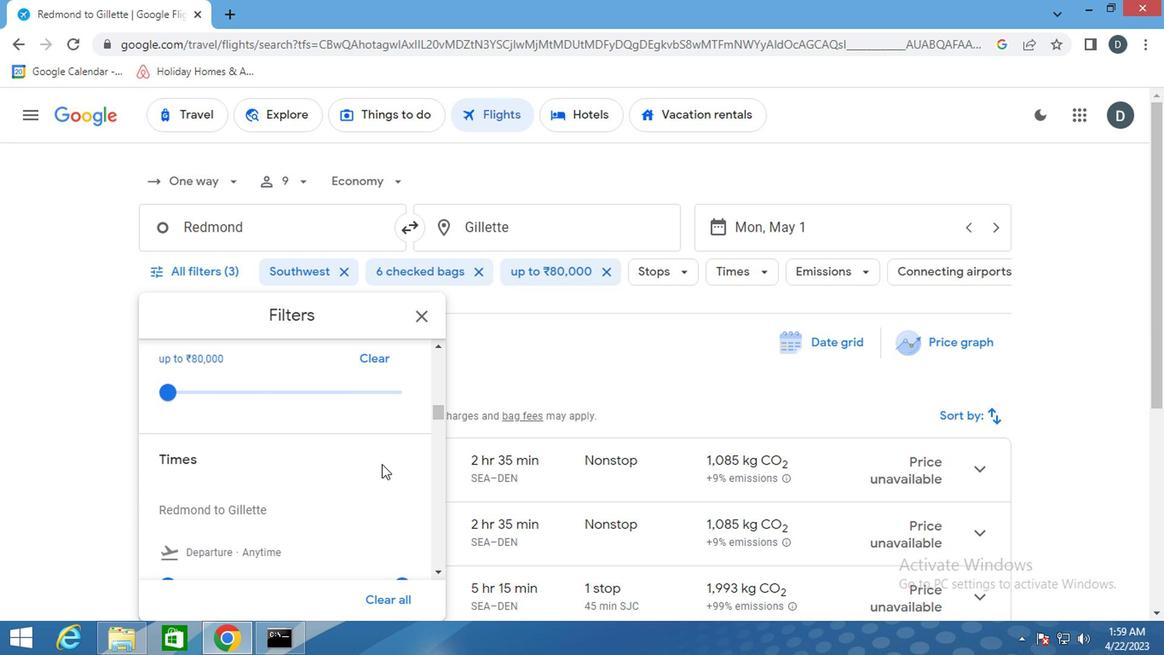 
Action: Mouse scrolled (378, 464) with delta (0, 0)
Screenshot: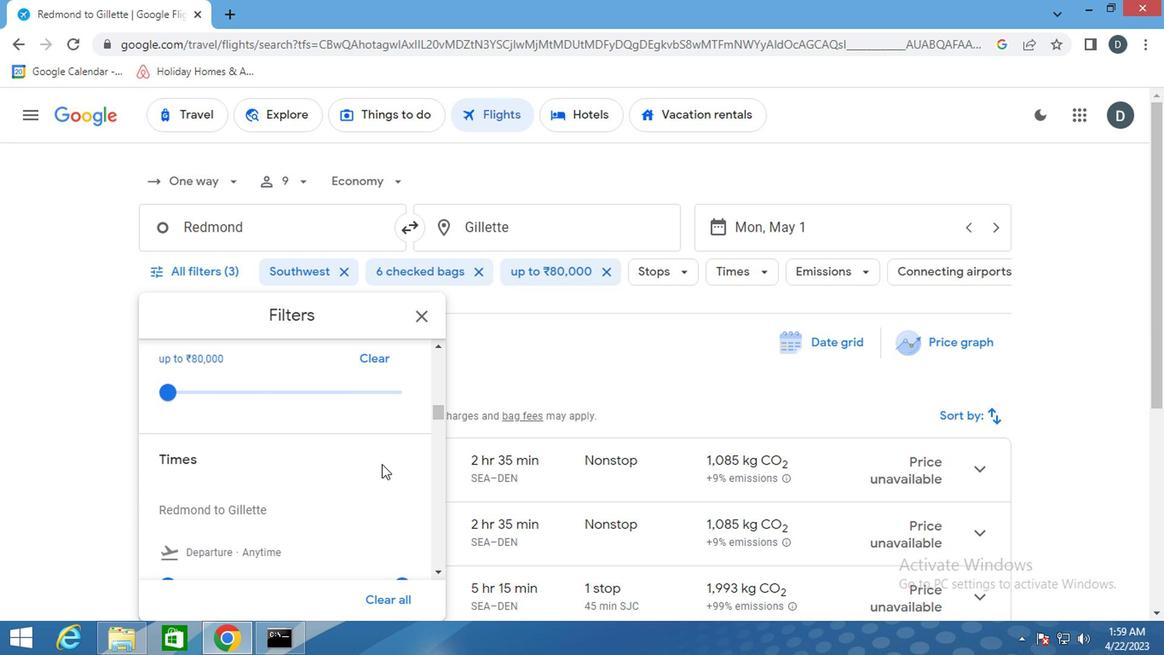 
Action: Mouse moved to (151, 412)
Screenshot: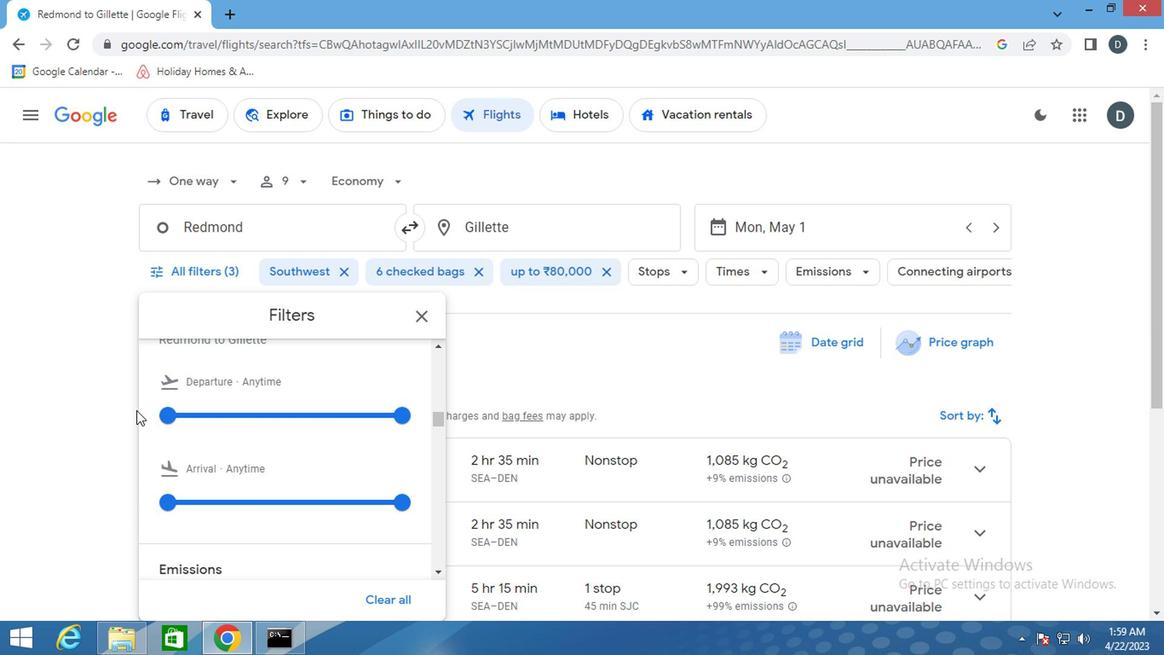 
Action: Mouse pressed left at (151, 412)
Screenshot: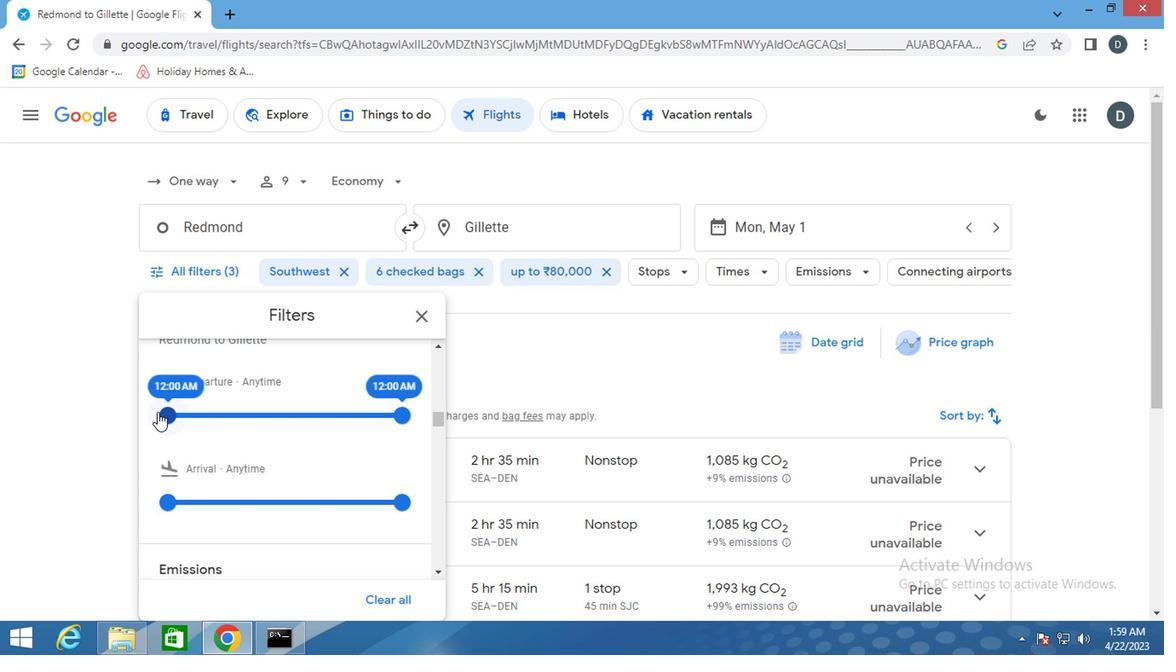 
Action: Mouse moved to (400, 422)
Screenshot: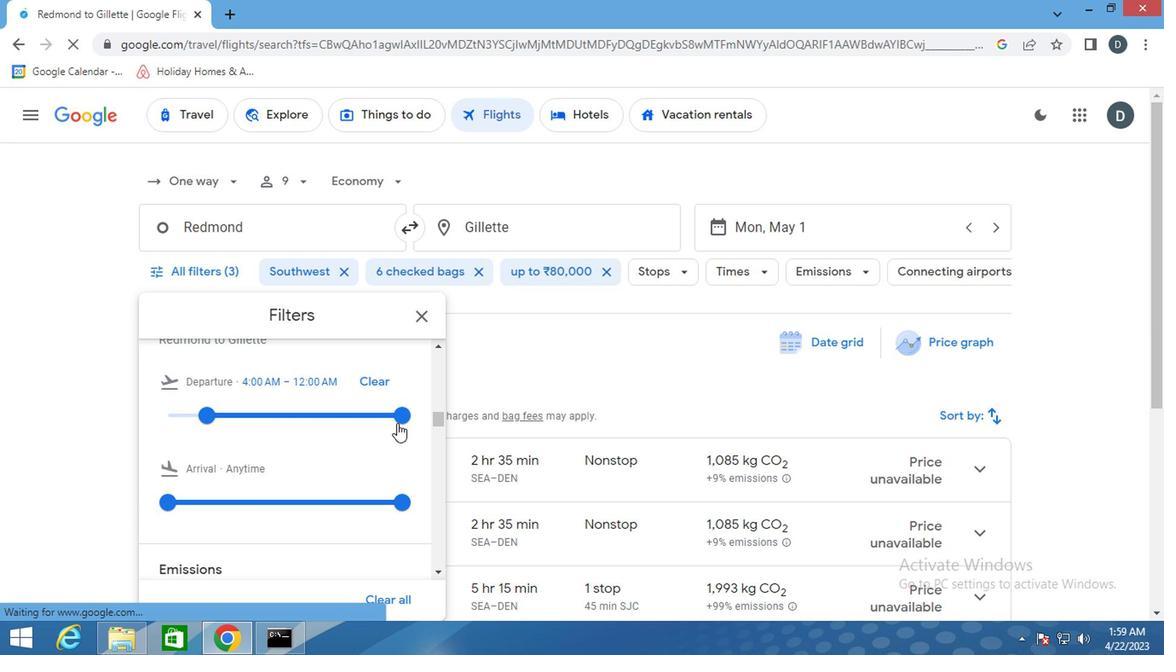
Action: Mouse pressed left at (400, 422)
Screenshot: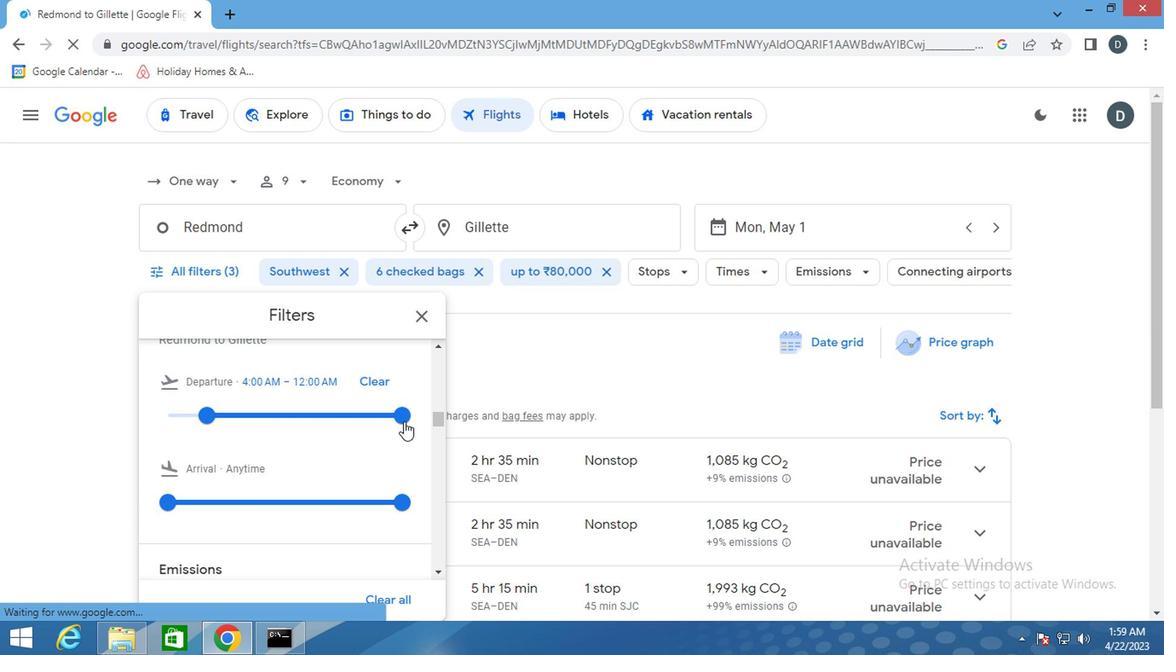 
Action: Mouse moved to (327, 465)
Screenshot: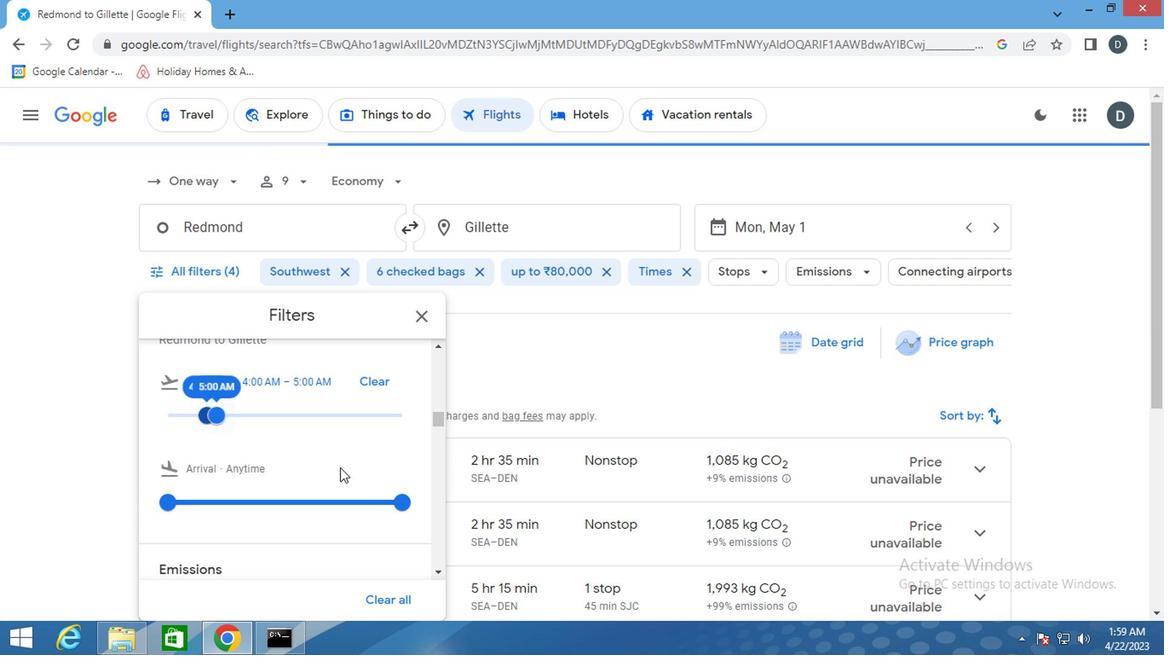 
Action: Mouse scrolled (327, 464) with delta (0, 0)
Screenshot: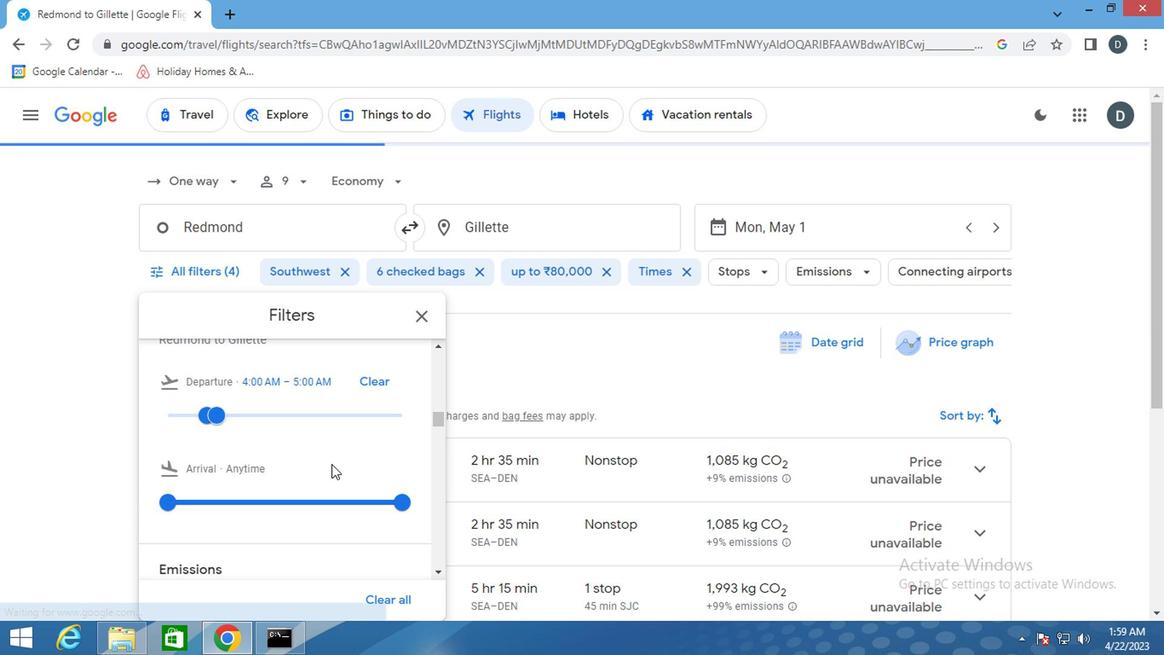 
Action: Mouse scrolled (327, 464) with delta (0, 0)
Screenshot: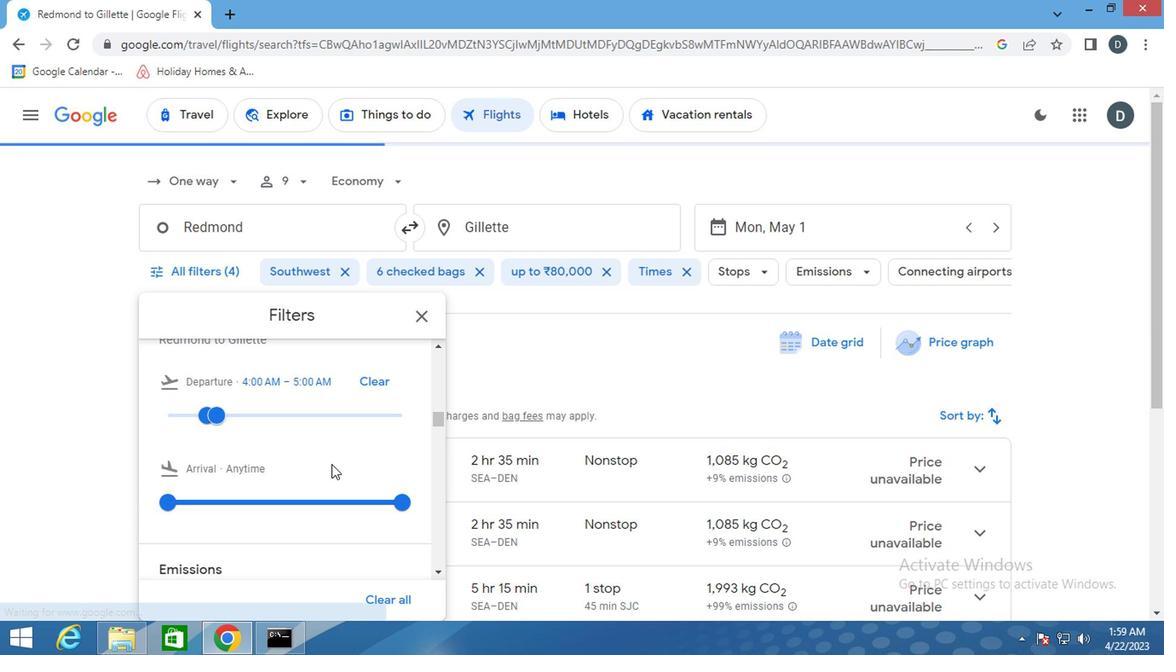
Action: Mouse scrolled (327, 464) with delta (0, 0)
Screenshot: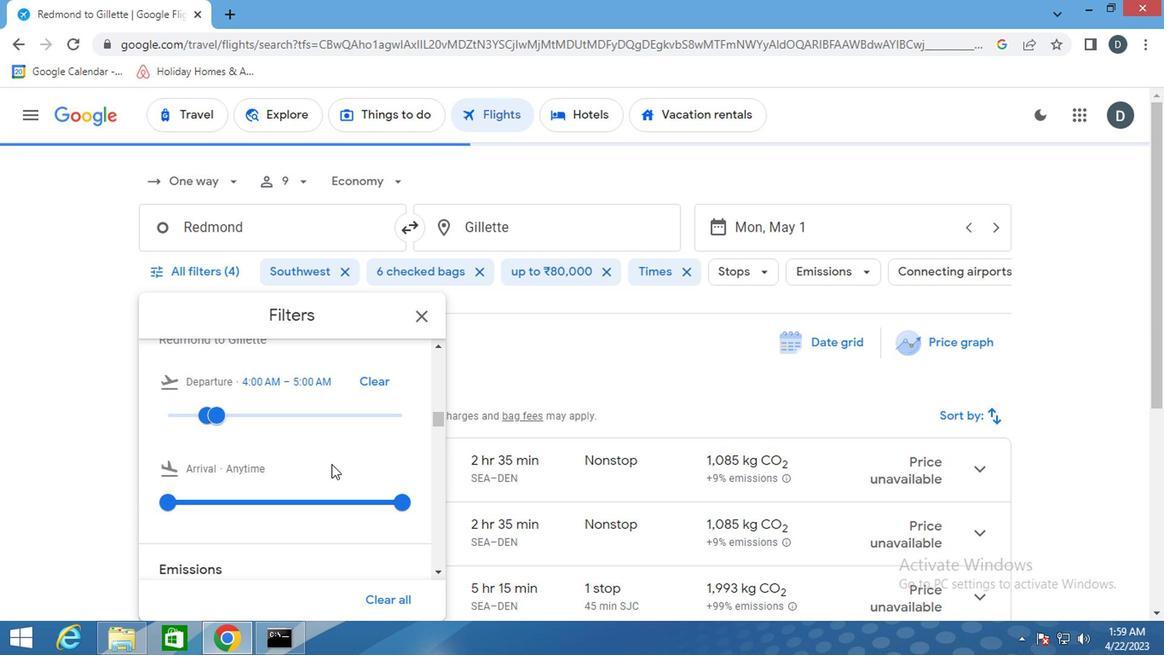 
Action: Mouse scrolled (327, 464) with delta (0, 0)
Screenshot: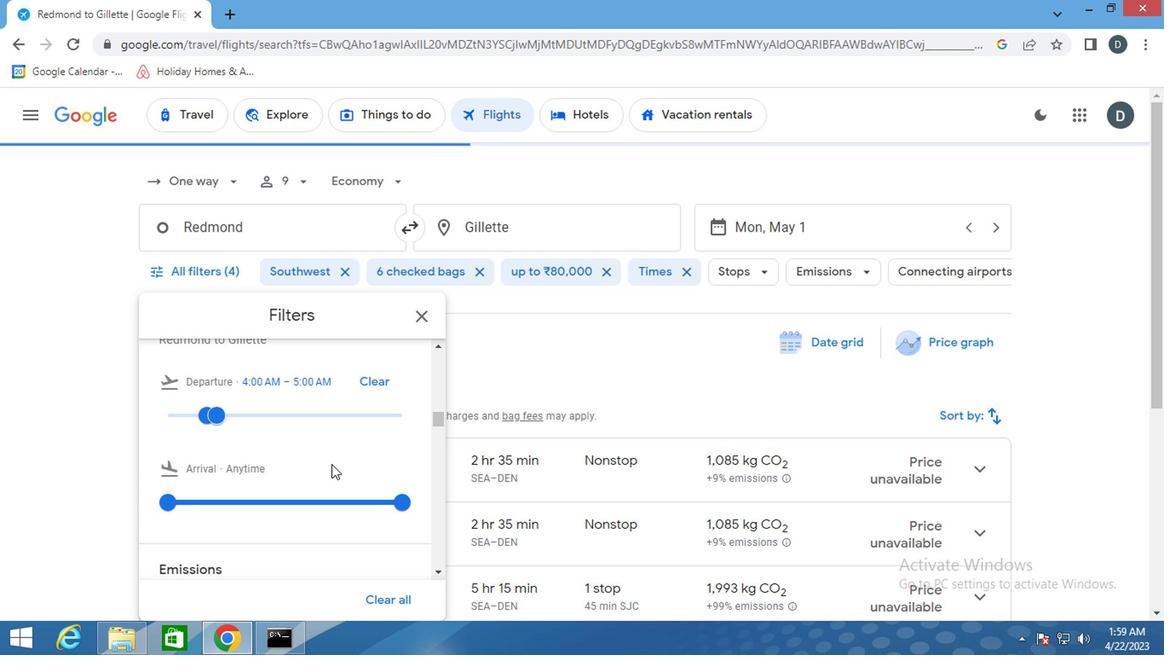 
Action: Mouse scrolled (327, 464) with delta (0, 0)
Screenshot: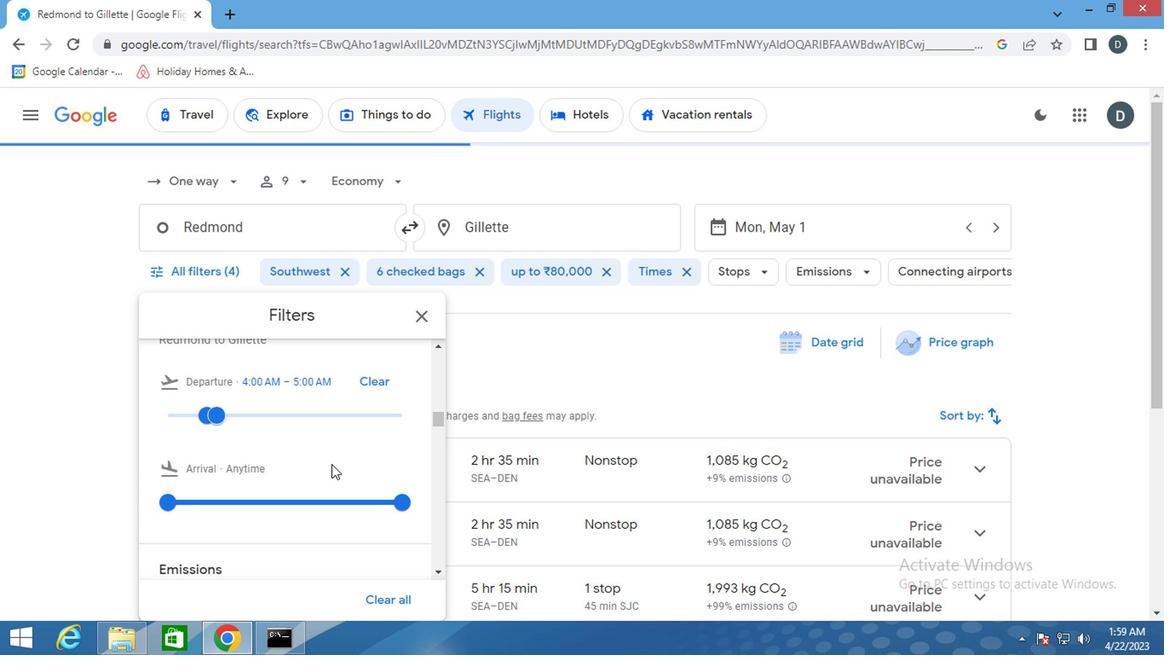 
Action: Mouse scrolled (327, 464) with delta (0, 0)
Screenshot: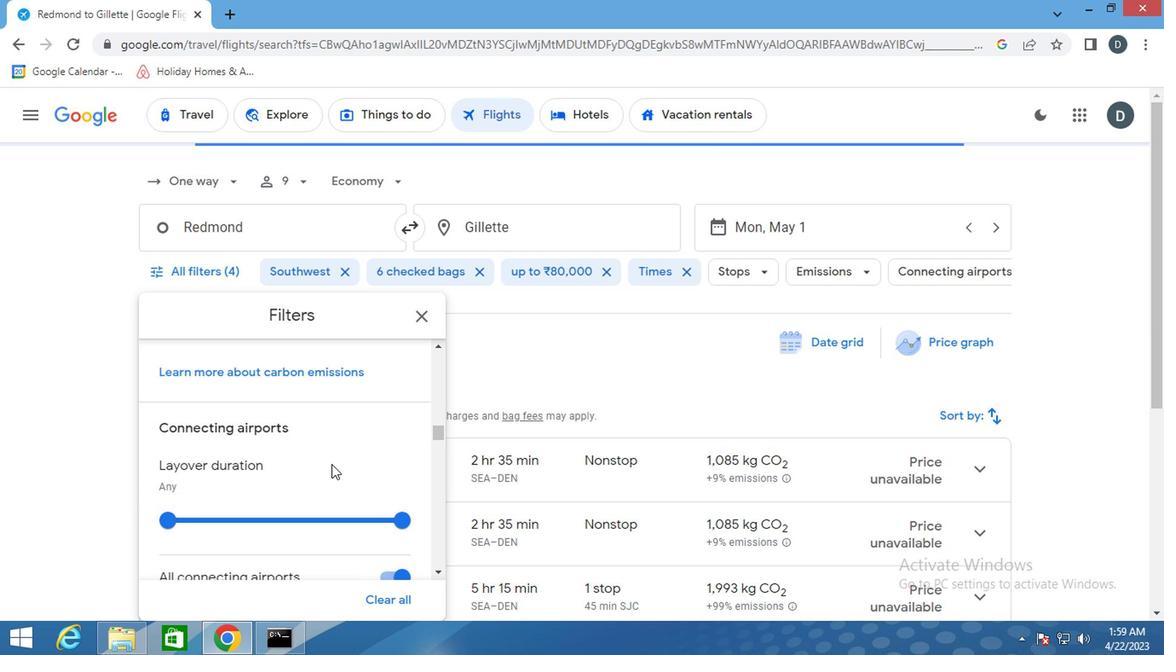 
Action: Mouse scrolled (327, 464) with delta (0, 0)
Screenshot: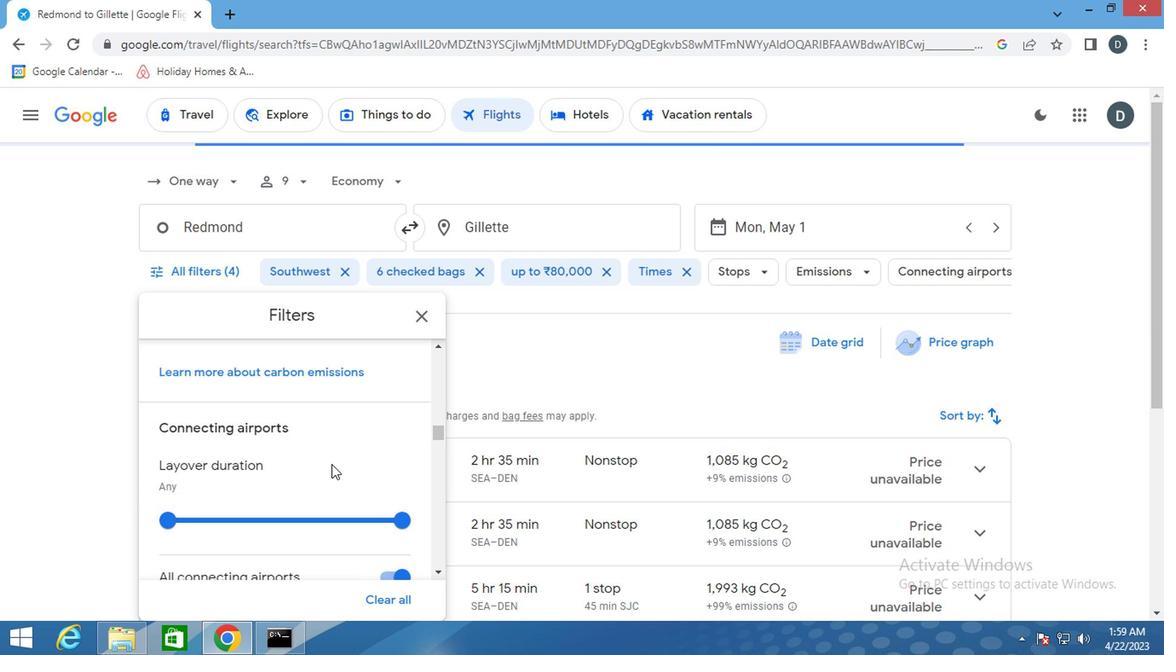 
Action: Mouse scrolled (327, 464) with delta (0, 0)
Screenshot: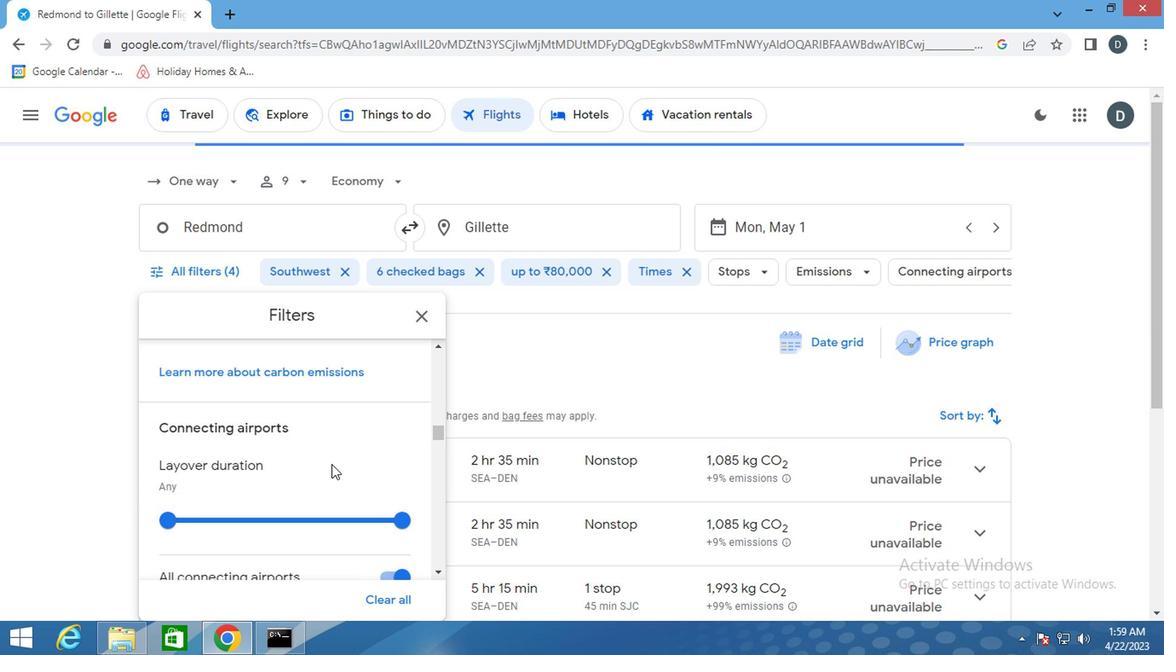 
Action: Mouse scrolled (327, 464) with delta (0, 0)
Screenshot: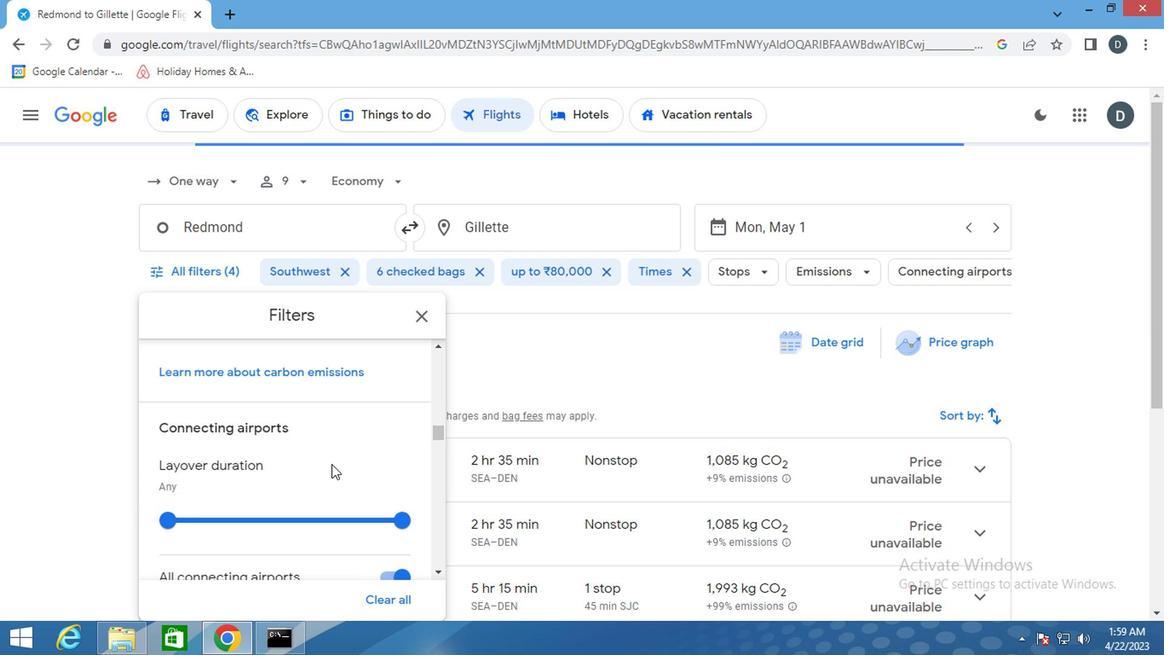 
Action: Mouse scrolled (327, 464) with delta (0, 0)
Screenshot: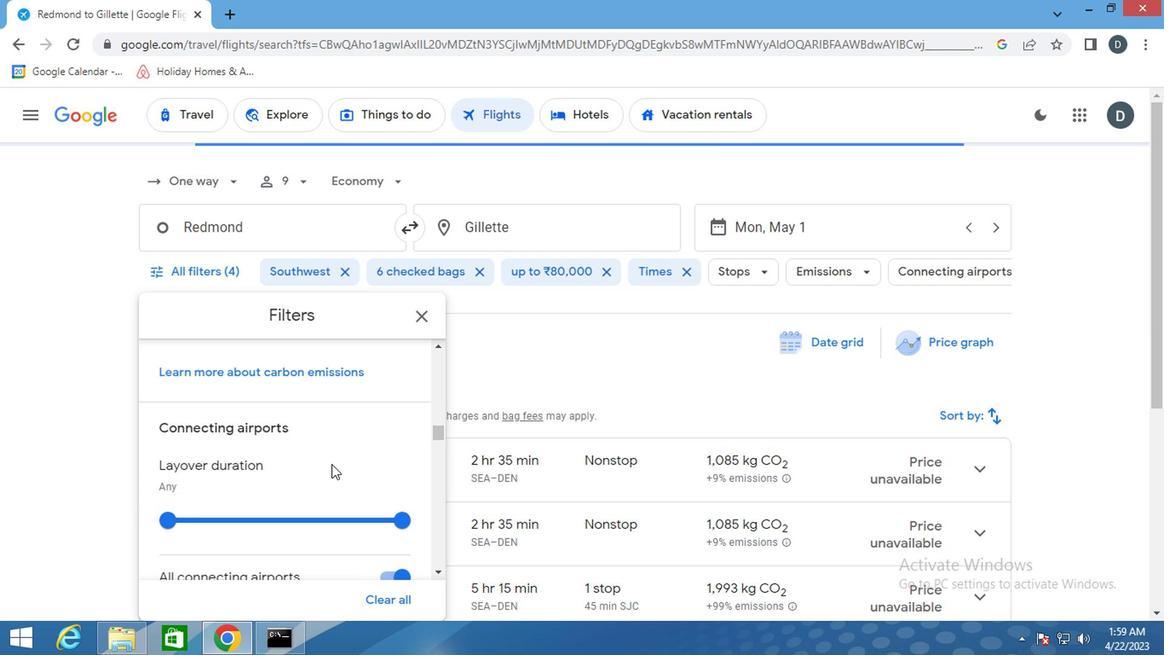 
Action: Mouse scrolled (327, 464) with delta (0, 0)
Screenshot: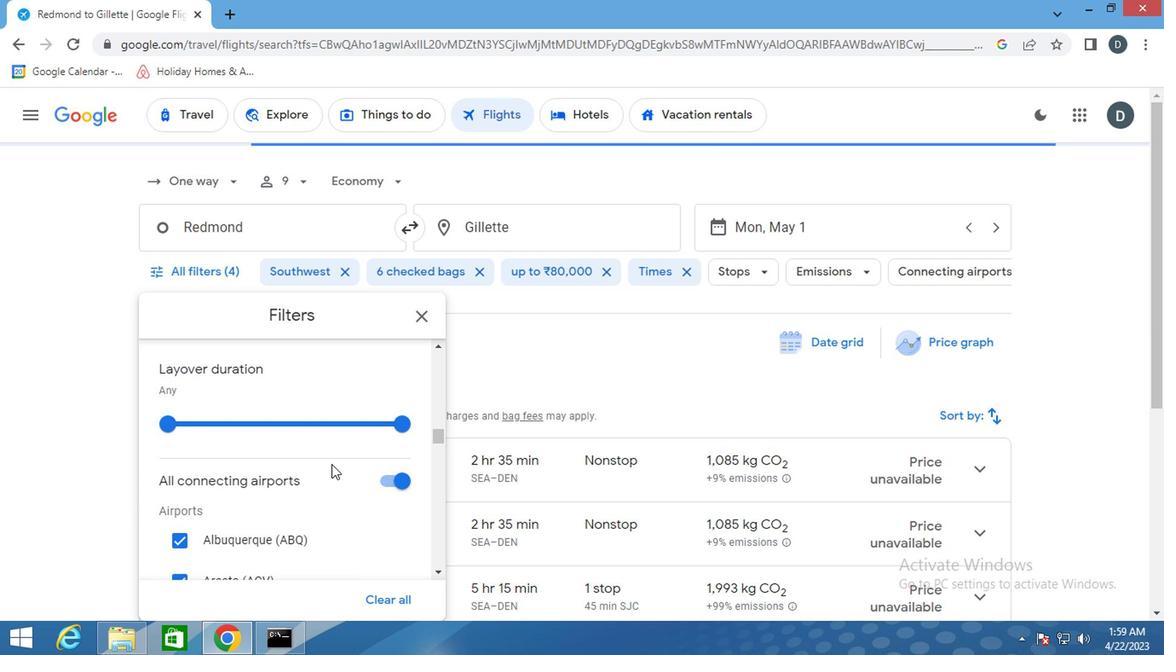 
Action: Mouse scrolled (327, 464) with delta (0, 0)
Screenshot: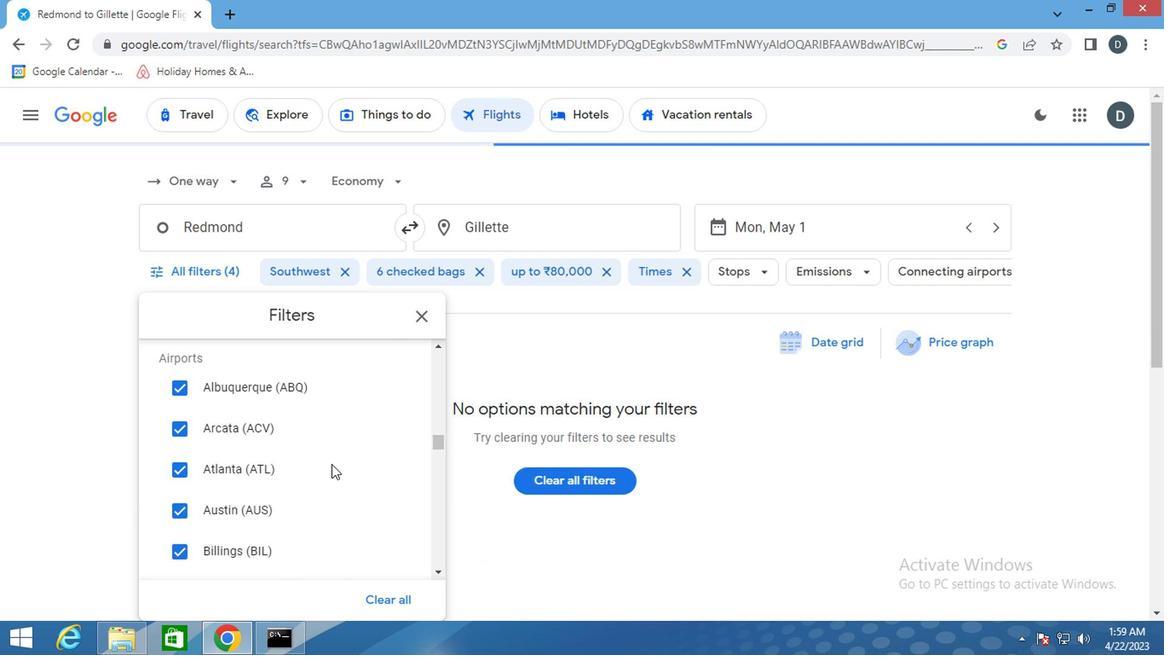 
Action: Mouse scrolled (327, 464) with delta (0, 0)
Screenshot: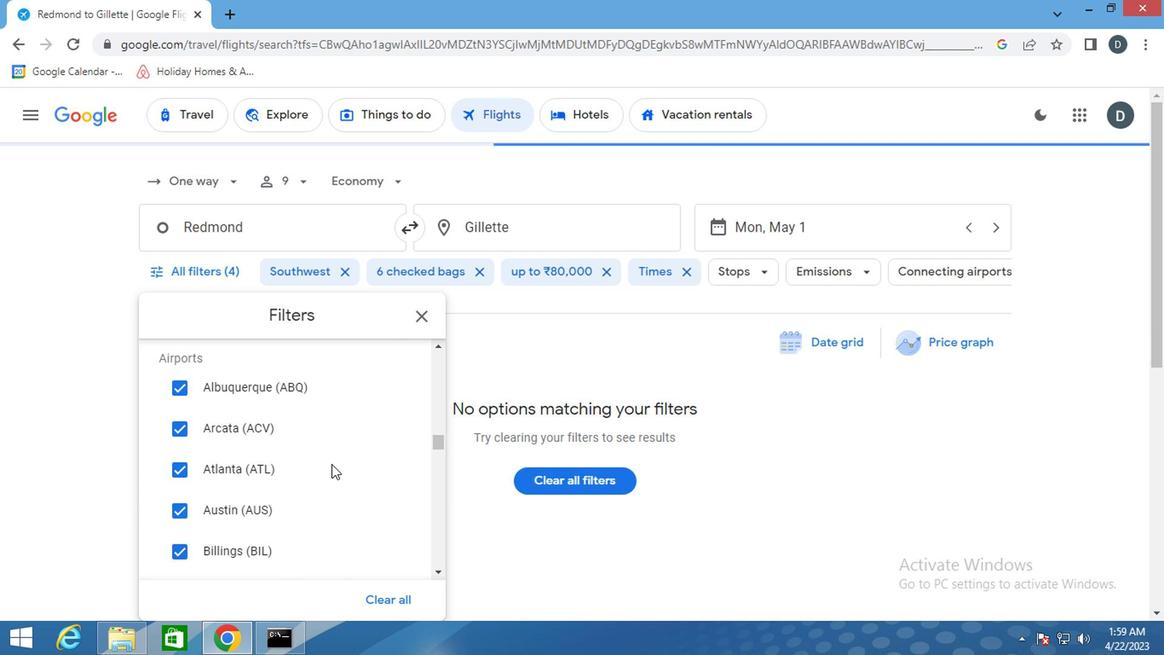 
Action: Mouse scrolled (327, 464) with delta (0, 0)
Screenshot: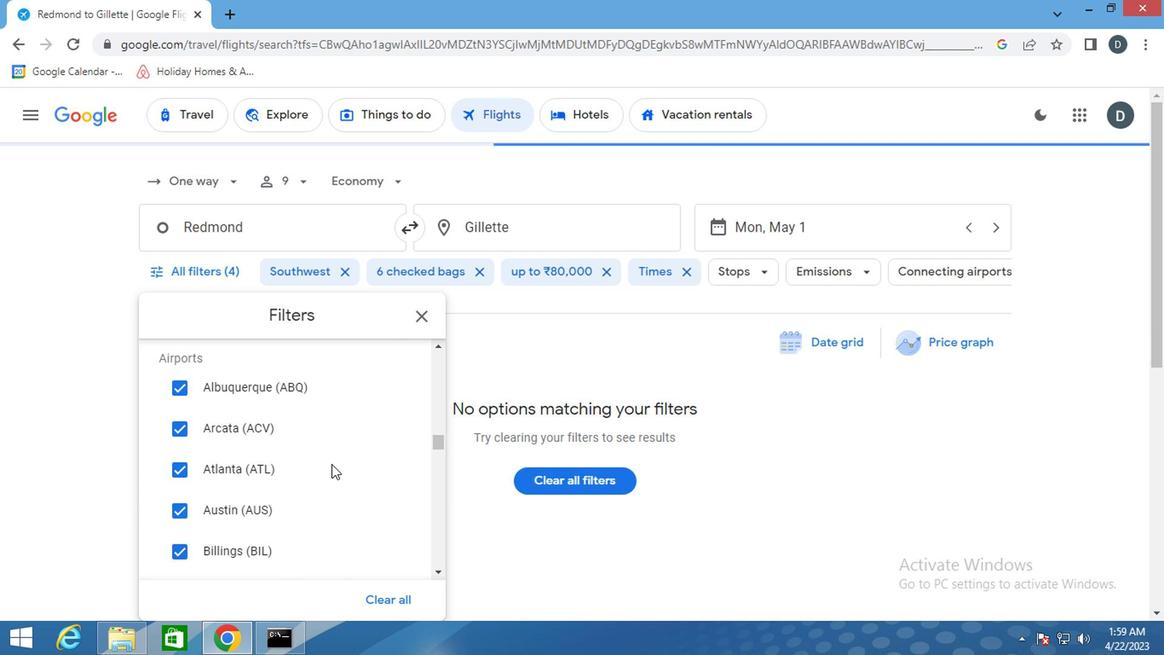 
Action: Mouse scrolled (327, 464) with delta (0, 0)
Screenshot: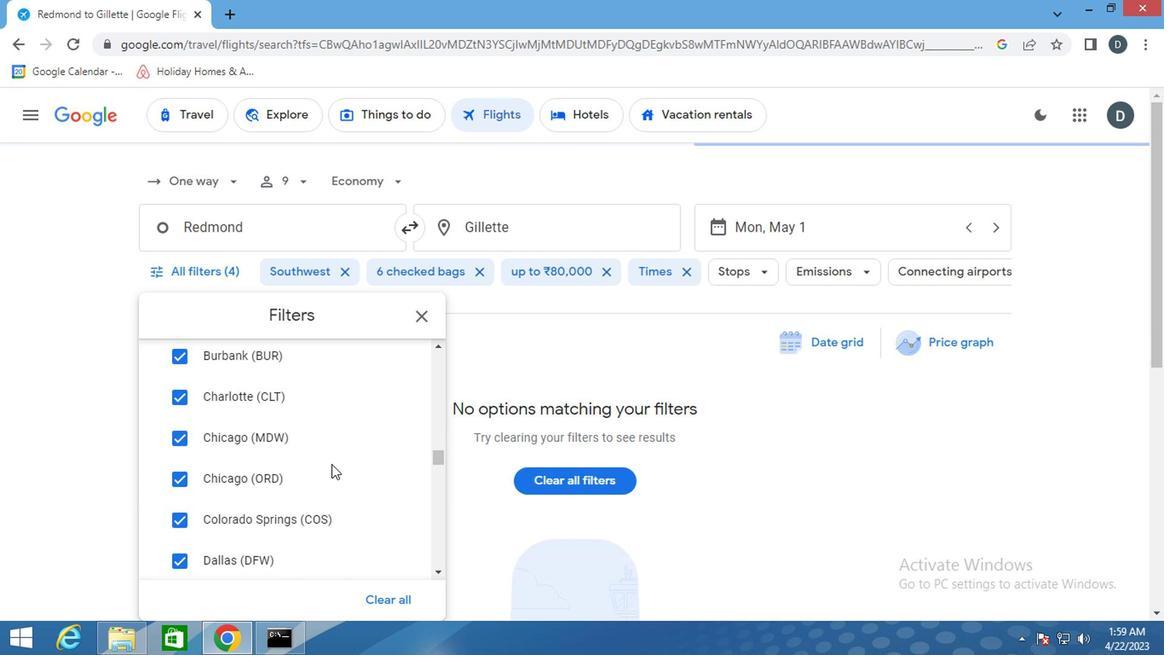 
Action: Mouse scrolled (327, 464) with delta (0, 0)
Screenshot: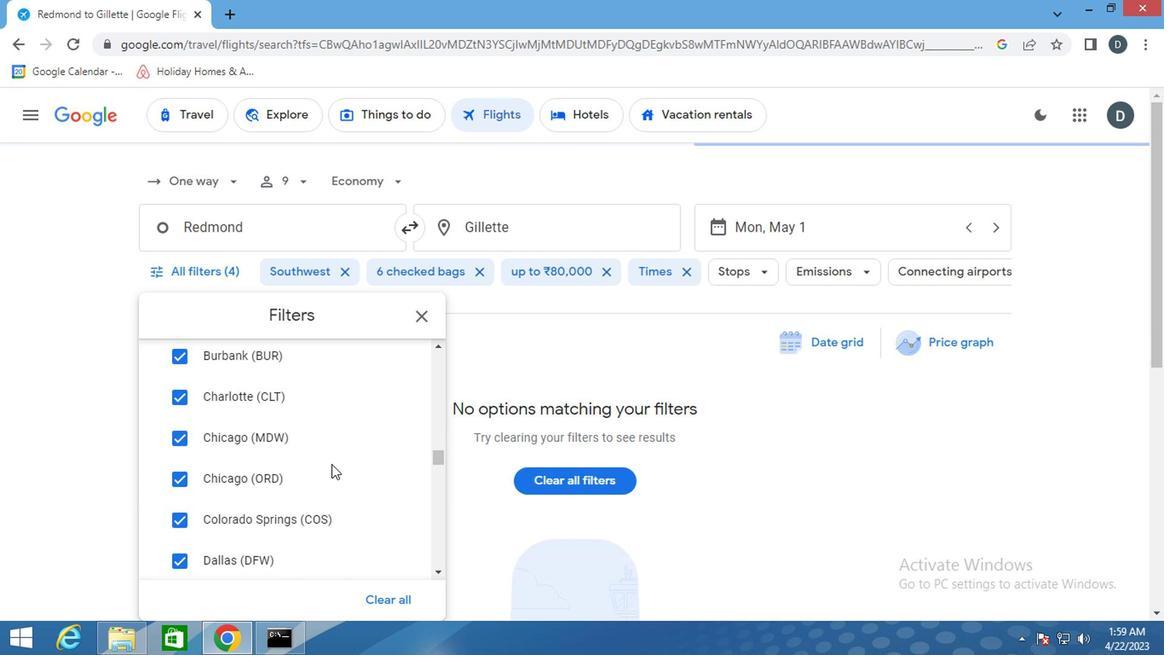 
Action: Mouse scrolled (327, 464) with delta (0, 0)
Screenshot: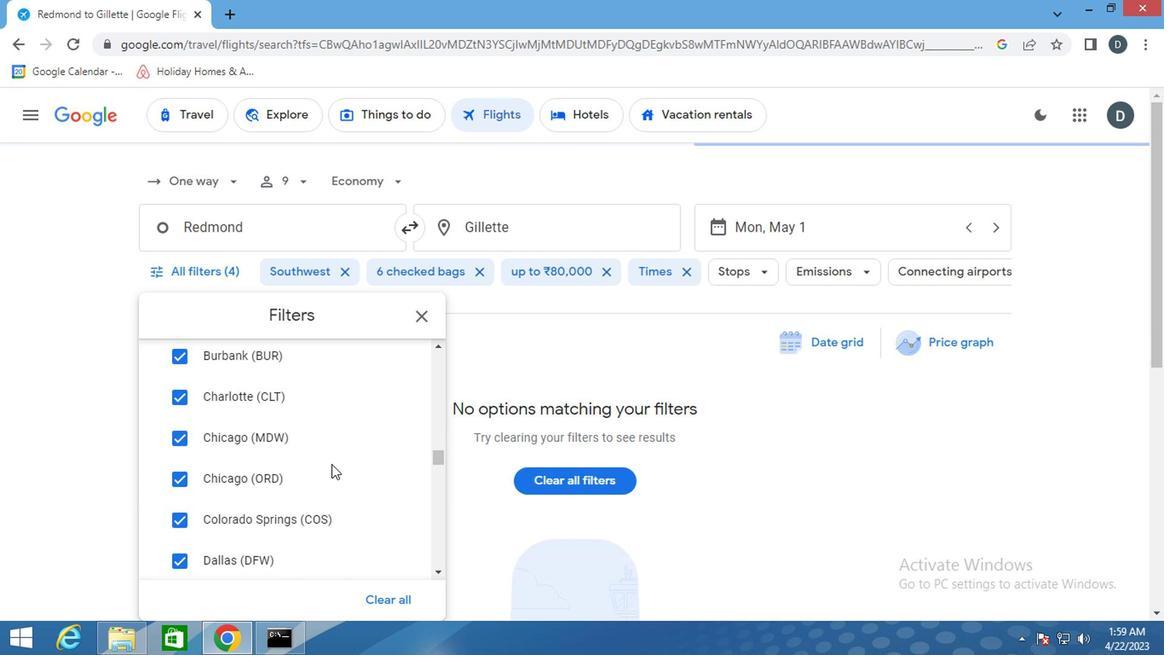 
Action: Mouse scrolled (327, 464) with delta (0, 0)
Screenshot: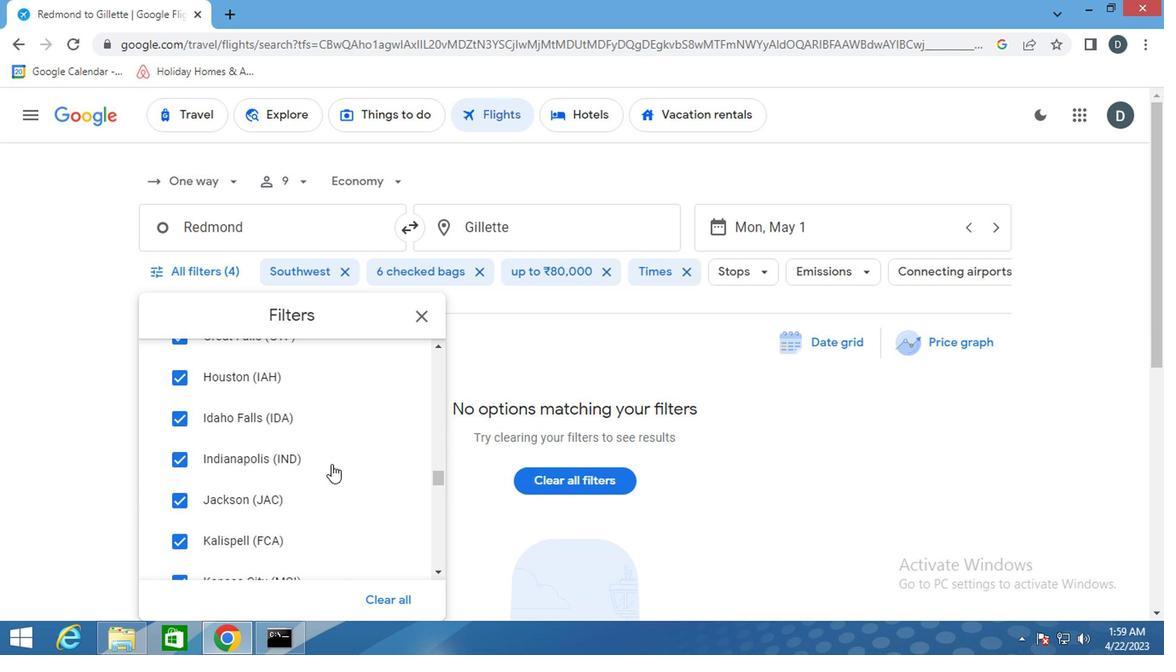 
Action: Mouse scrolled (327, 464) with delta (0, 0)
Screenshot: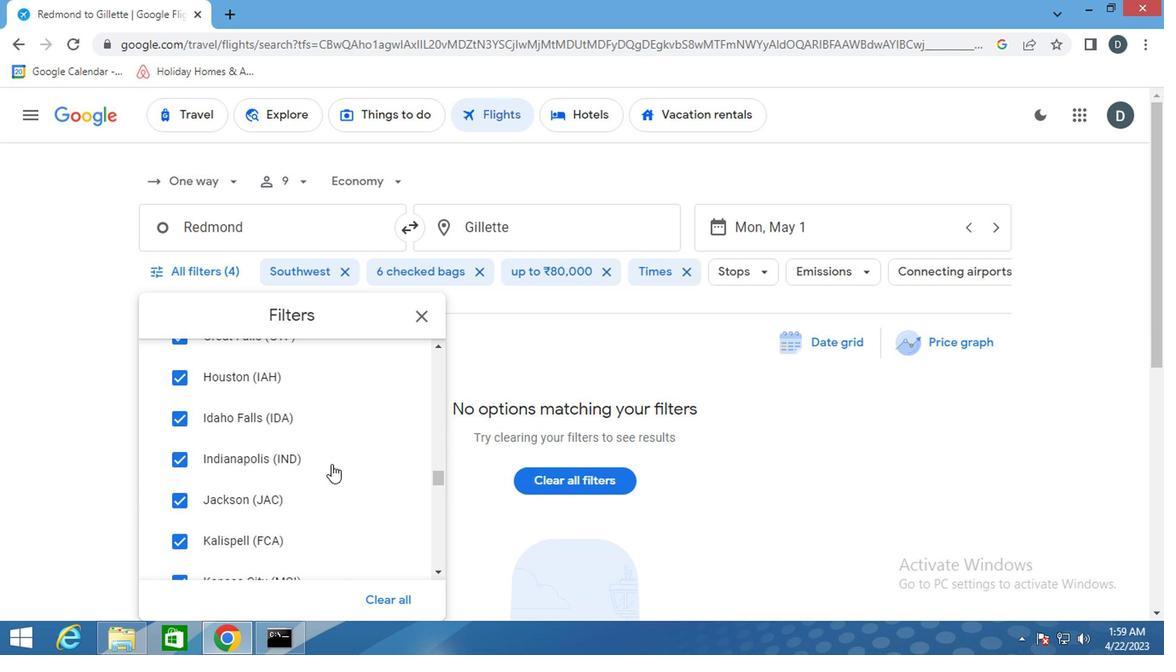 
Action: Mouse scrolled (327, 464) with delta (0, 0)
Screenshot: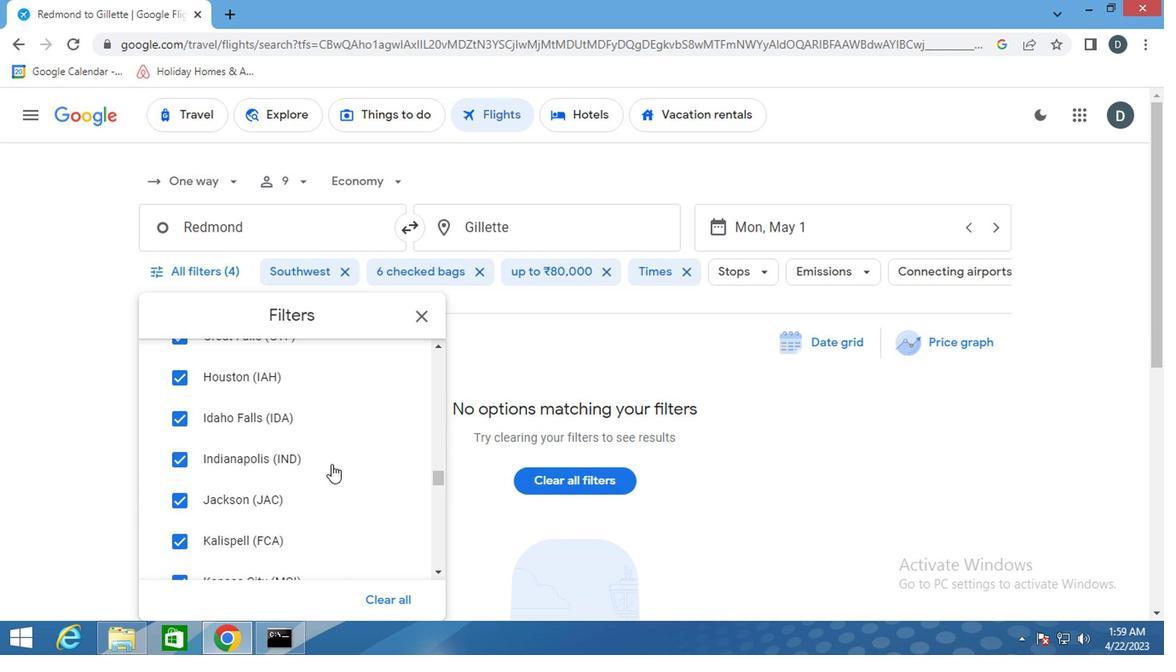 
Action: Mouse scrolled (327, 464) with delta (0, 0)
Screenshot: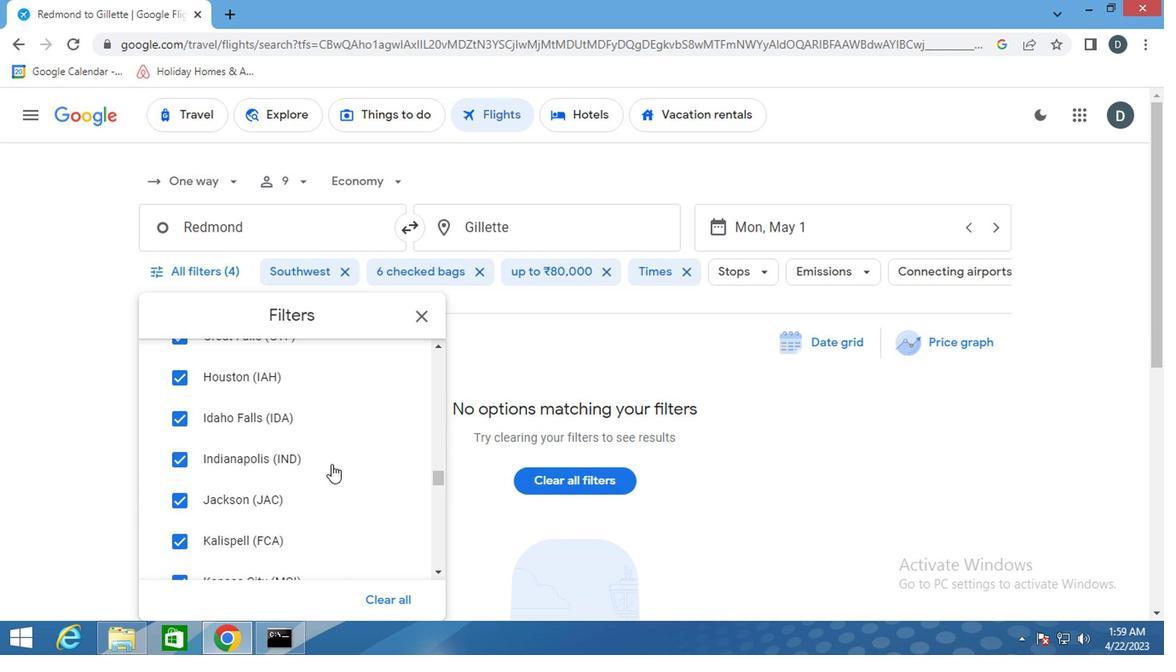 
Action: Mouse scrolled (327, 464) with delta (0, 0)
Screenshot: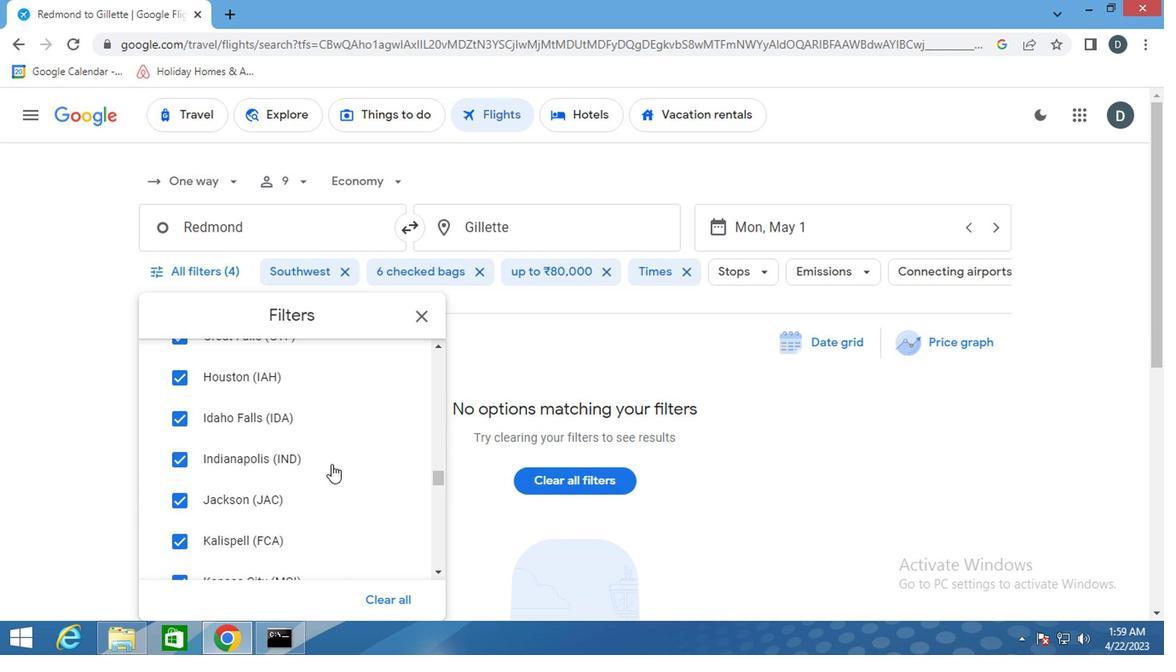 
Action: Mouse scrolled (327, 464) with delta (0, 0)
Screenshot: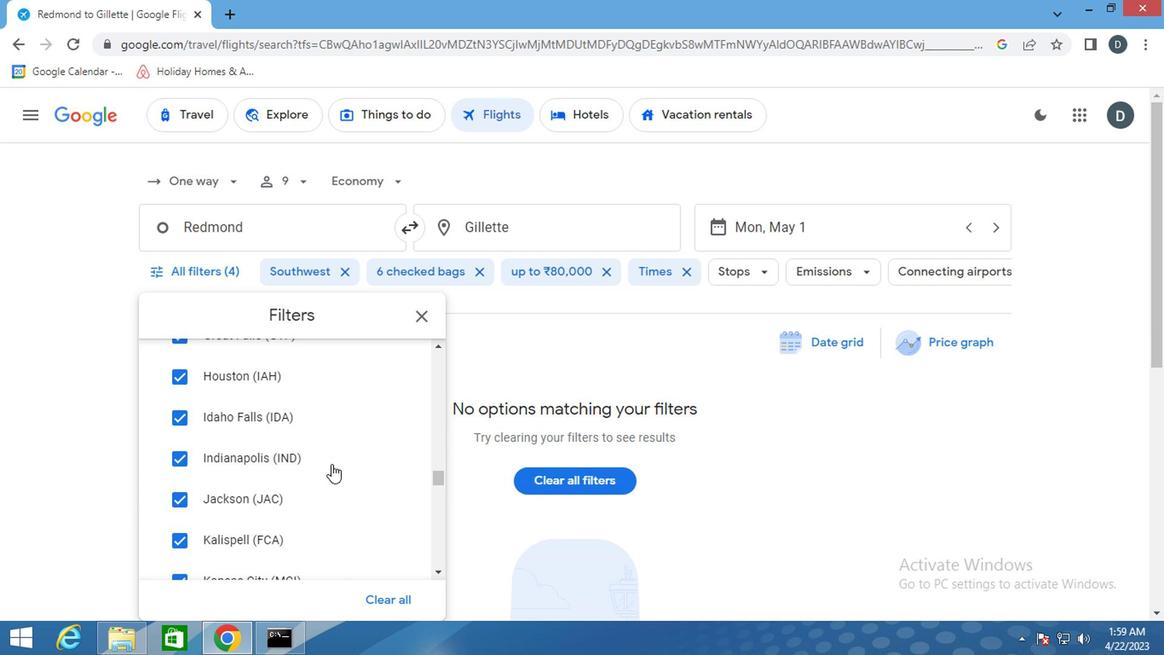 
Action: Mouse scrolled (327, 464) with delta (0, 0)
Screenshot: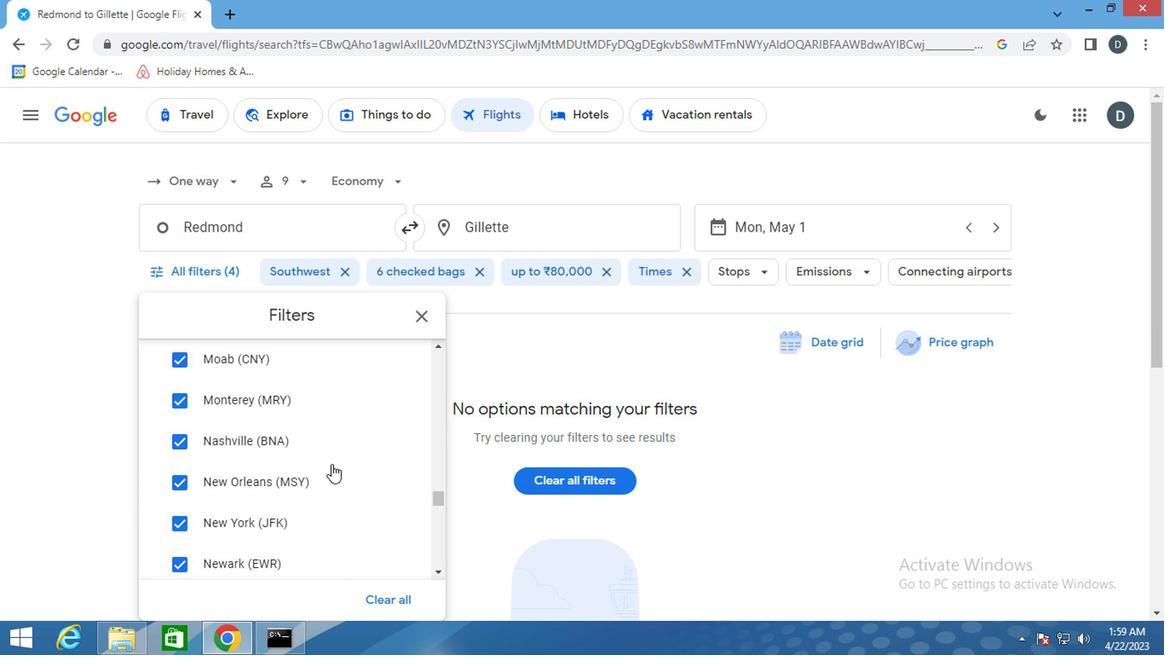 
Action: Mouse scrolled (327, 464) with delta (0, 0)
Screenshot: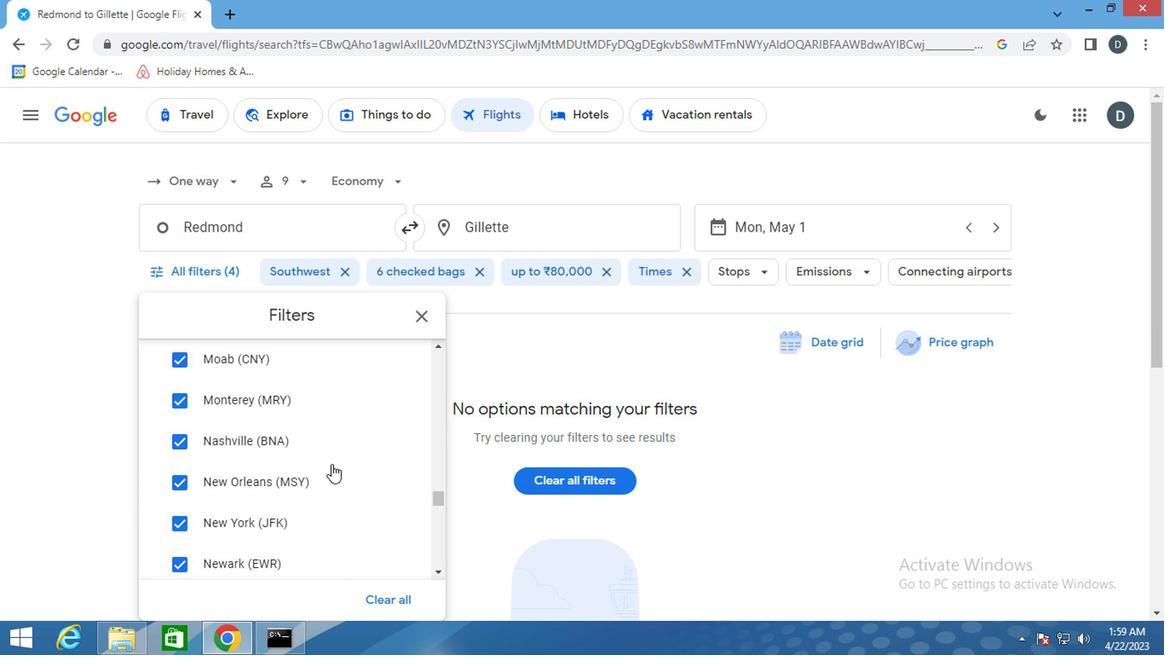 
Action: Mouse scrolled (327, 464) with delta (0, 0)
Screenshot: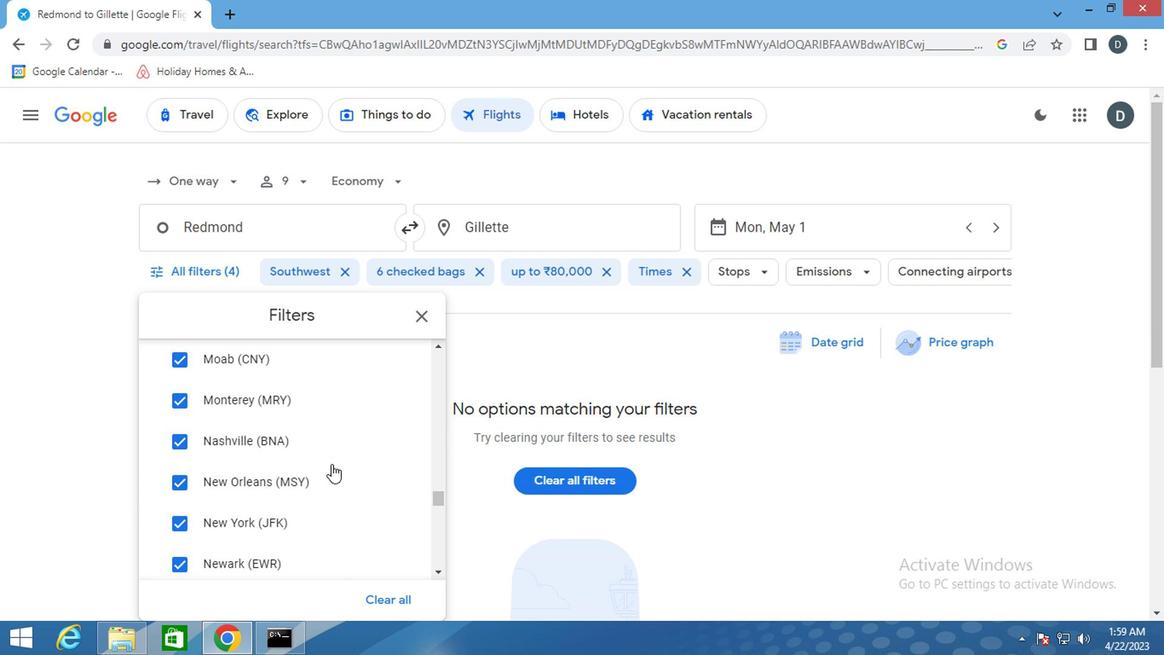 
Action: Mouse scrolled (327, 464) with delta (0, 0)
Screenshot: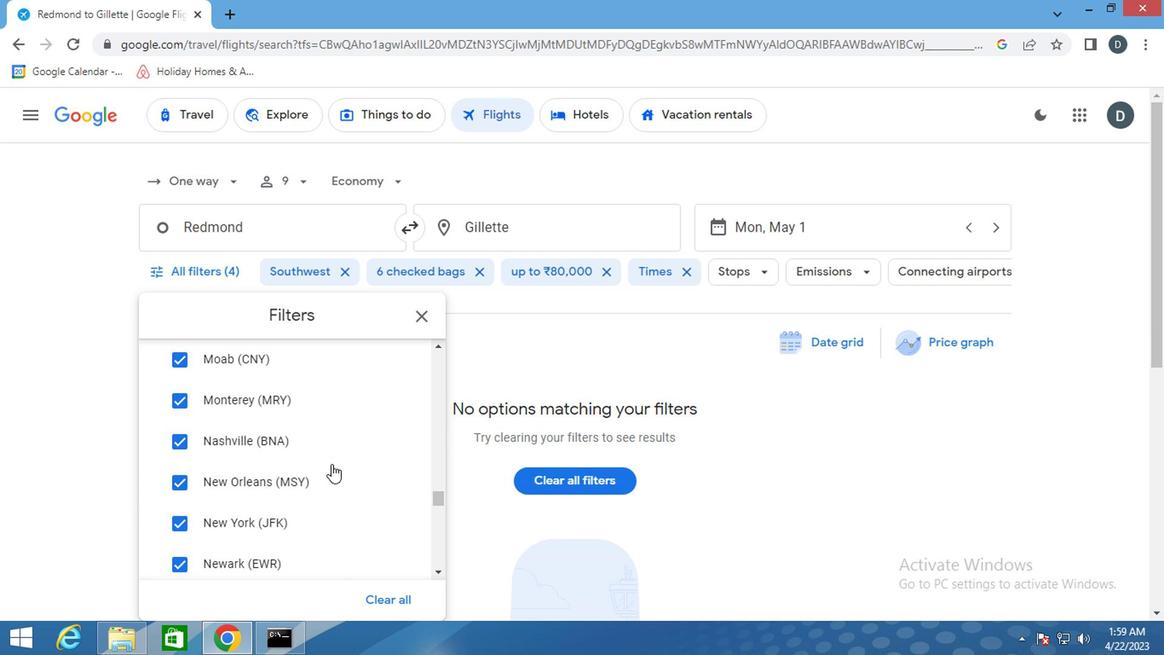 
Action: Mouse scrolled (327, 464) with delta (0, 0)
Screenshot: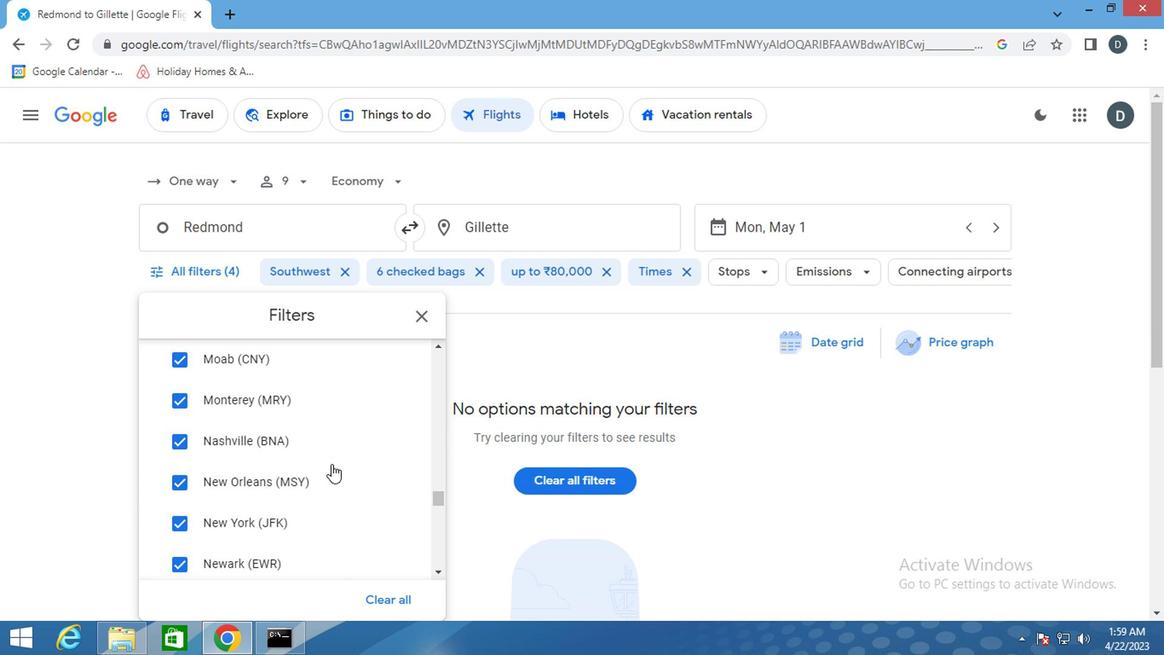 
Action: Mouse scrolled (327, 464) with delta (0, 0)
Screenshot: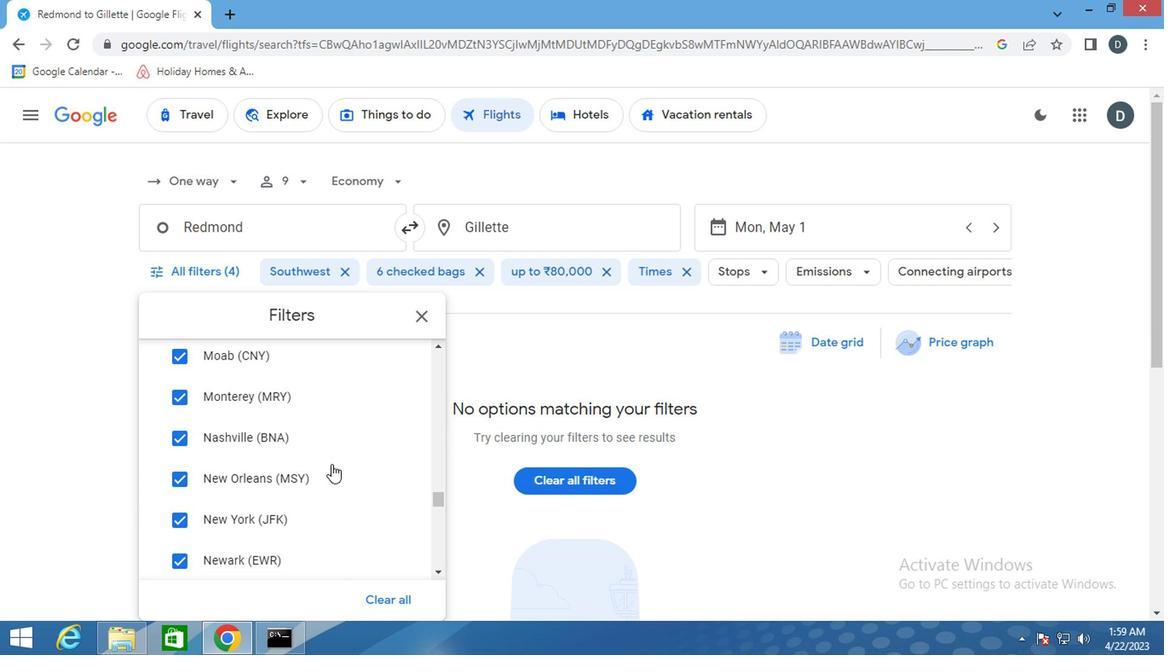 
Action: Mouse moved to (332, 464)
Screenshot: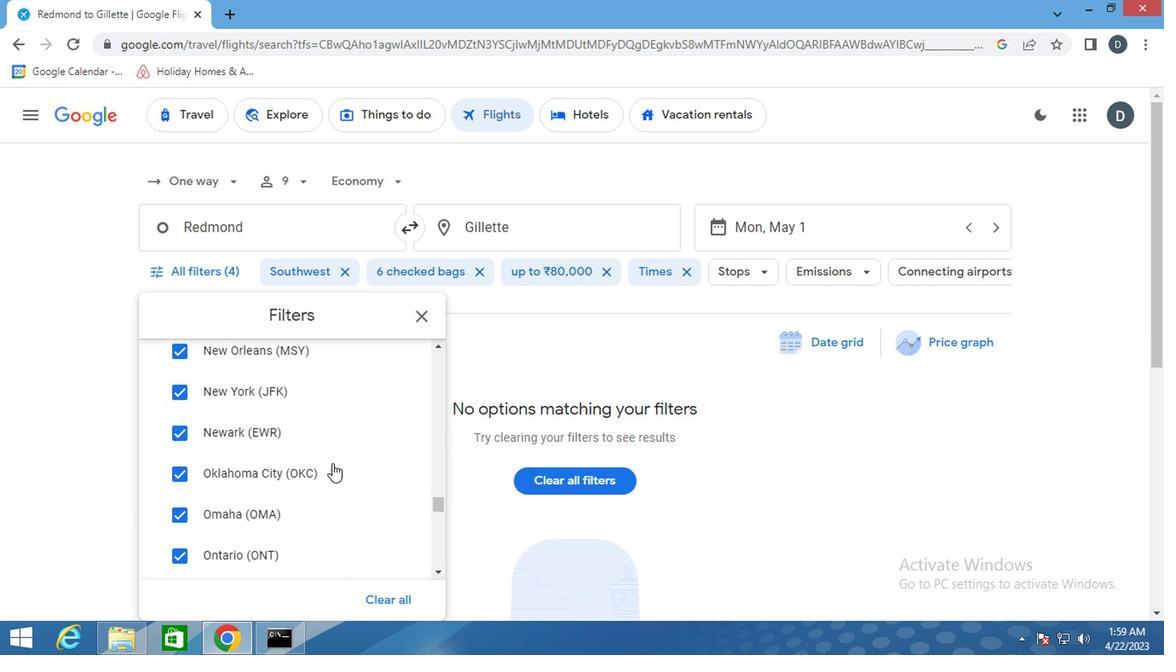 
Action: Mouse scrolled (332, 462) with delta (0, -1)
Screenshot: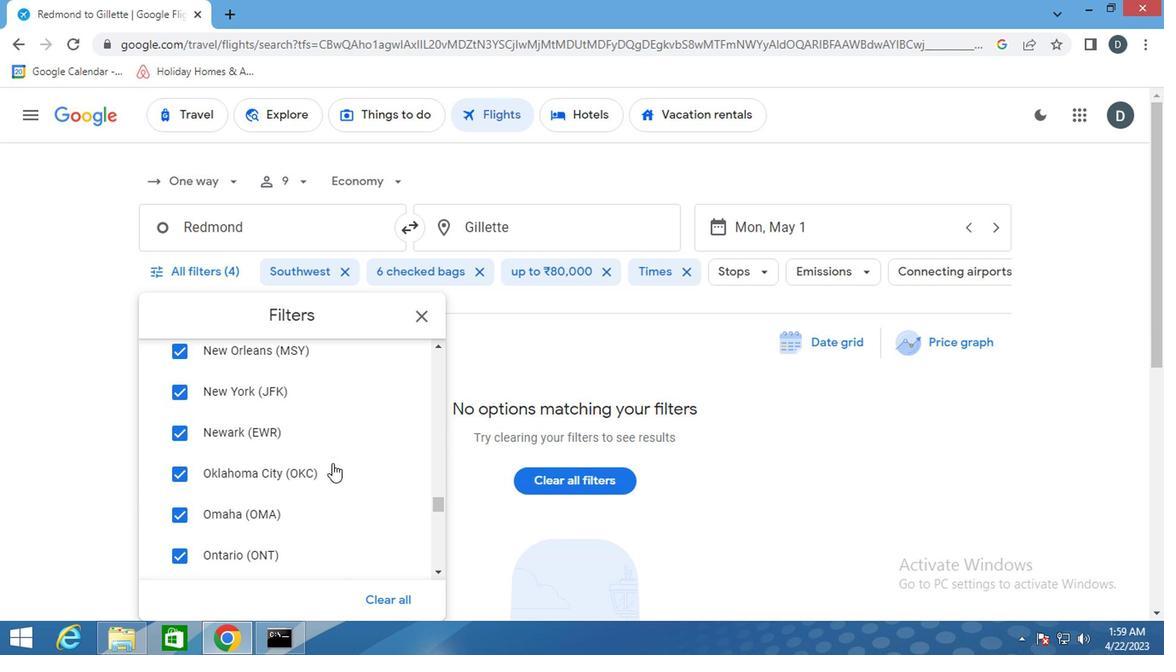 
Action: Mouse scrolled (332, 462) with delta (0, -1)
Screenshot: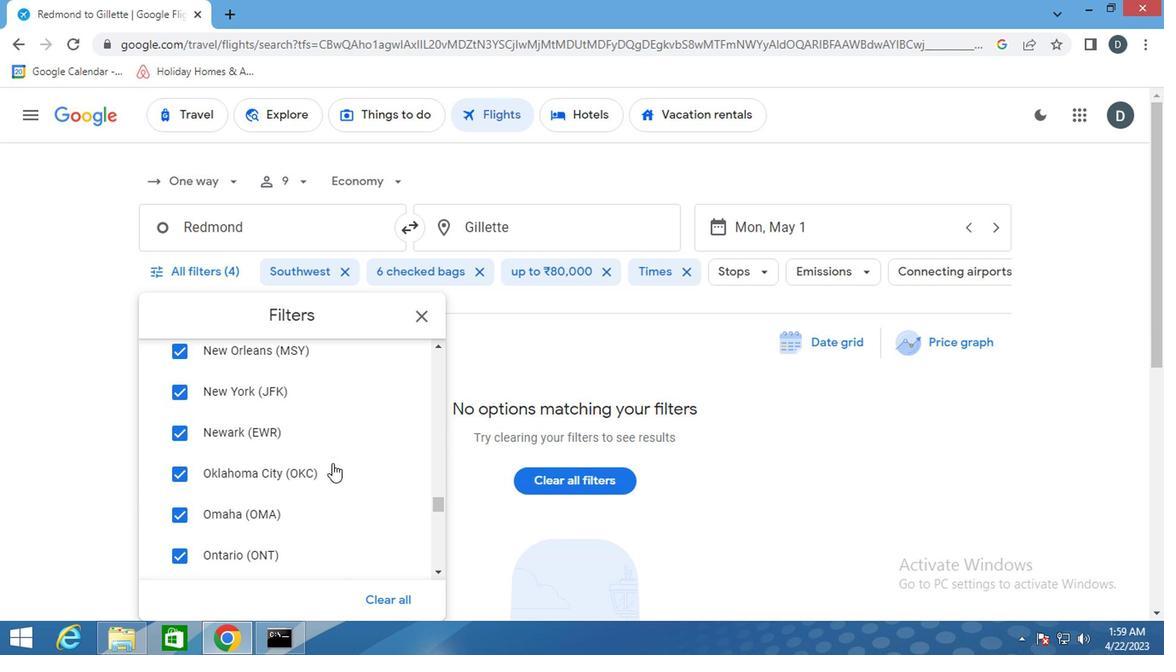 
Action: Mouse scrolled (332, 462) with delta (0, -1)
Screenshot: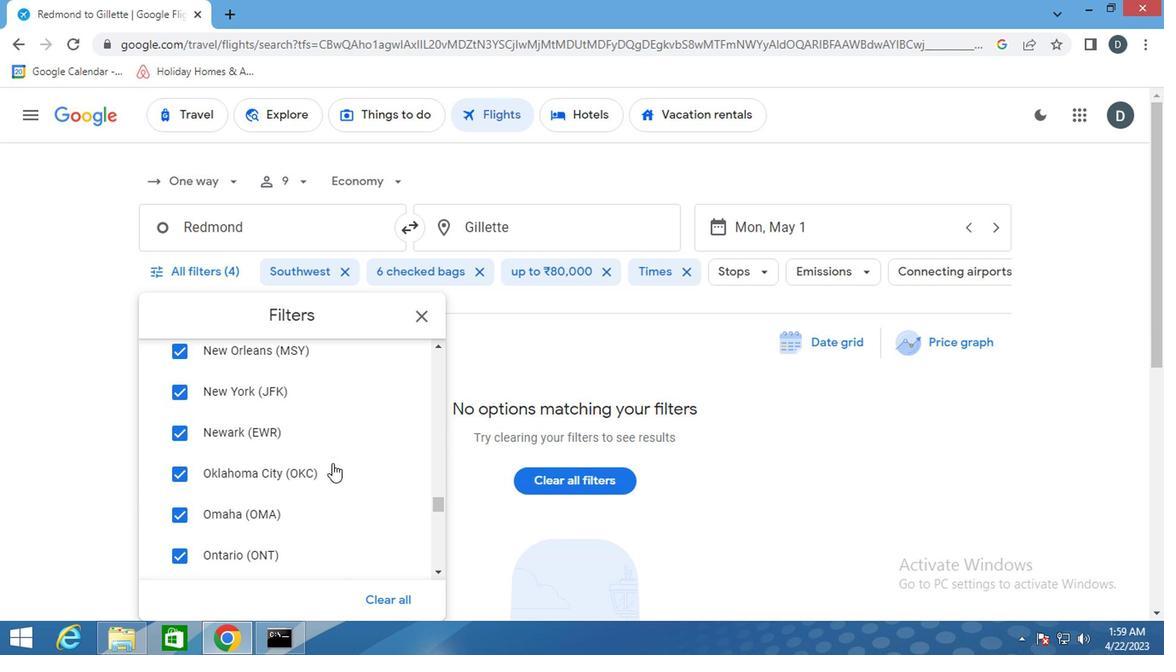 
Action: Mouse scrolled (332, 462) with delta (0, -1)
Screenshot: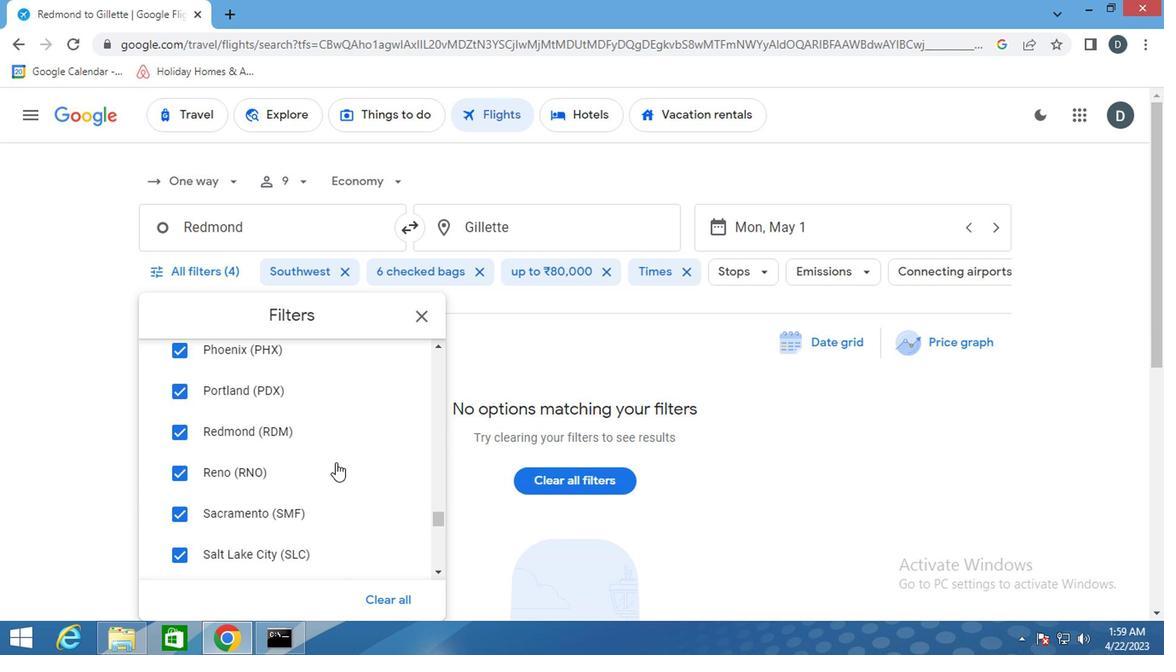 
Action: Mouse scrolled (332, 462) with delta (0, -1)
Screenshot: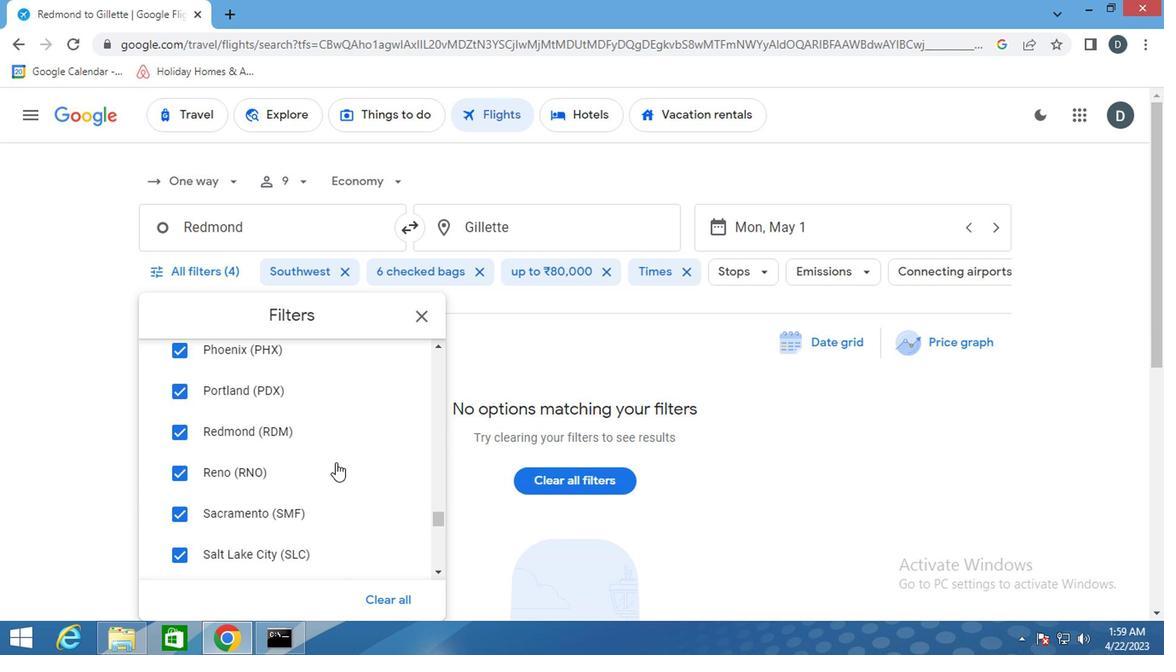 
Action: Mouse scrolled (332, 462) with delta (0, -1)
Screenshot: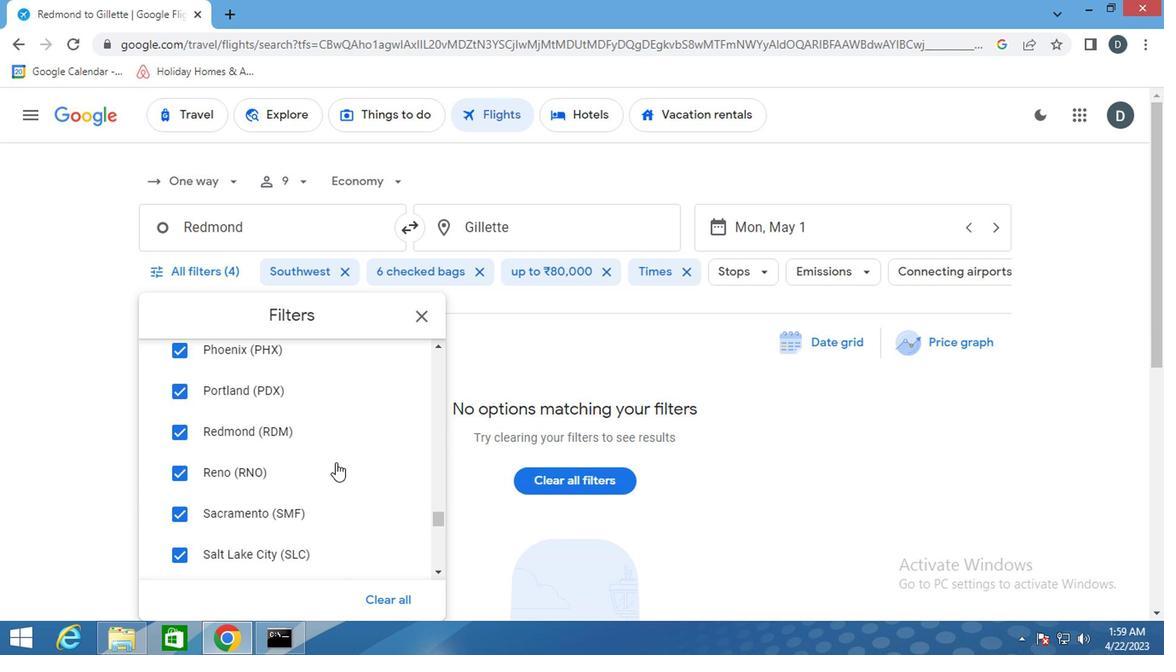 
Action: Mouse moved to (430, 542)
Screenshot: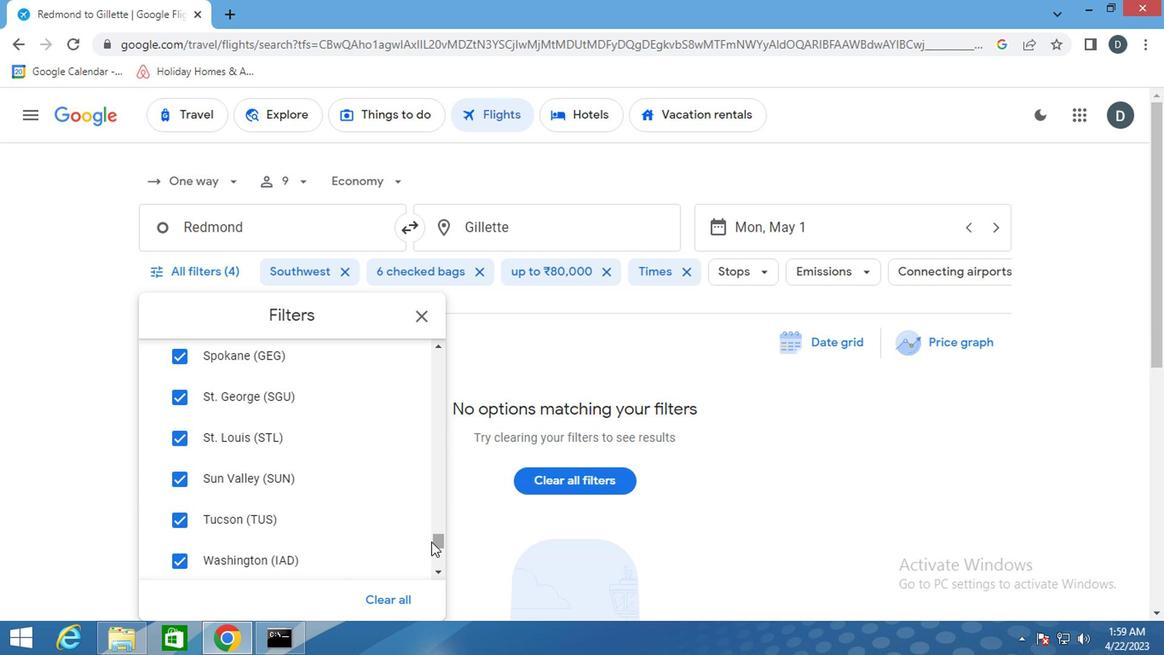 
Action: Mouse pressed left at (430, 542)
Screenshot: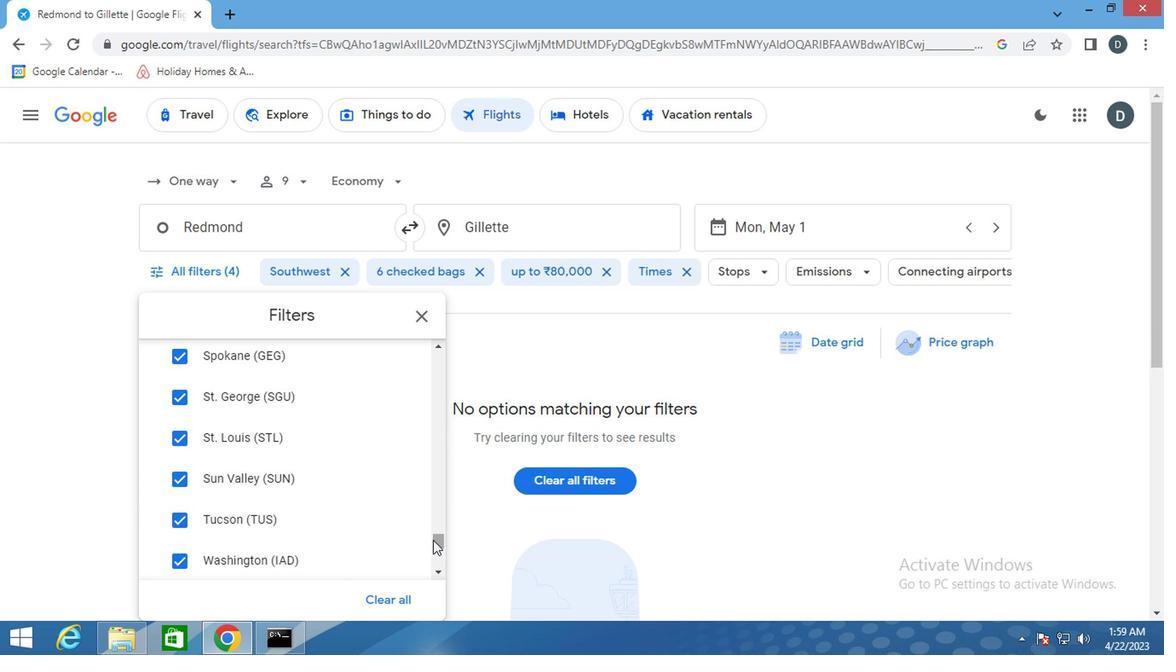 
Action: Mouse moved to (406, 311)
Screenshot: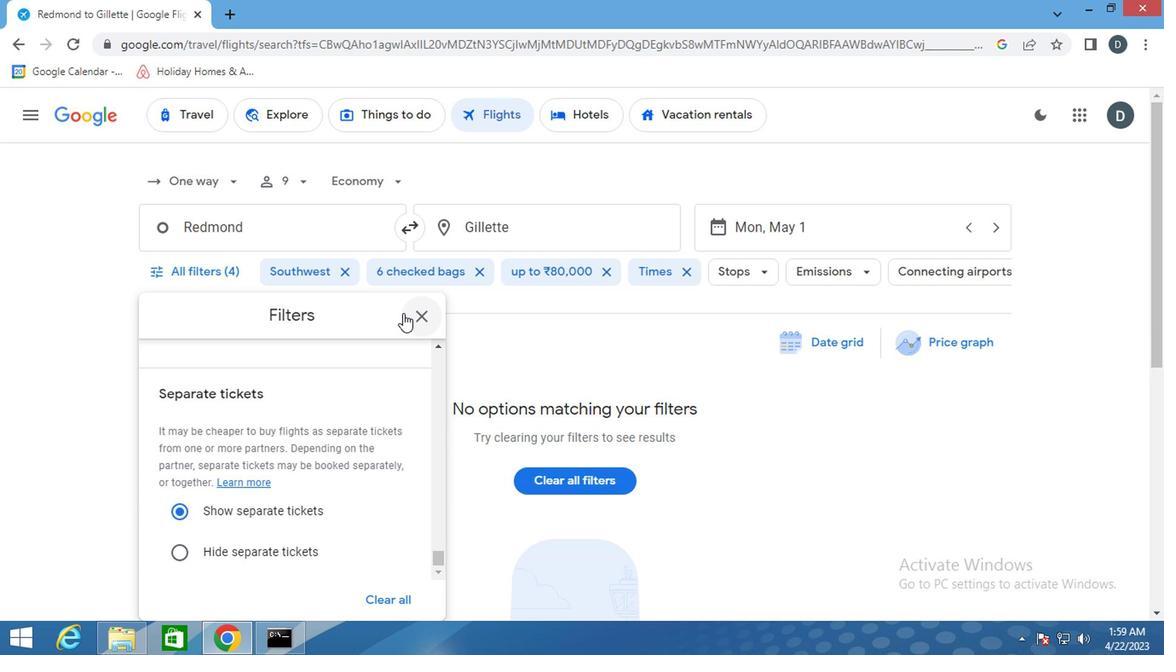 
Action: Mouse pressed left at (406, 311)
Screenshot: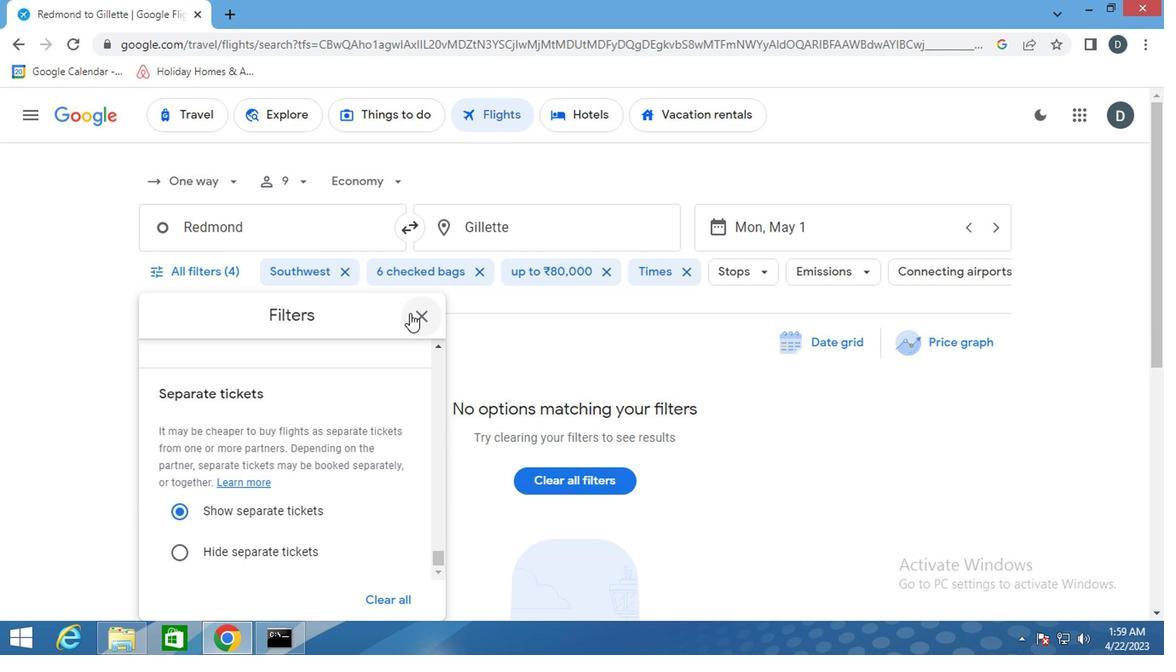 
Action: Mouse moved to (405, 311)
Screenshot: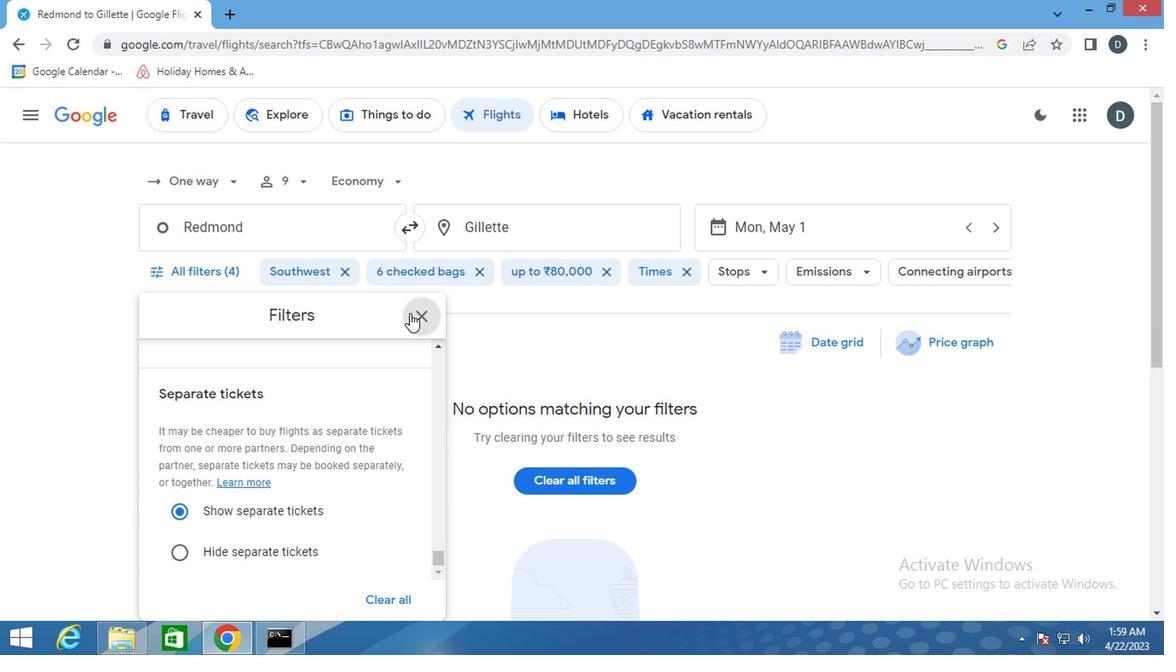 
